 Task: Add a signature Danielle Scott containing Have a great vacation, Danielle Scott to email address softage.4@softage.net and add a label Security
Action: Mouse moved to (976, 75)
Screenshot: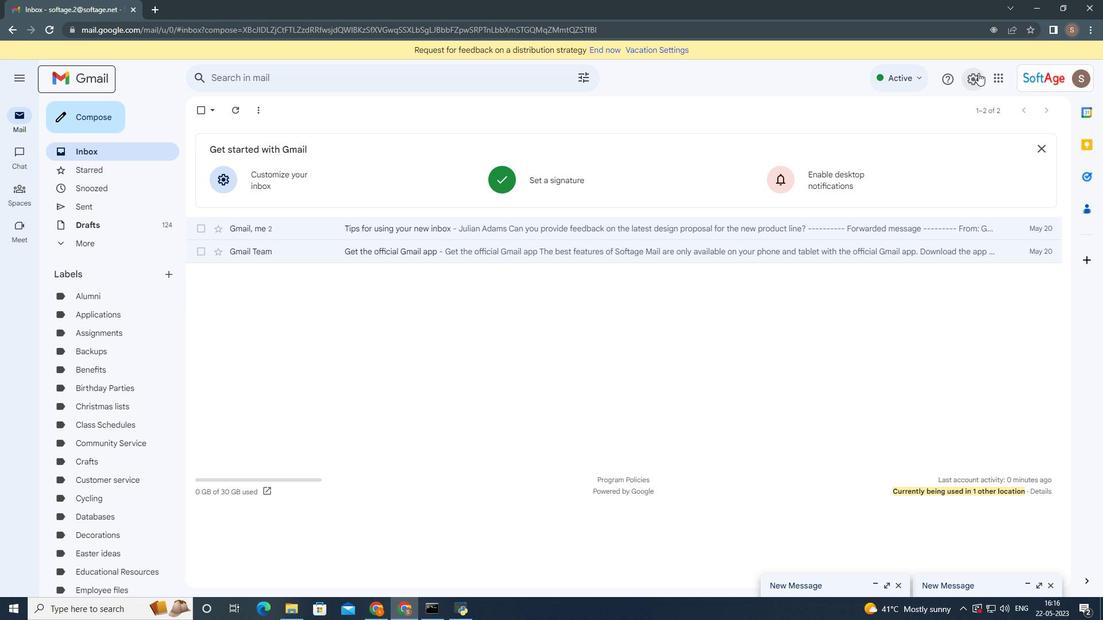 
Action: Mouse pressed left at (976, 75)
Screenshot: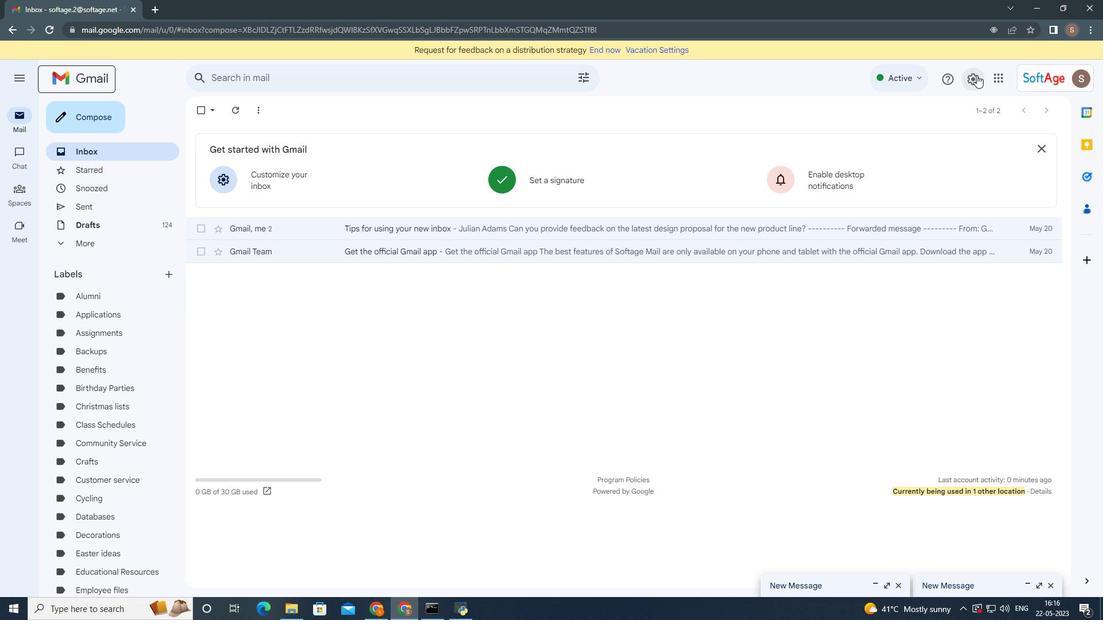 
Action: Mouse moved to (943, 133)
Screenshot: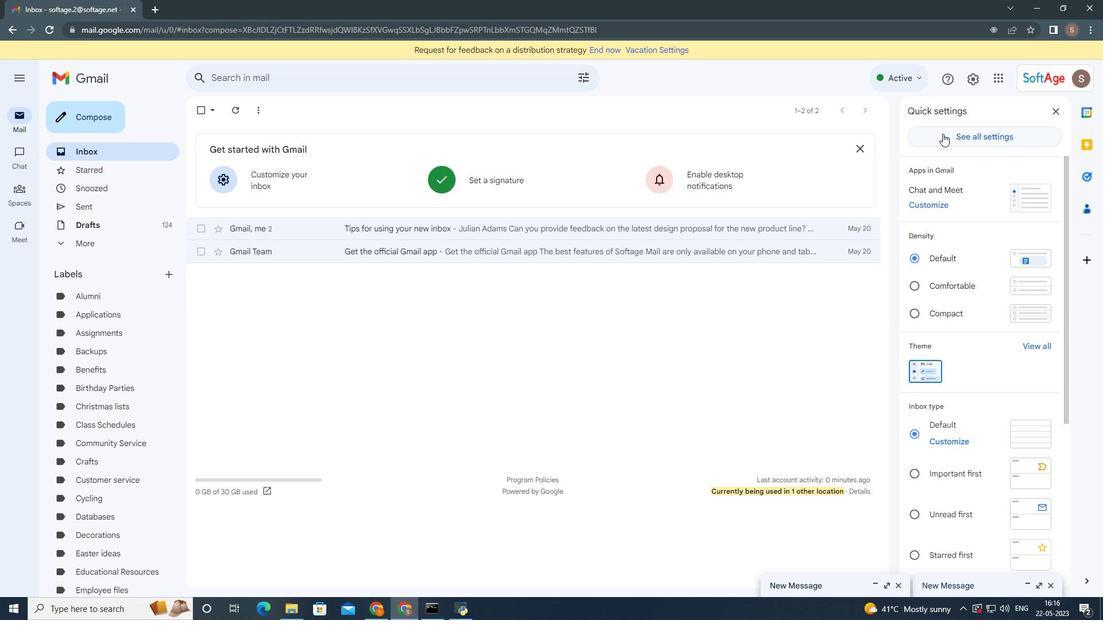 
Action: Mouse pressed left at (943, 133)
Screenshot: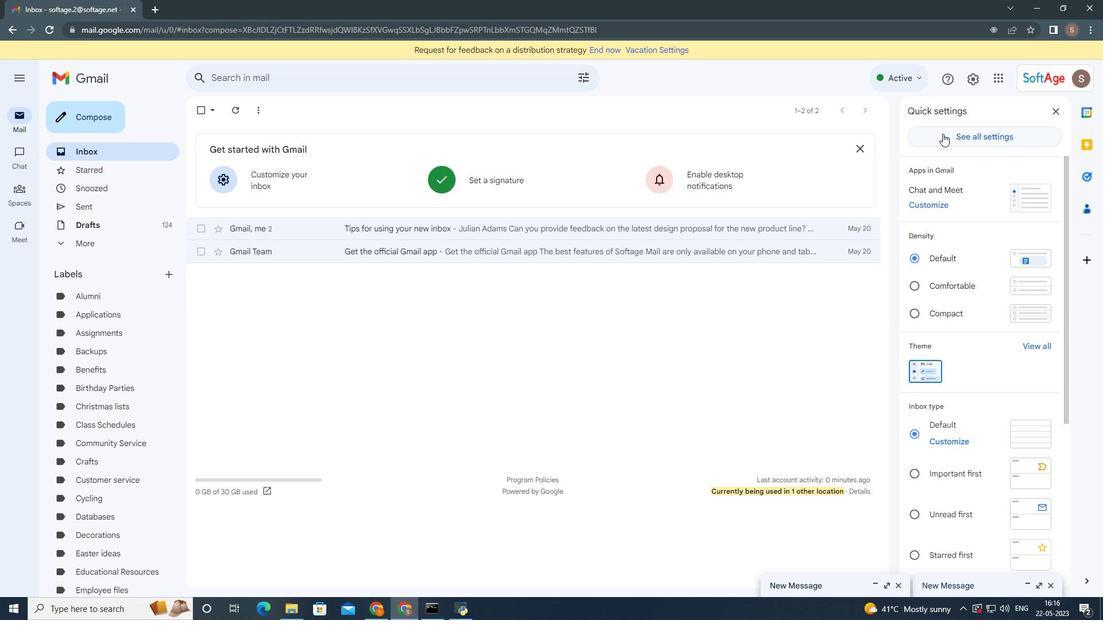 
Action: Mouse moved to (328, 272)
Screenshot: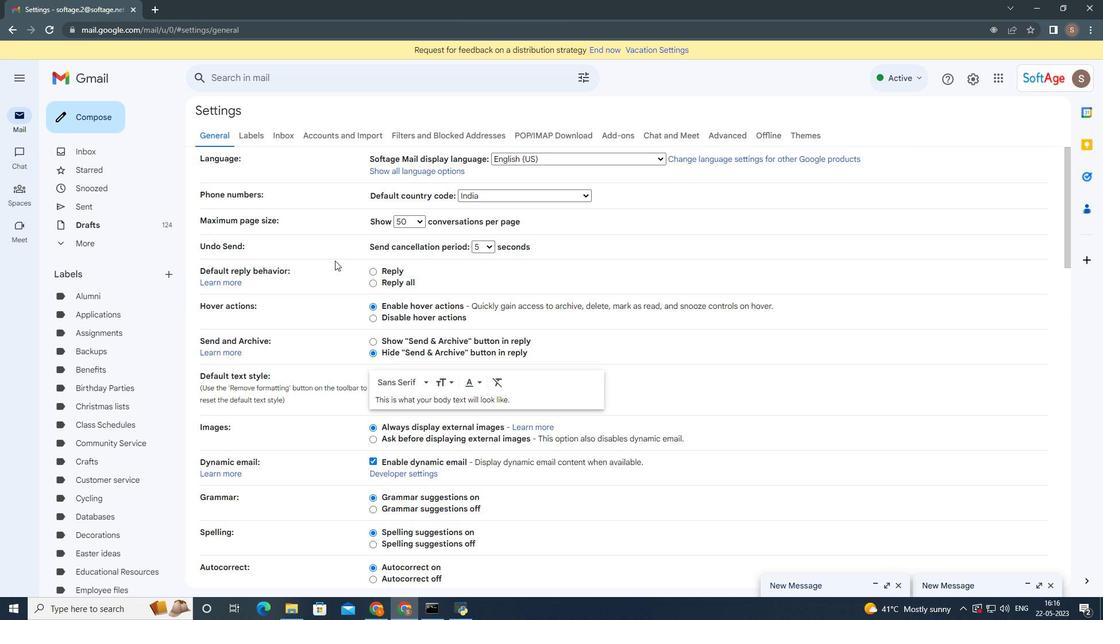 
Action: Mouse scrolled (328, 272) with delta (0, 0)
Screenshot: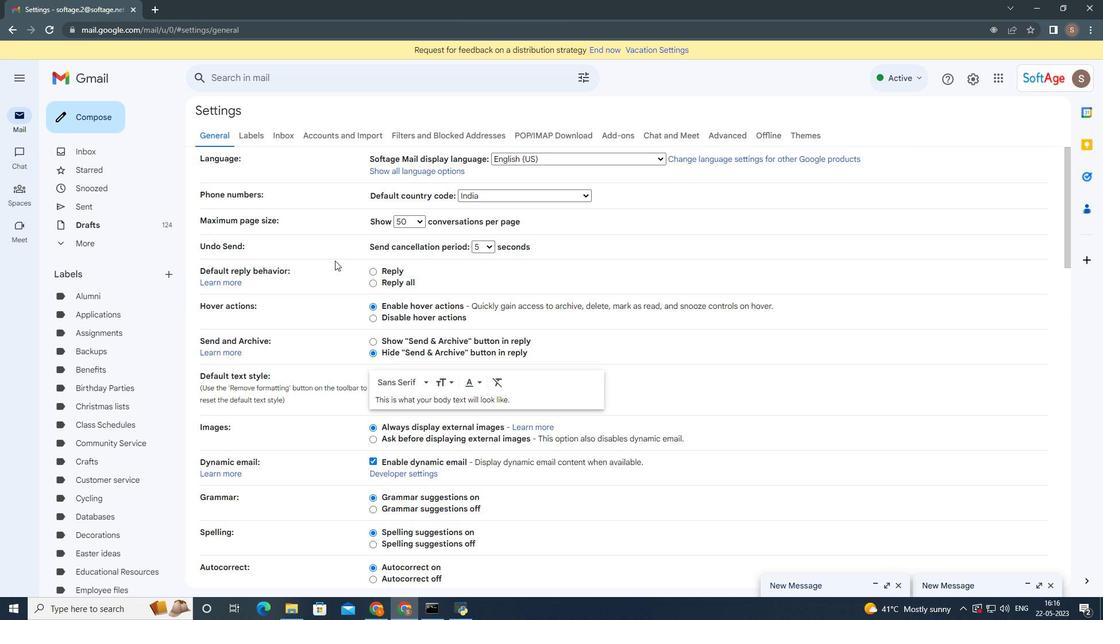 
Action: Mouse moved to (328, 277)
Screenshot: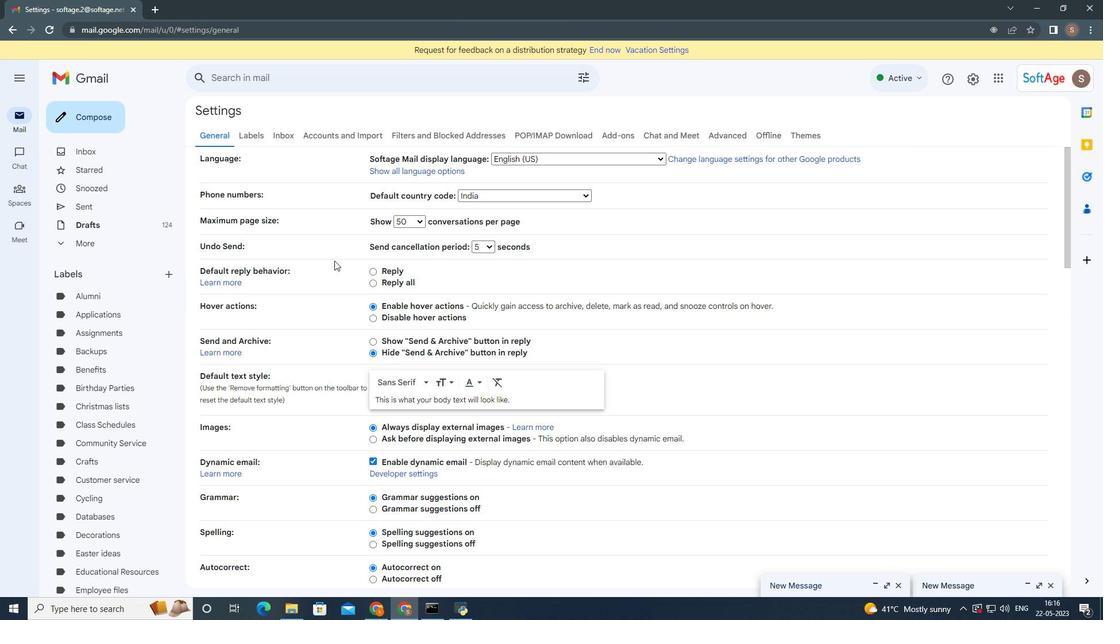 
Action: Mouse scrolled (328, 272) with delta (0, 0)
Screenshot: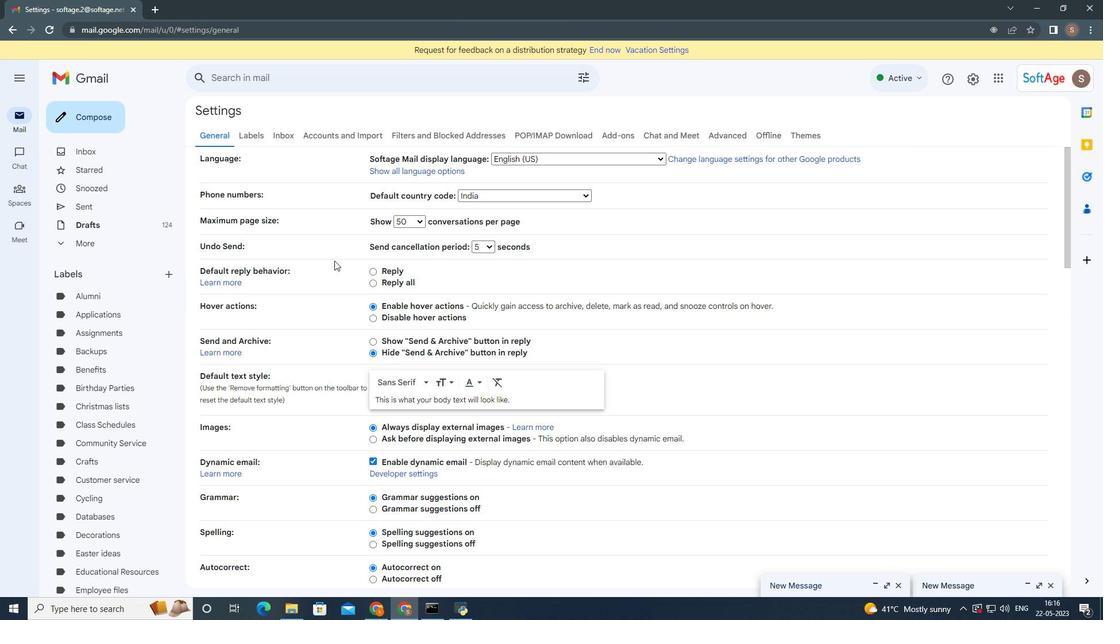 
Action: Mouse moved to (328, 278)
Screenshot: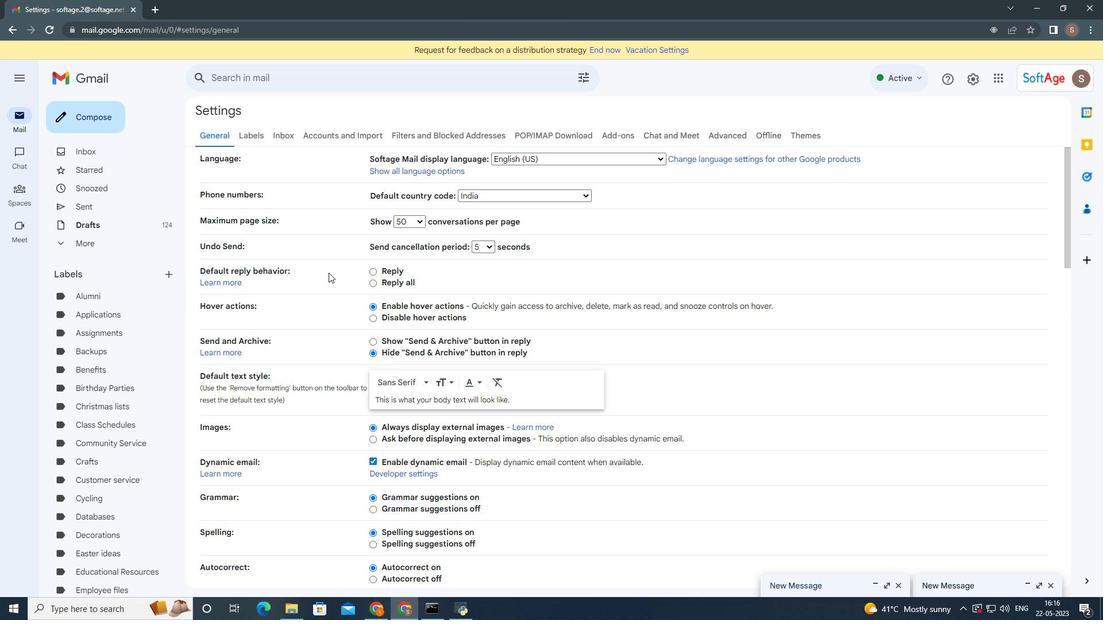
Action: Mouse scrolled (328, 277) with delta (0, 0)
Screenshot: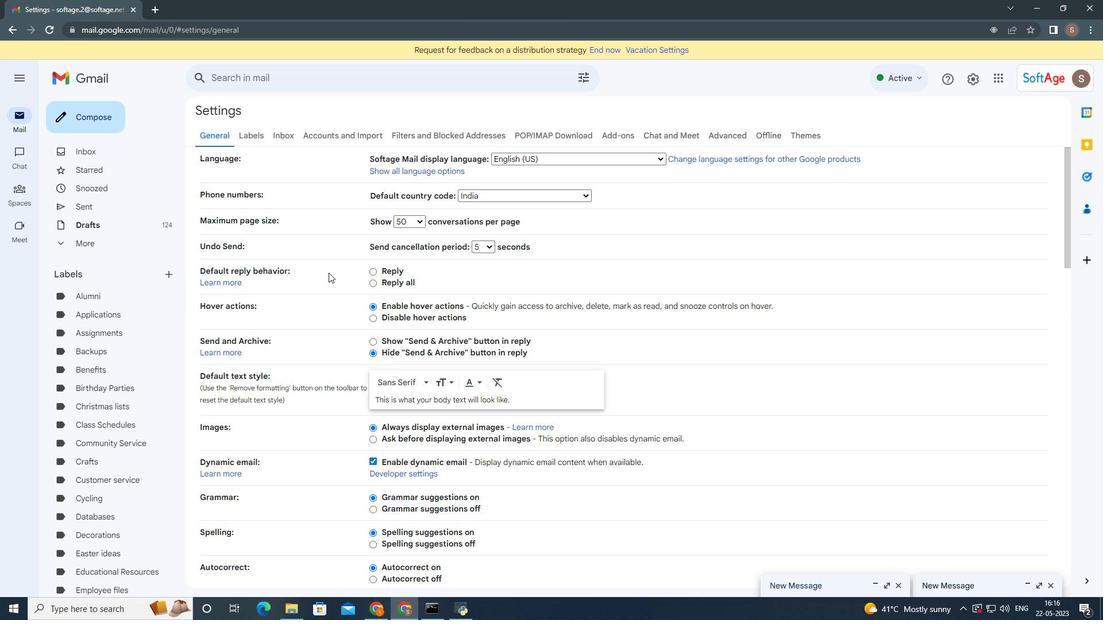 
Action: Mouse moved to (336, 289)
Screenshot: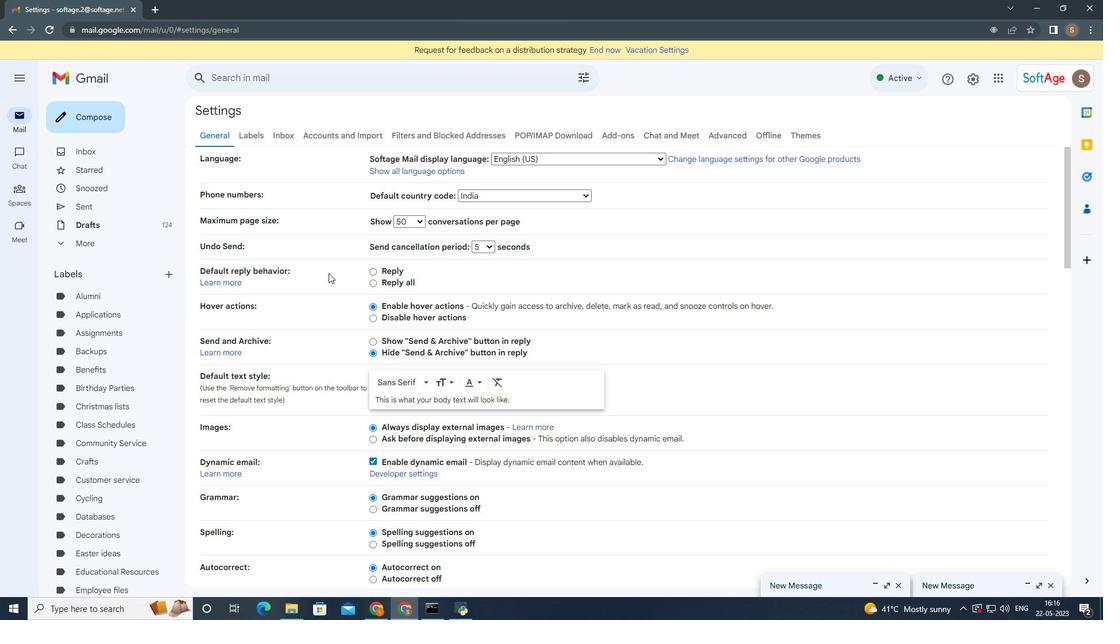 
Action: Mouse scrolled (335, 287) with delta (0, 0)
Screenshot: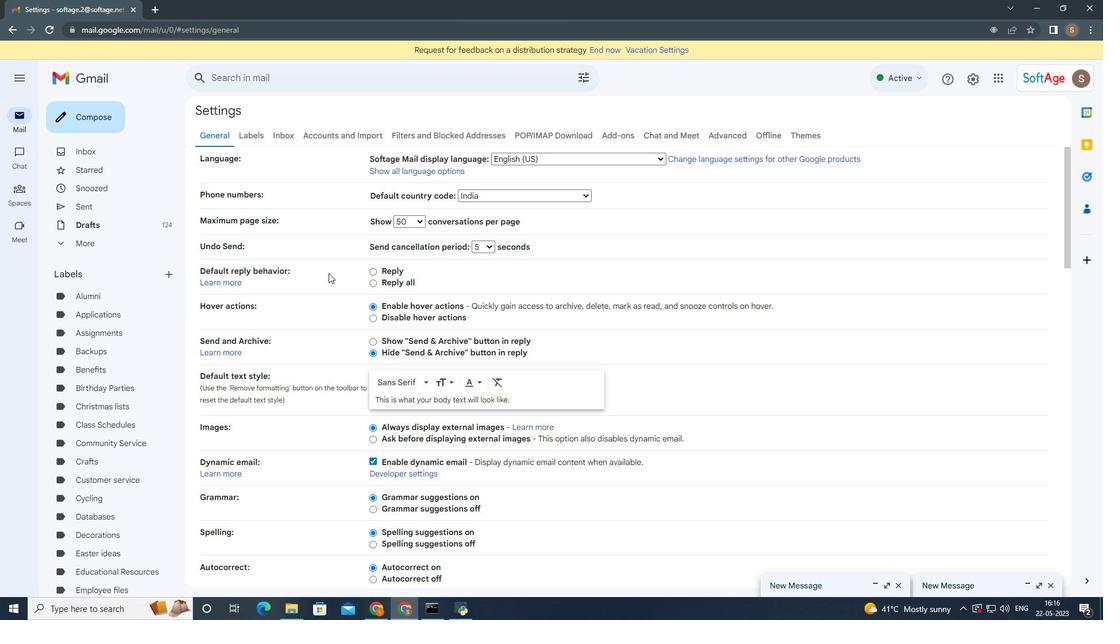 
Action: Mouse moved to (351, 308)
Screenshot: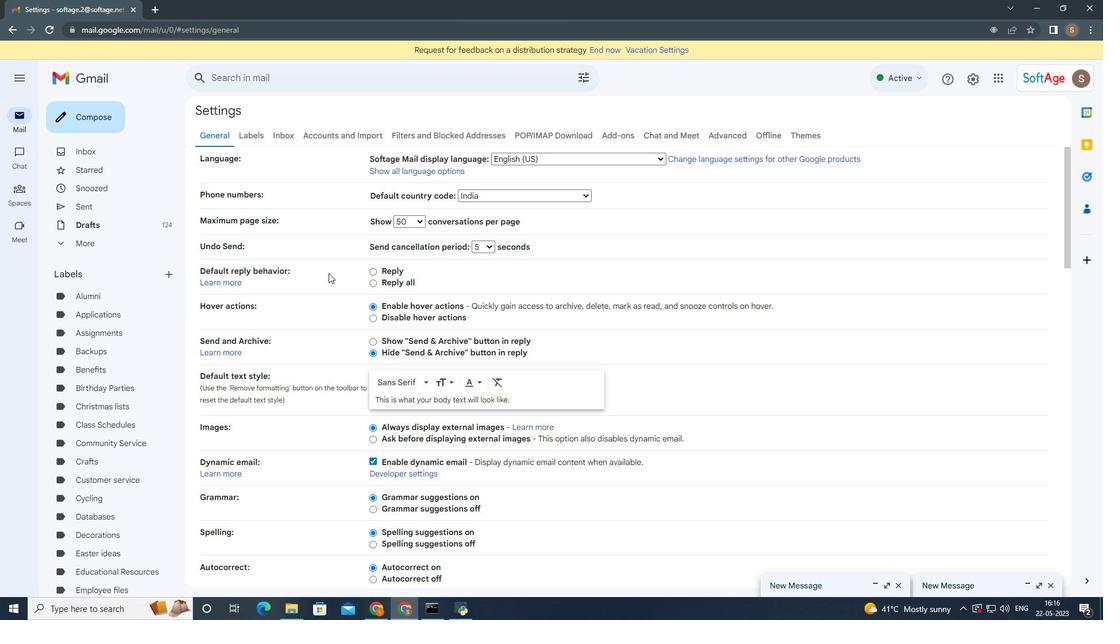 
Action: Mouse scrolled (351, 308) with delta (0, 0)
Screenshot: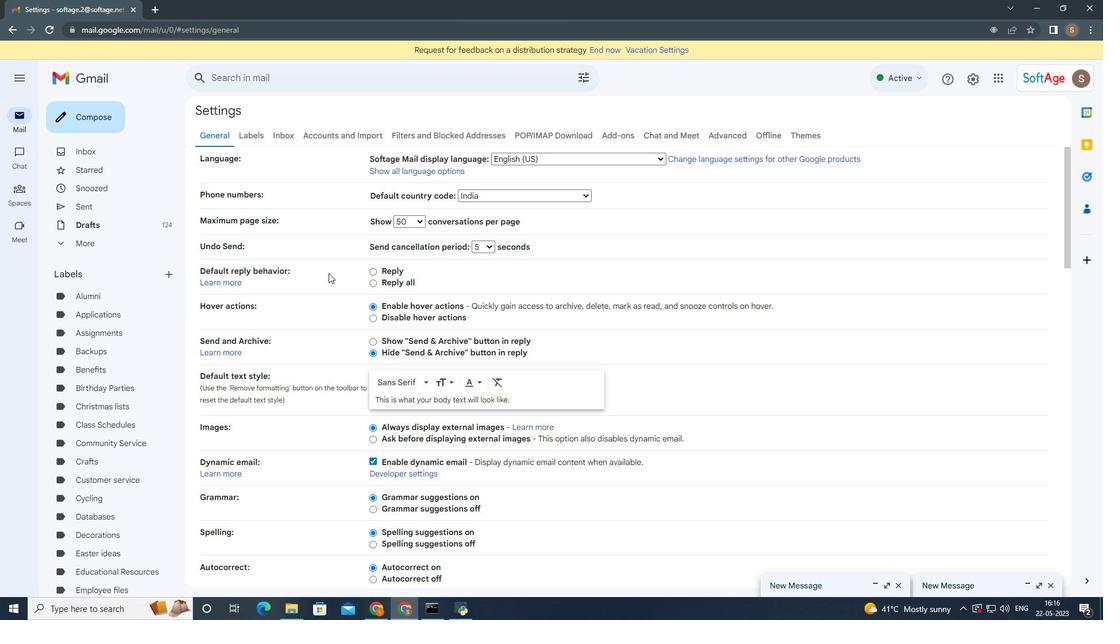 
Action: Mouse moved to (402, 386)
Screenshot: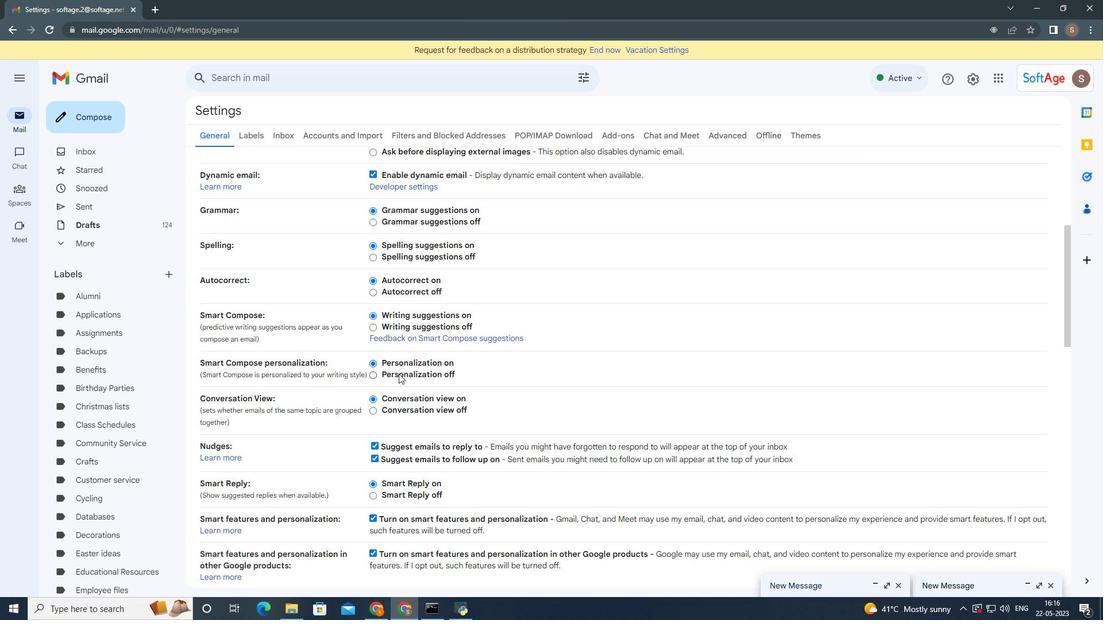 
Action: Mouse scrolled (402, 385) with delta (0, 0)
Screenshot: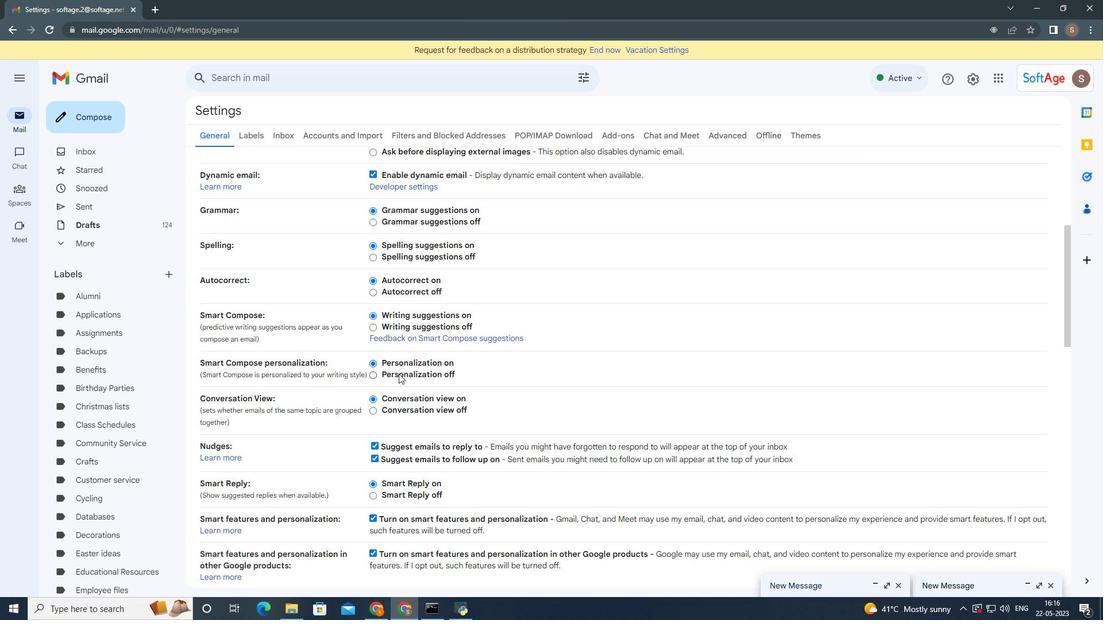 
Action: Mouse moved to (405, 391)
Screenshot: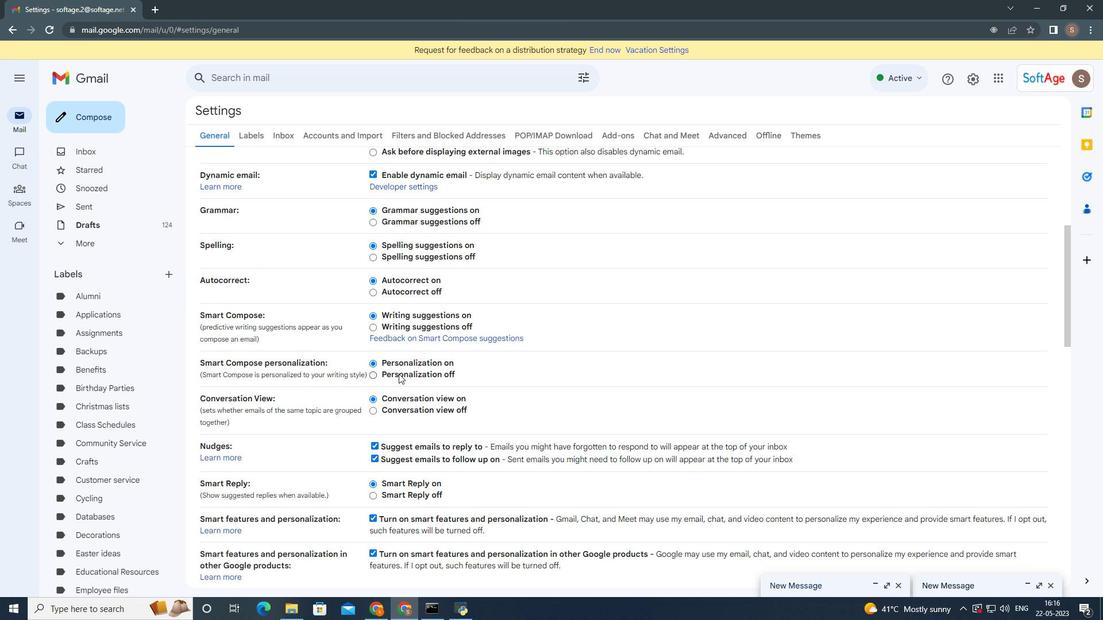 
Action: Mouse scrolled (405, 390) with delta (0, 0)
Screenshot: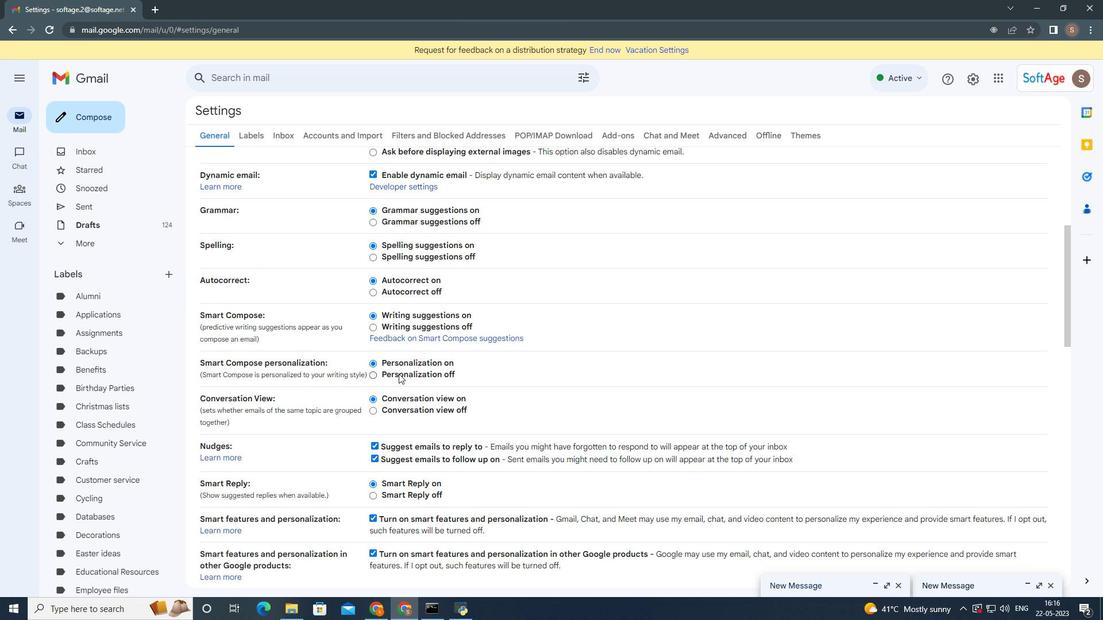 
Action: Mouse moved to (407, 393)
Screenshot: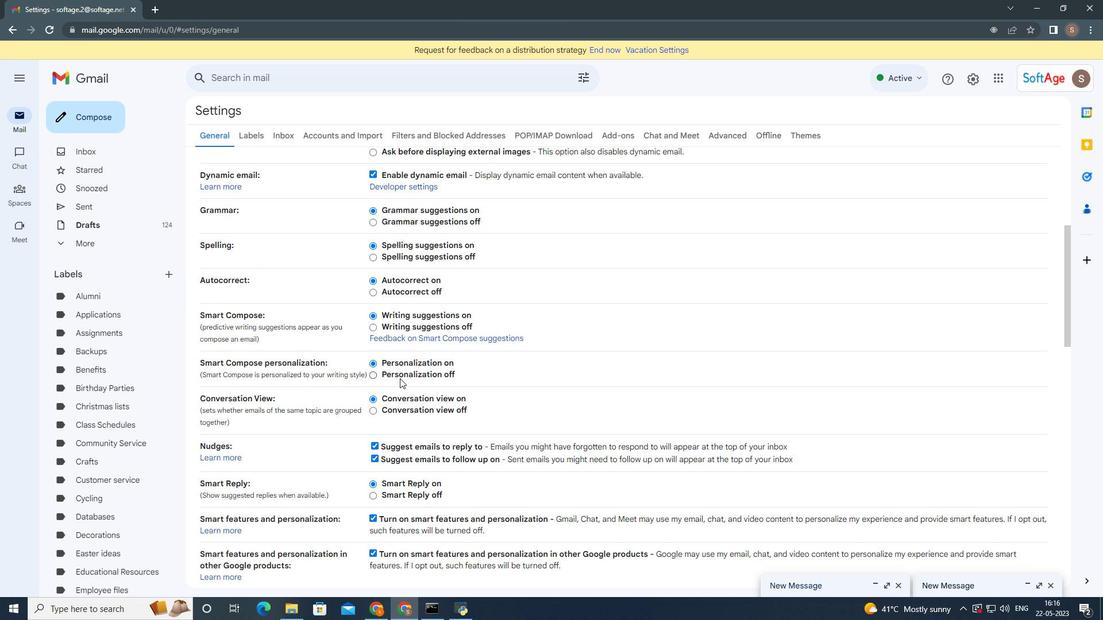 
Action: Mouse scrolled (407, 392) with delta (0, 0)
Screenshot: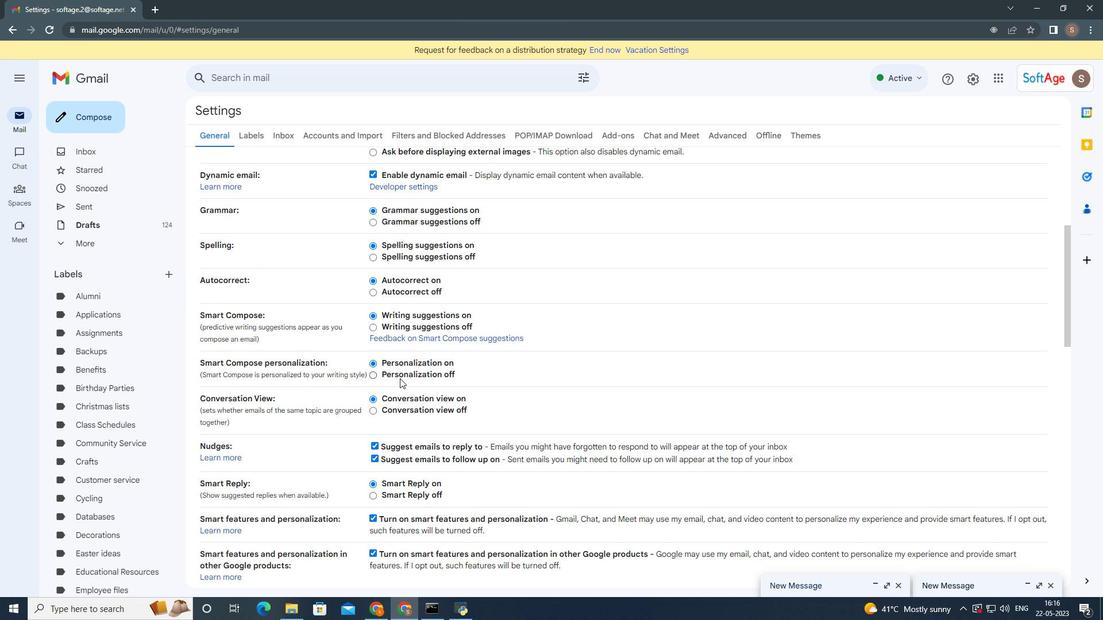
Action: Mouse moved to (413, 391)
Screenshot: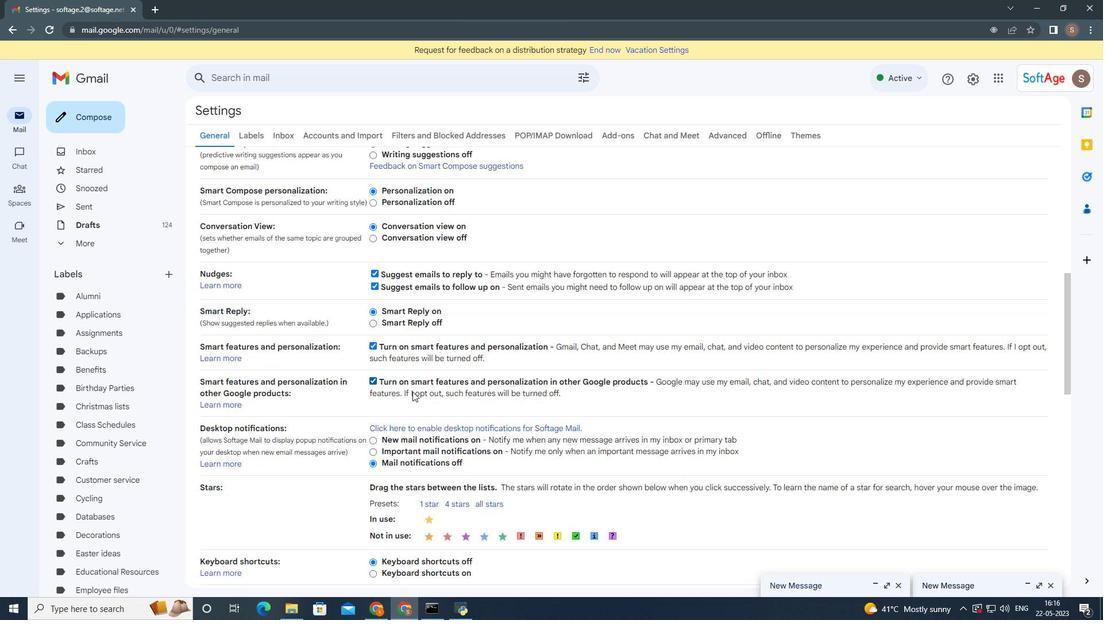 
Action: Mouse scrolled (413, 390) with delta (0, 0)
Screenshot: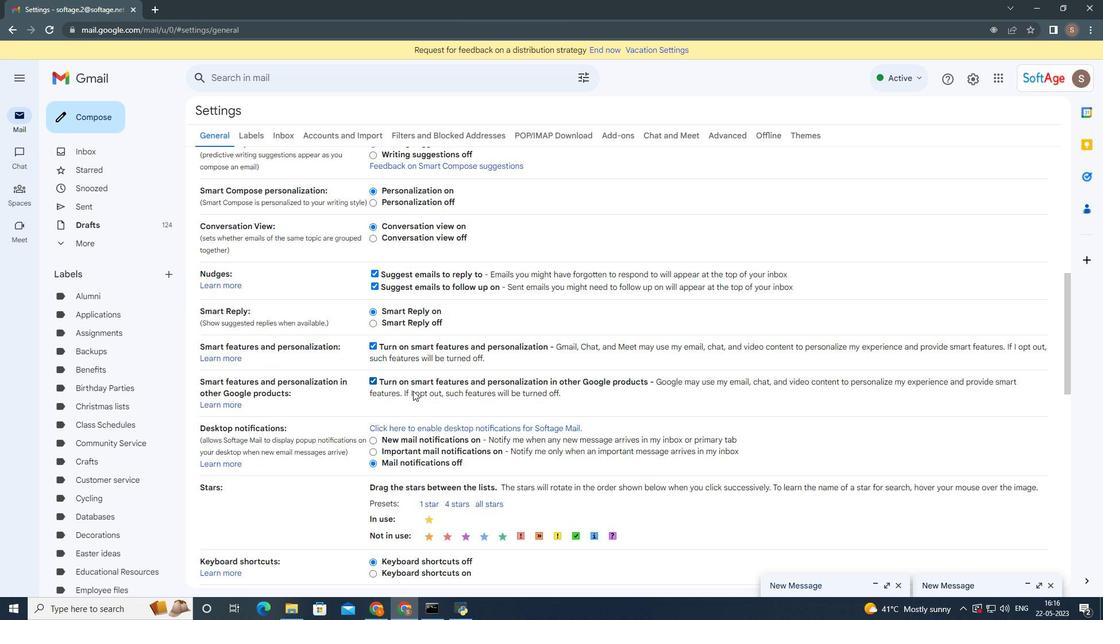 
Action: Mouse scrolled (413, 390) with delta (0, 0)
Screenshot: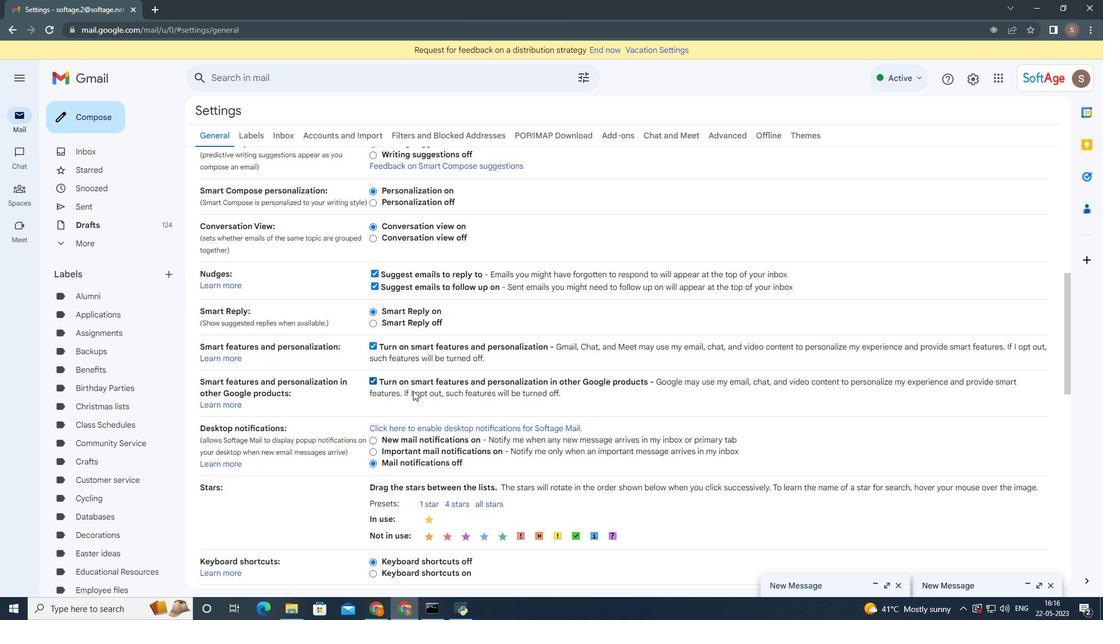 
Action: Mouse scrolled (413, 390) with delta (0, 0)
Screenshot: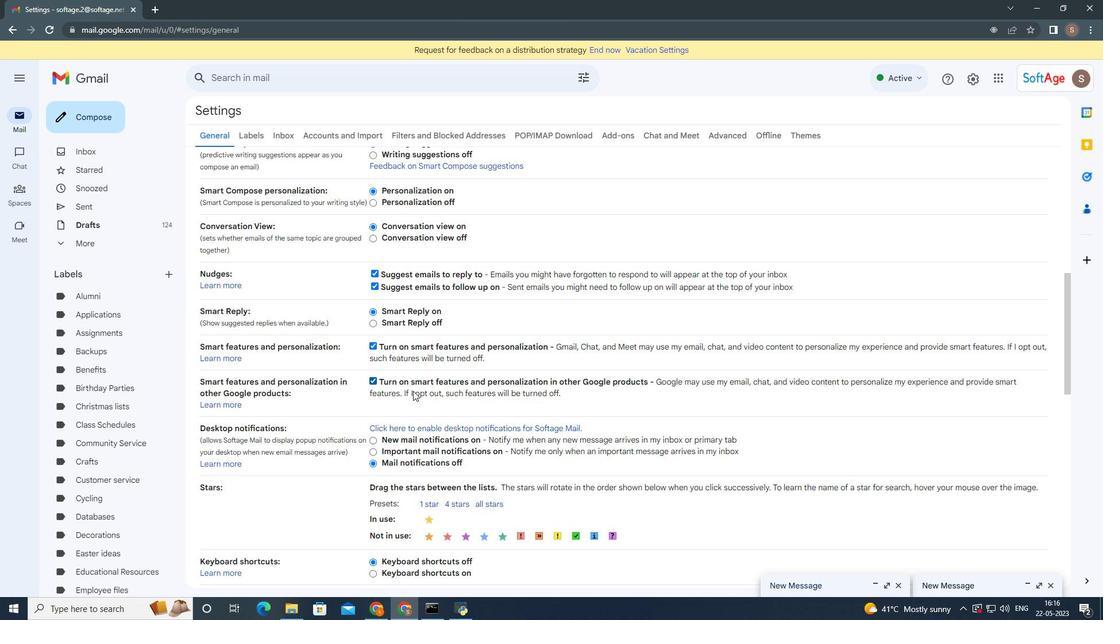 
Action: Mouse scrolled (413, 390) with delta (0, 0)
Screenshot: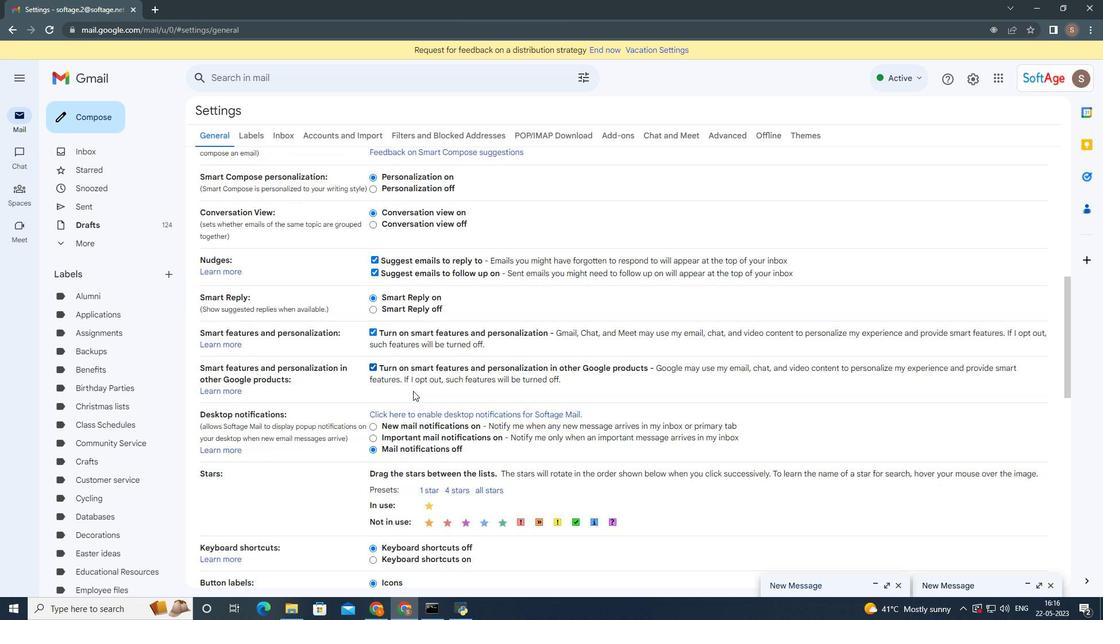 
Action: Mouse moved to (414, 407)
Screenshot: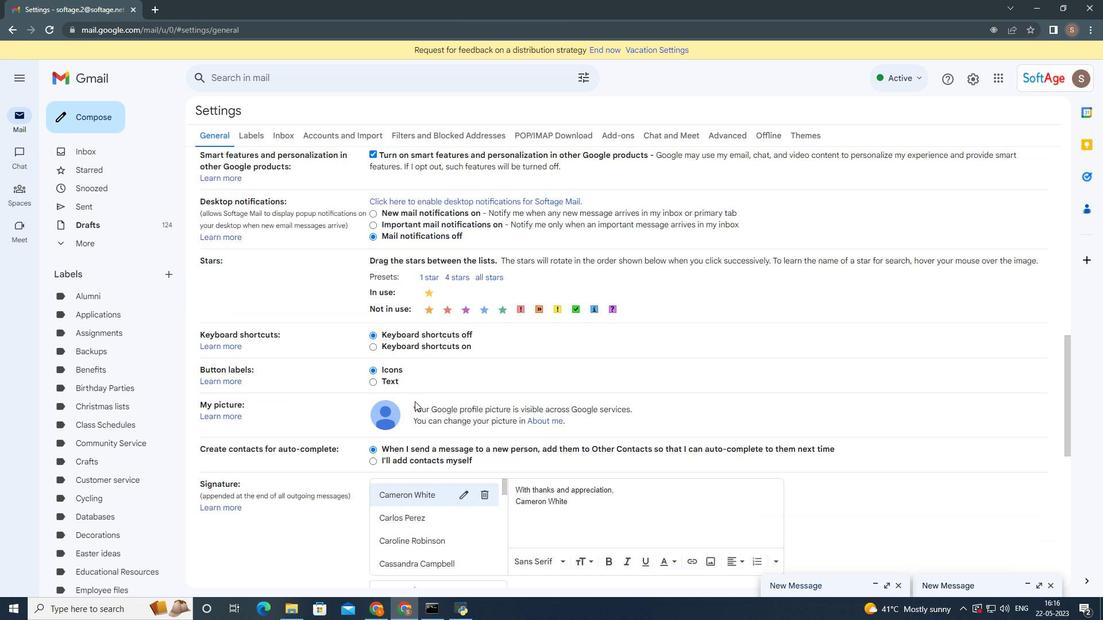 
Action: Mouse scrolled (414, 406) with delta (0, 0)
Screenshot: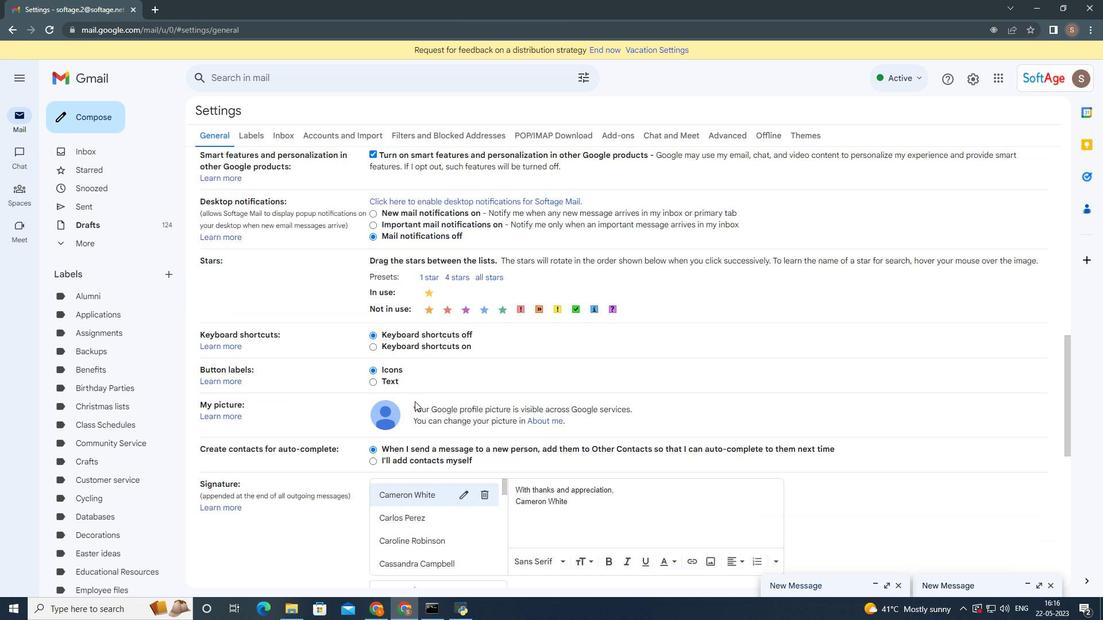 
Action: Mouse moved to (414, 408)
Screenshot: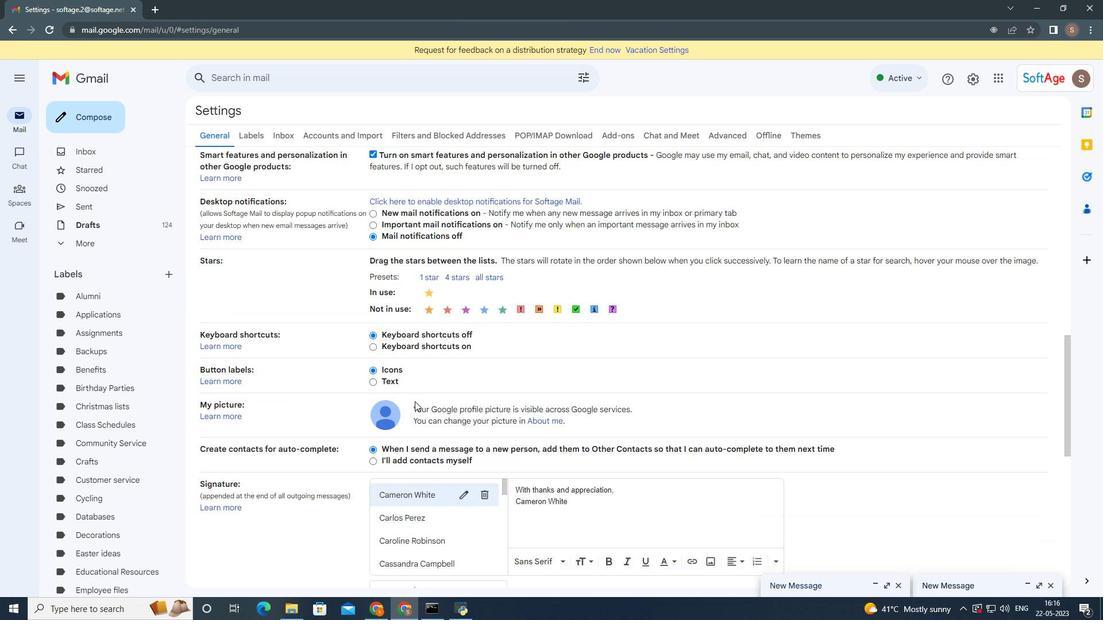 
Action: Mouse scrolled (414, 407) with delta (0, 0)
Screenshot: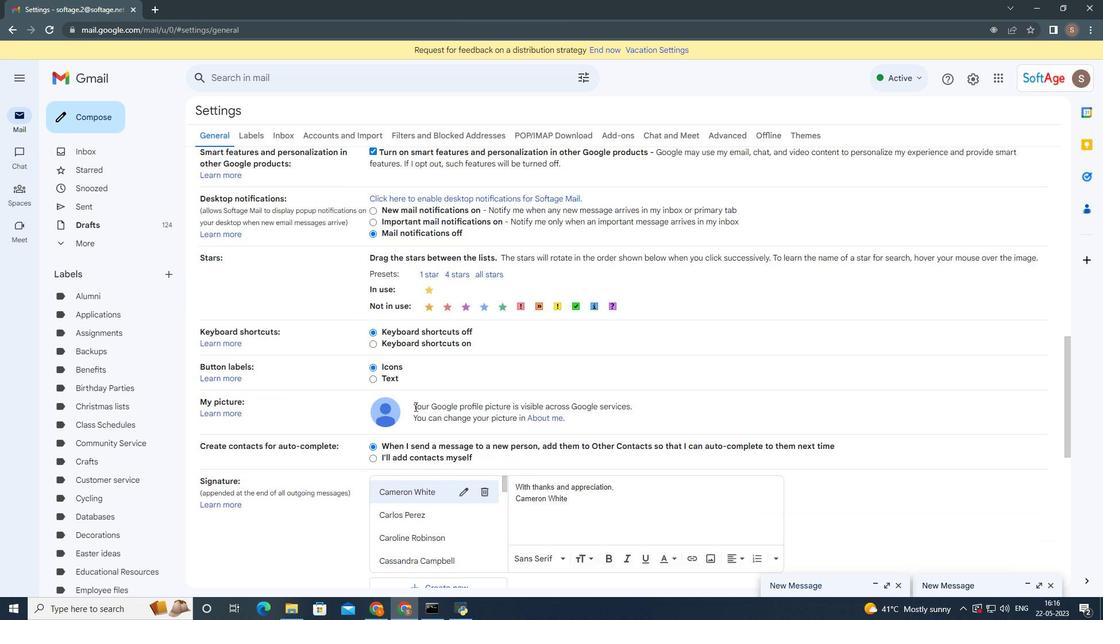 
Action: Mouse moved to (416, 413)
Screenshot: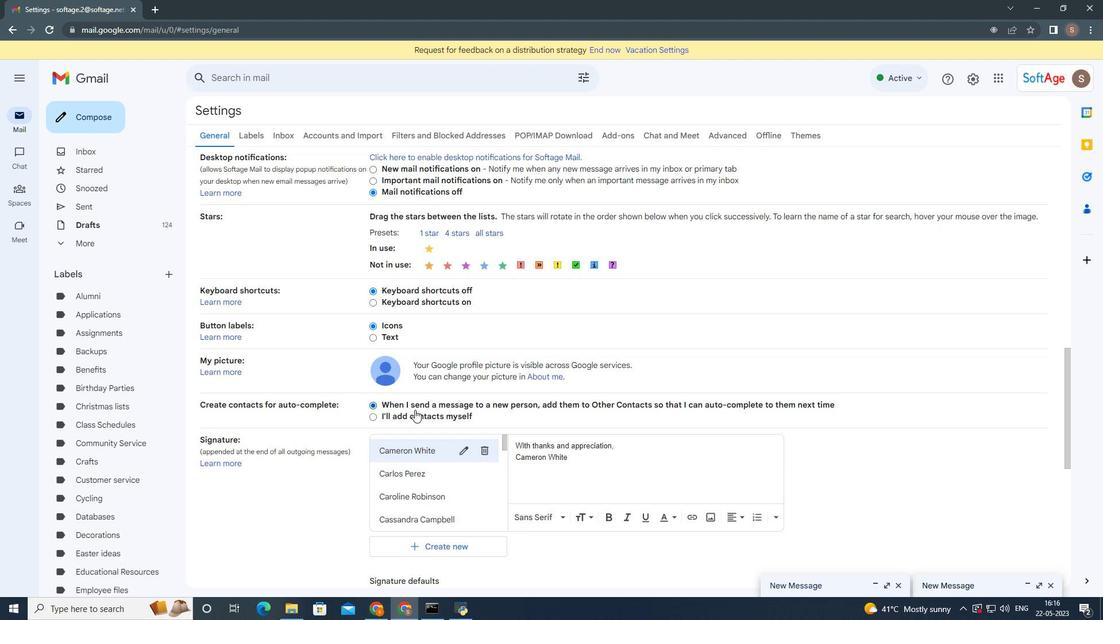 
Action: Mouse scrolled (416, 413) with delta (0, 0)
Screenshot: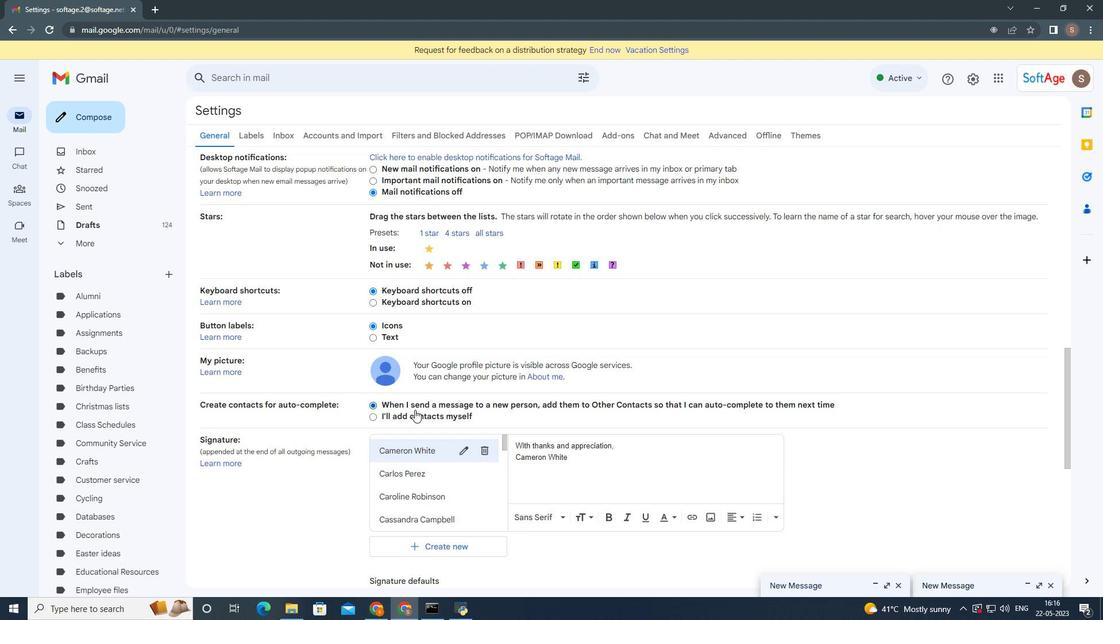 
Action: Mouse moved to (425, 412)
Screenshot: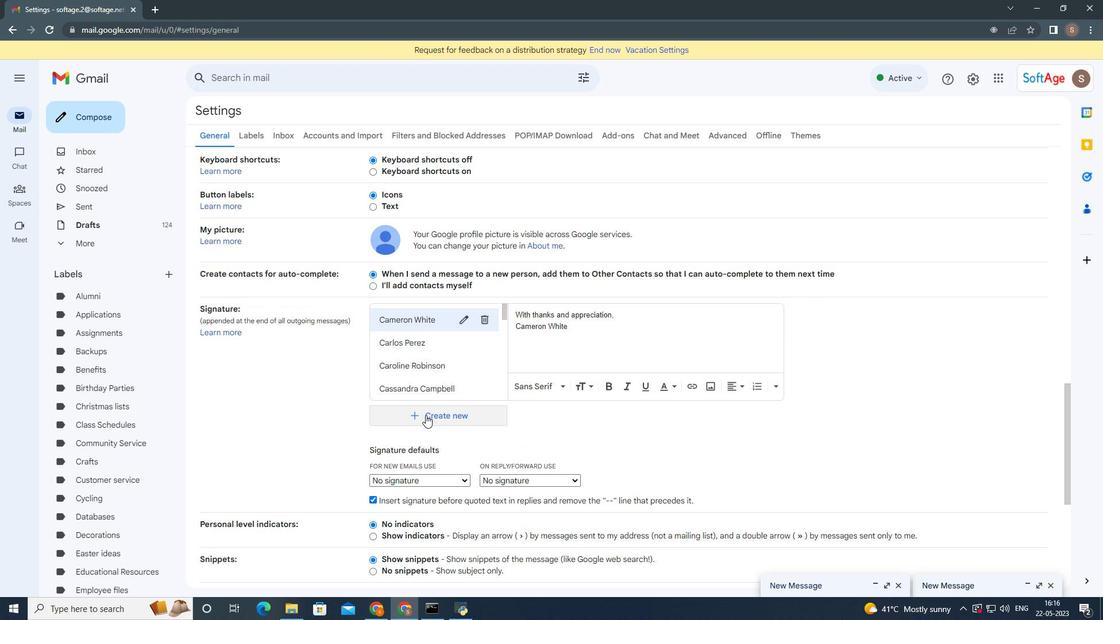 
Action: Mouse pressed left at (425, 412)
Screenshot: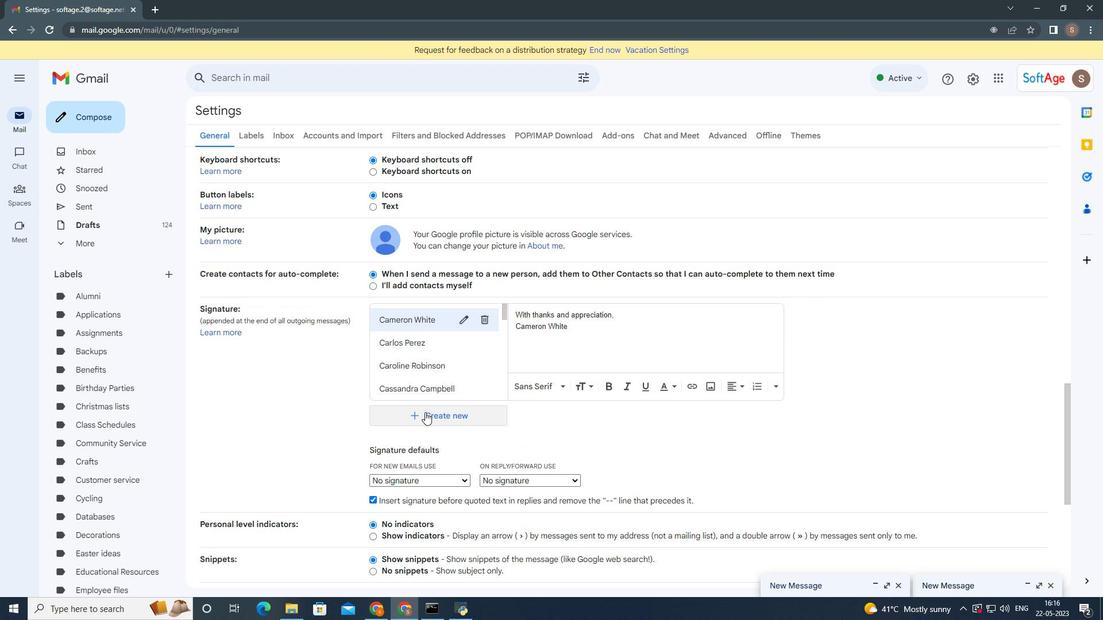 
Action: Mouse moved to (532, 321)
Screenshot: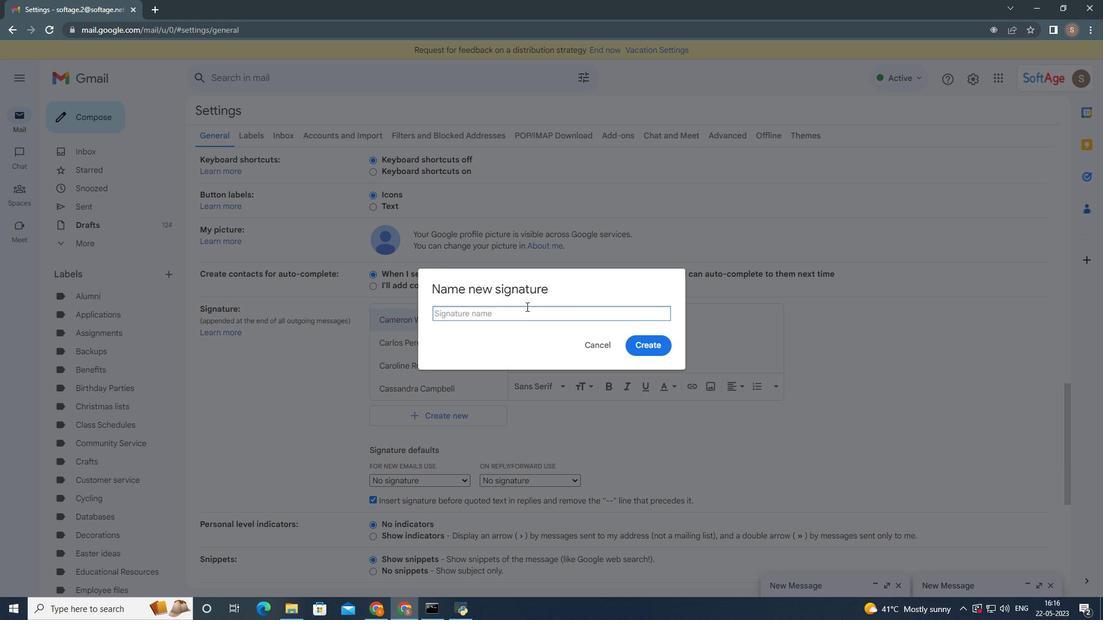 
Action: Key pressed <Key.shift>Danielle
Screenshot: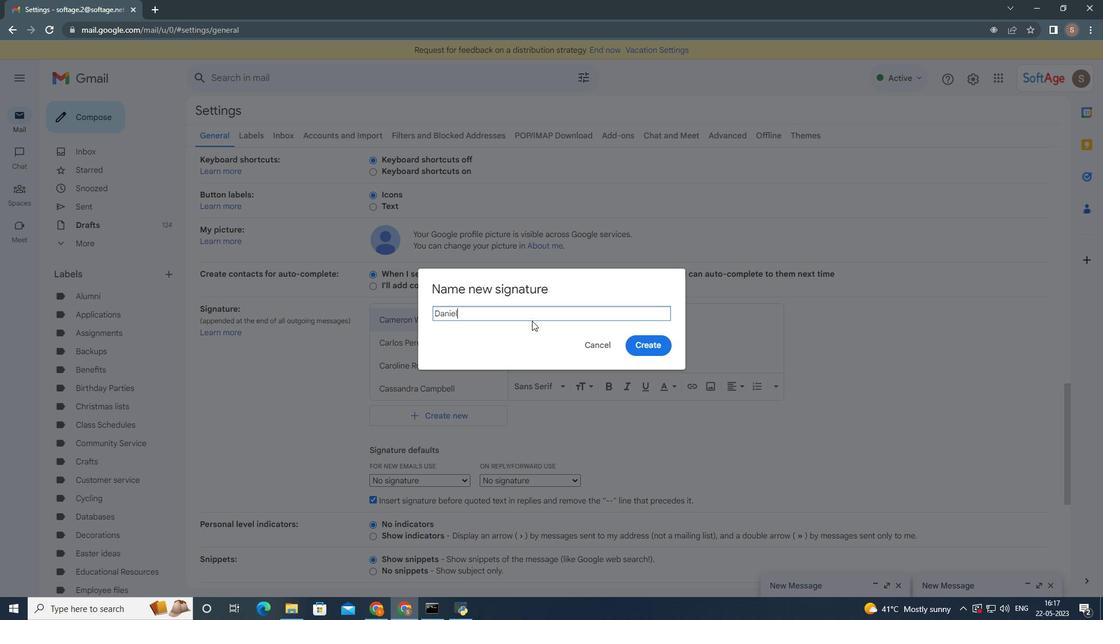 
Action: Mouse moved to (524, 321)
Screenshot: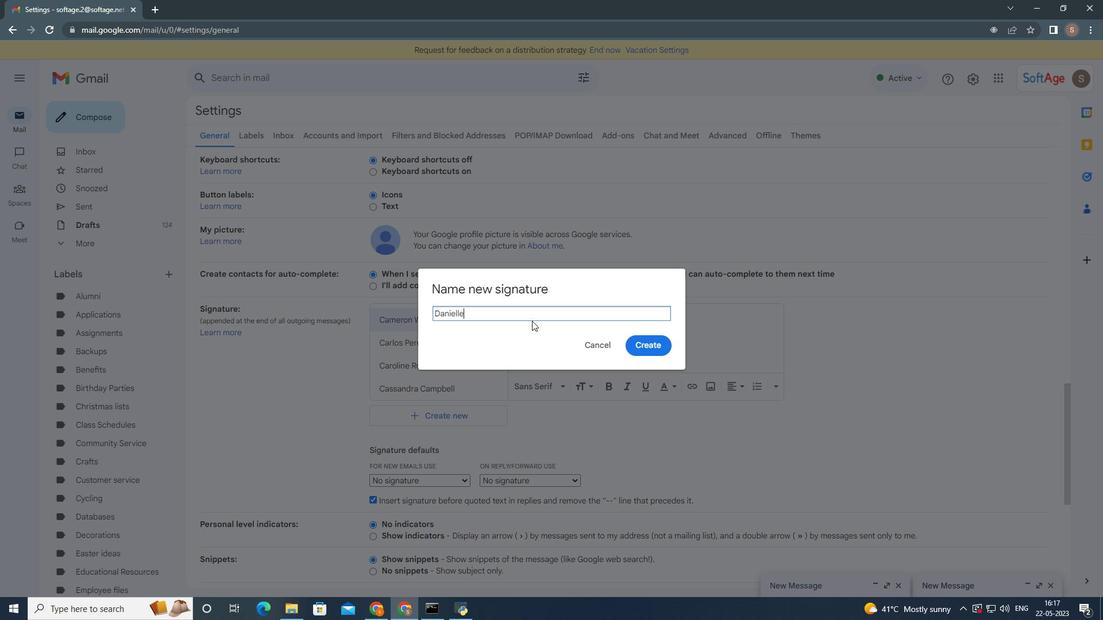 
Action: Key pressed <Key.space><Key.shift>Scott
Screenshot: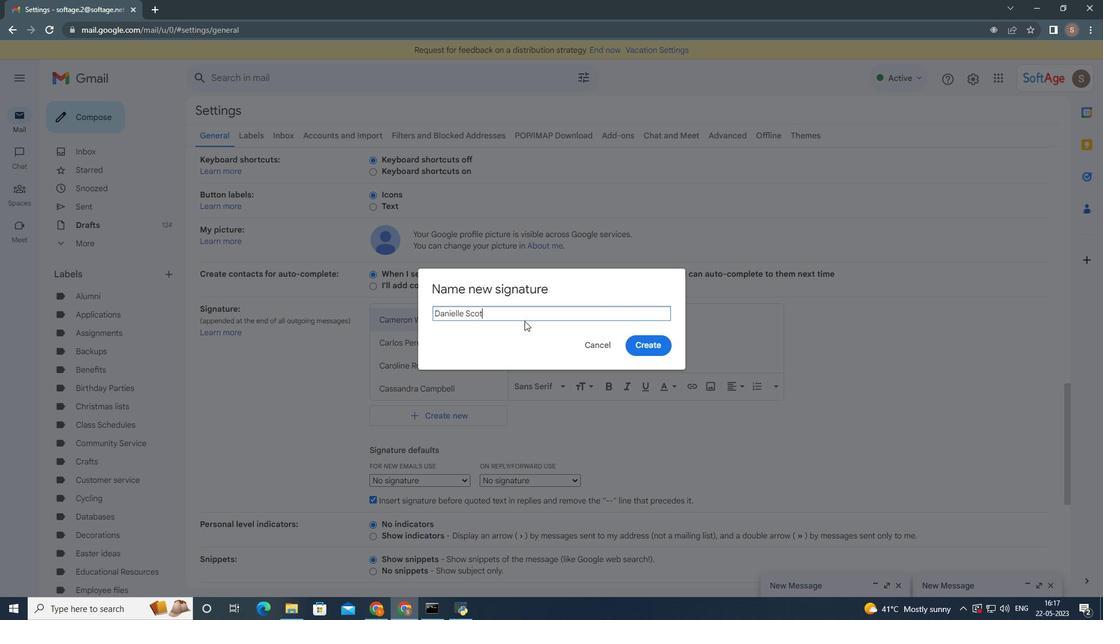 
Action: Mouse moved to (641, 350)
Screenshot: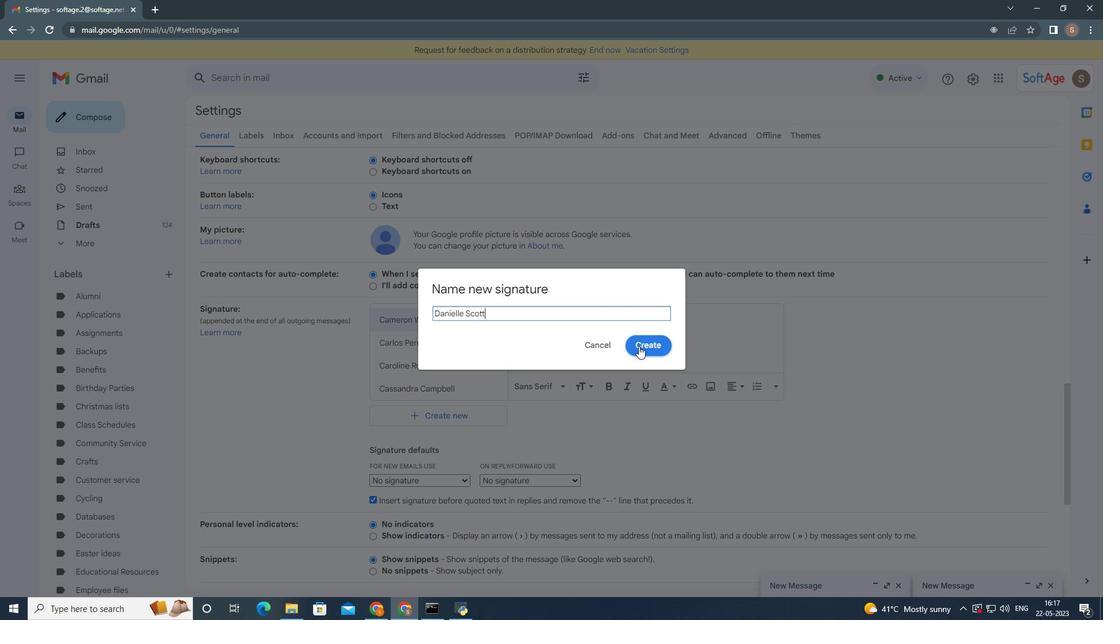 
Action: Mouse pressed left at (641, 350)
Screenshot: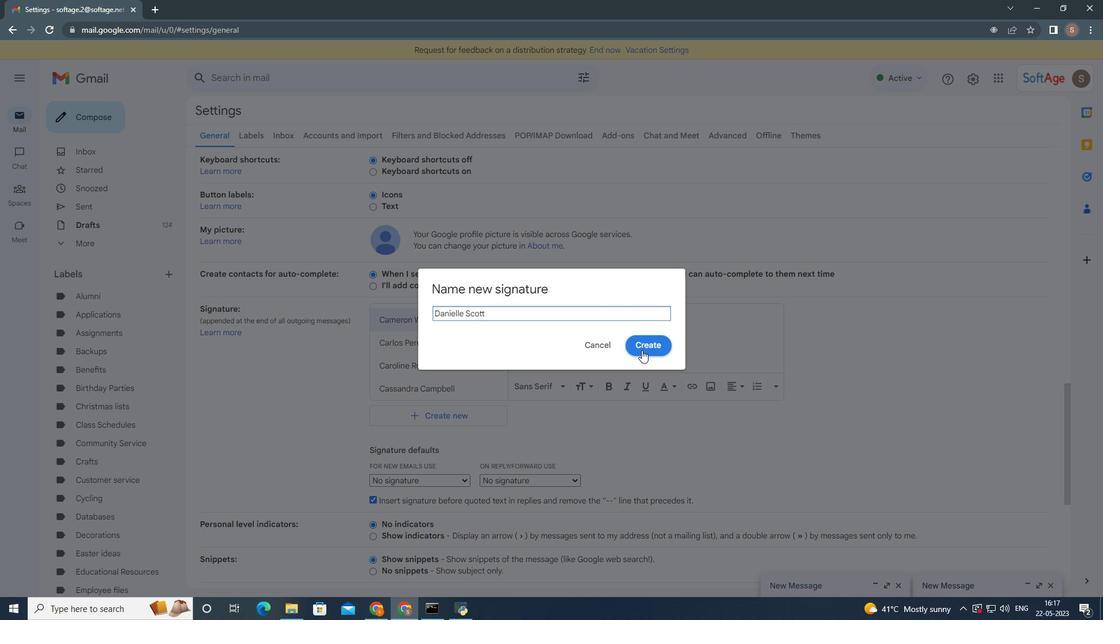 
Action: Mouse moved to (570, 343)
Screenshot: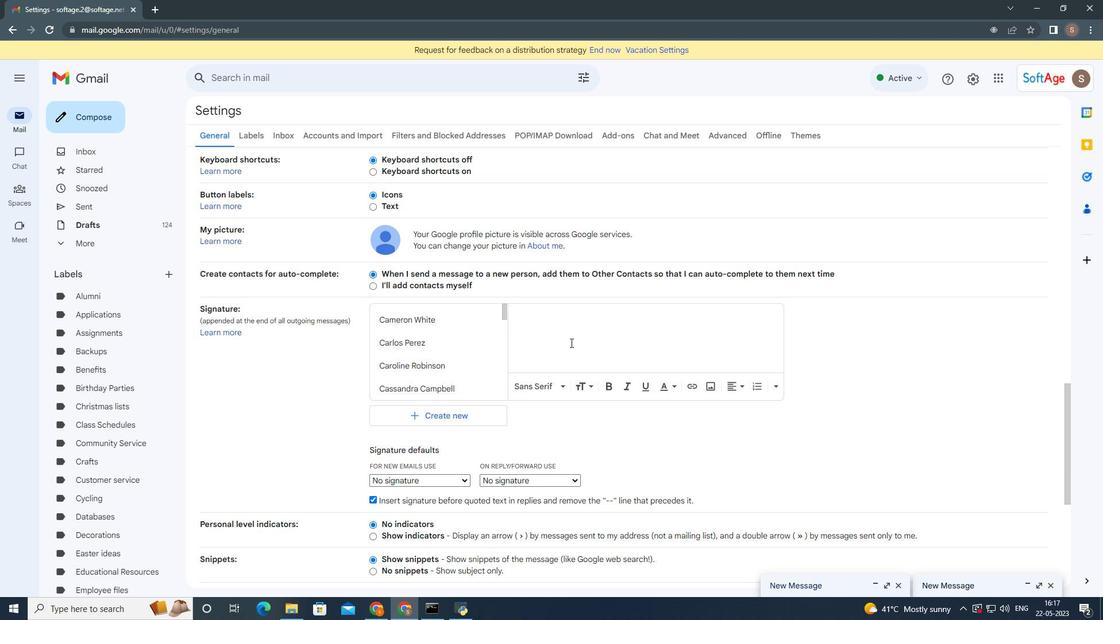 
Action: Key pressed <Key.shift>Have<Key.space>a<Key.space>graet<Key.backspace><Key.backspace><Key.backspace><Key.backspace><Key.backspace>great<Key.space>vacation,<Key.enter><Key.shift><Key.backspace>ELLE<Key.space><Key.shift>Scott
Screenshot: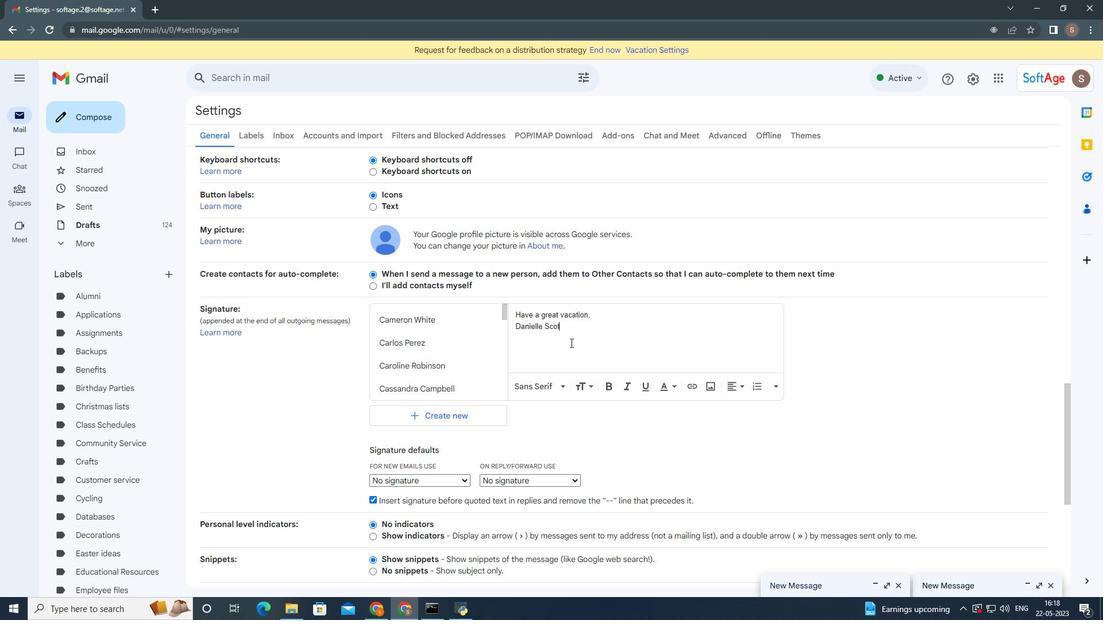 
Action: Mouse moved to (471, 351)
Screenshot: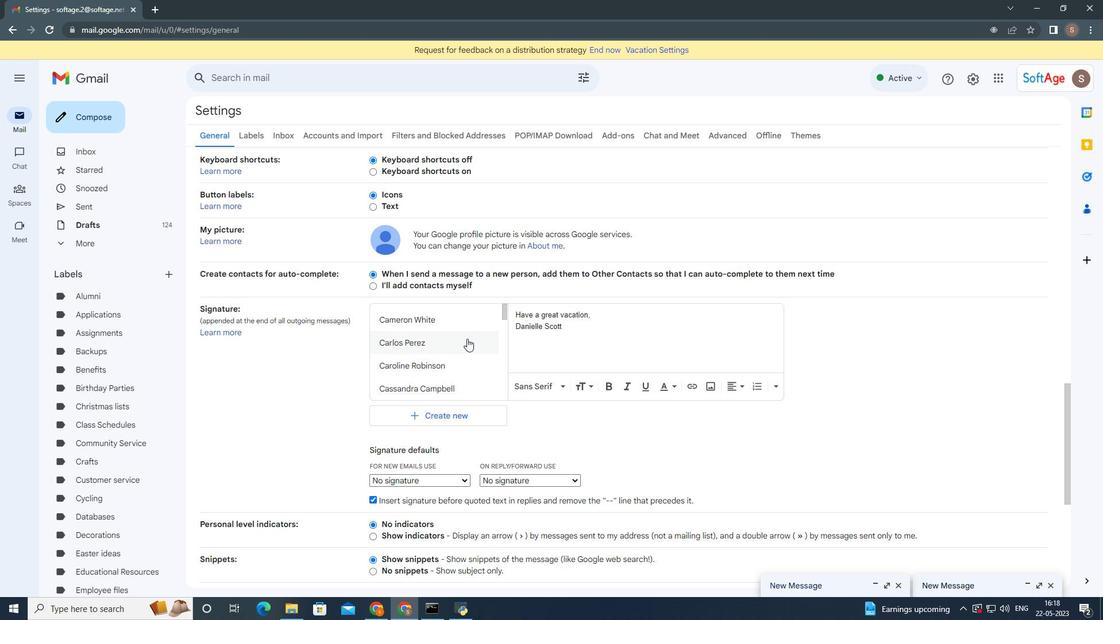 
Action: Mouse scrolled (469, 342) with delta (0, 0)
Screenshot: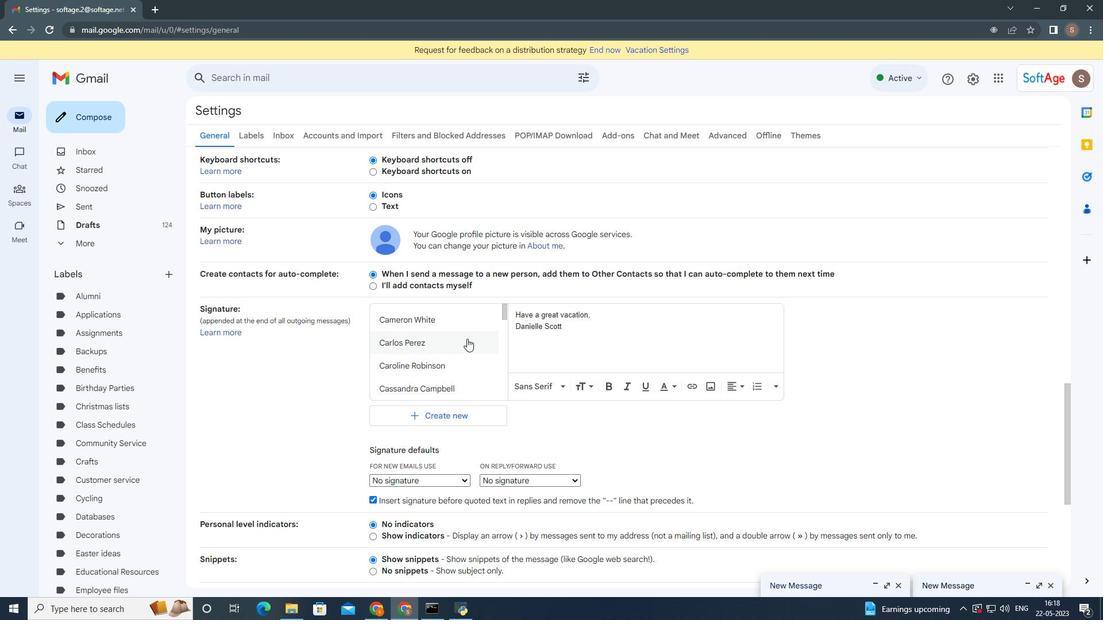 
Action: Mouse moved to (471, 352)
Screenshot: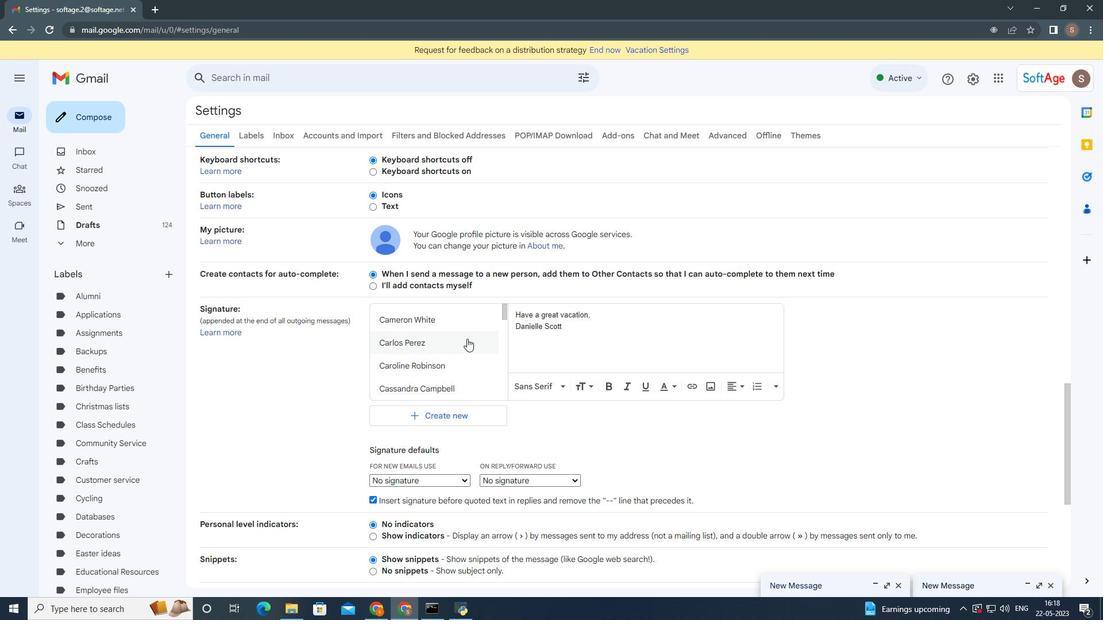 
Action: Mouse scrolled (471, 351) with delta (0, 0)
Screenshot: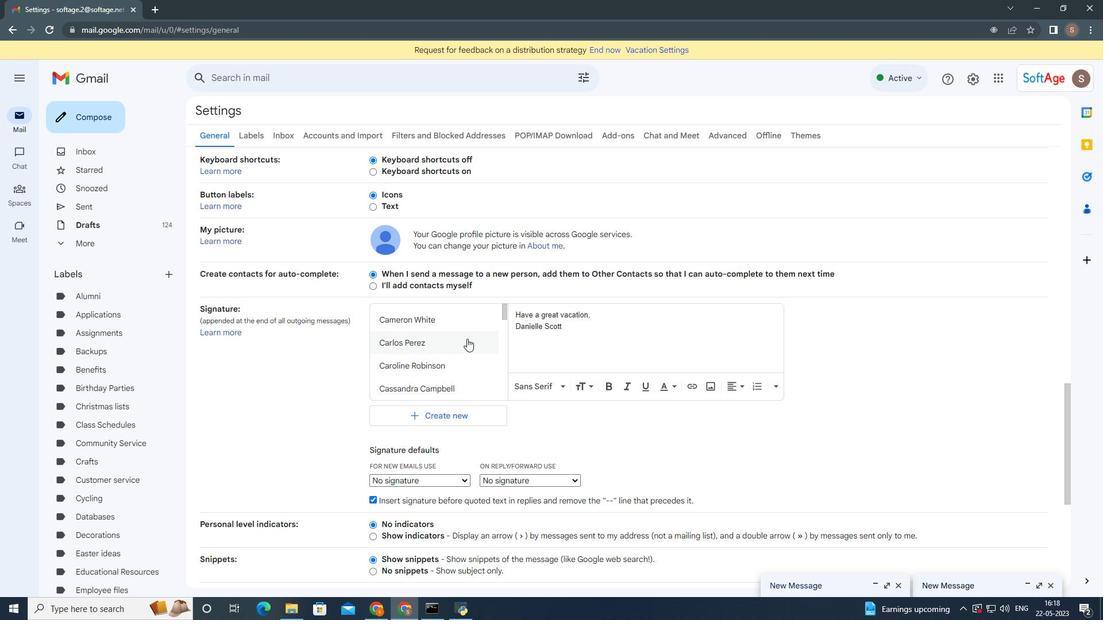 
Action: Mouse moved to (471, 354)
Screenshot: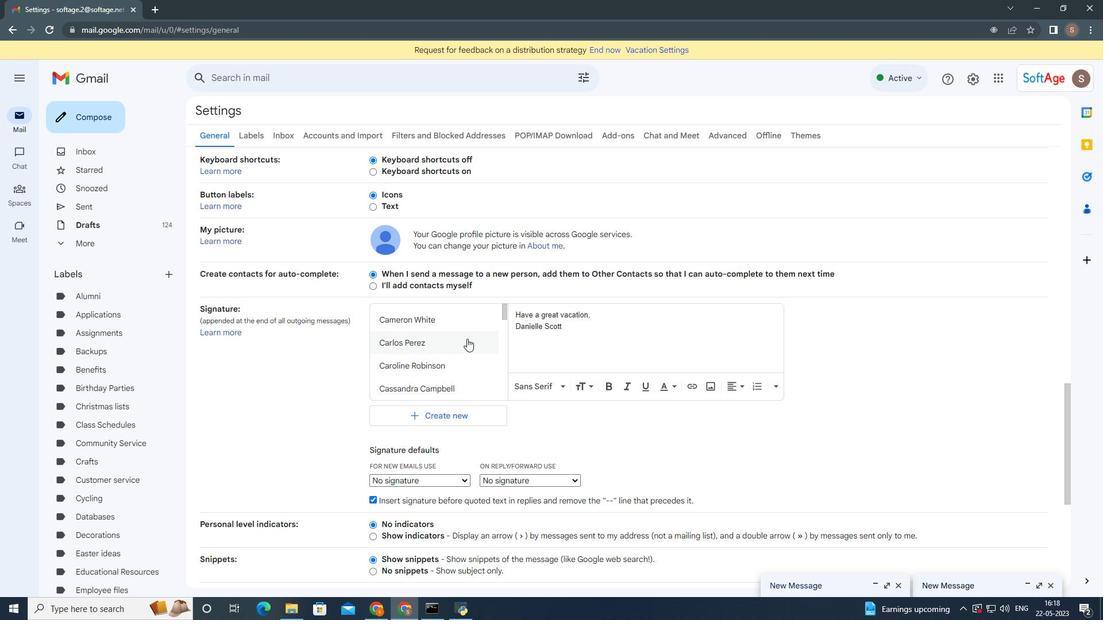 
Action: Mouse scrolled (471, 354) with delta (0, 0)
Screenshot: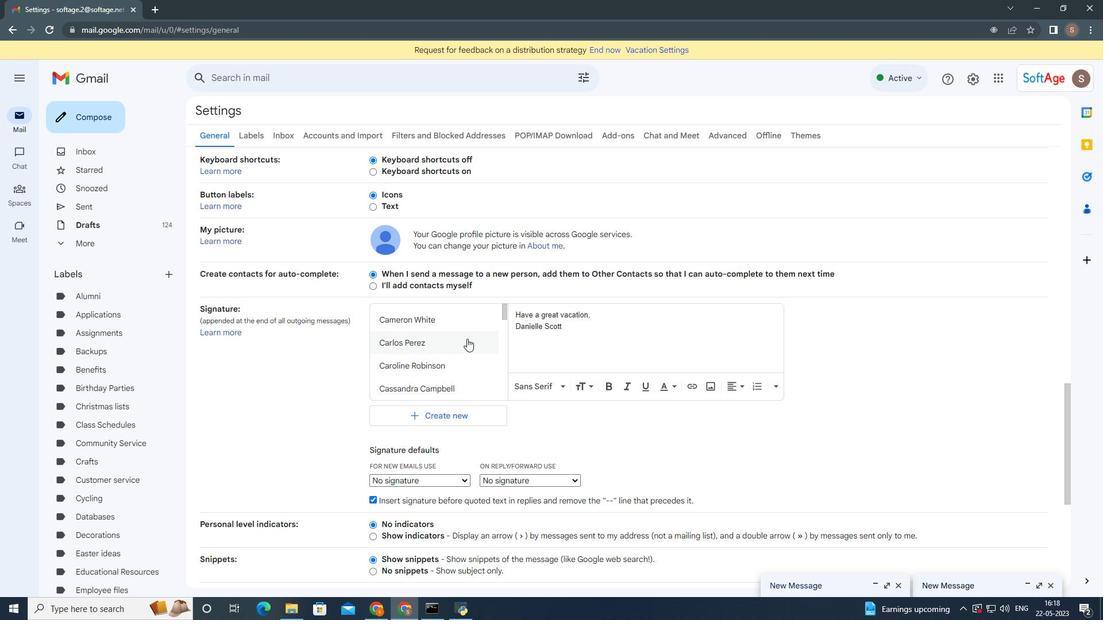 
Action: Mouse moved to (473, 358)
Screenshot: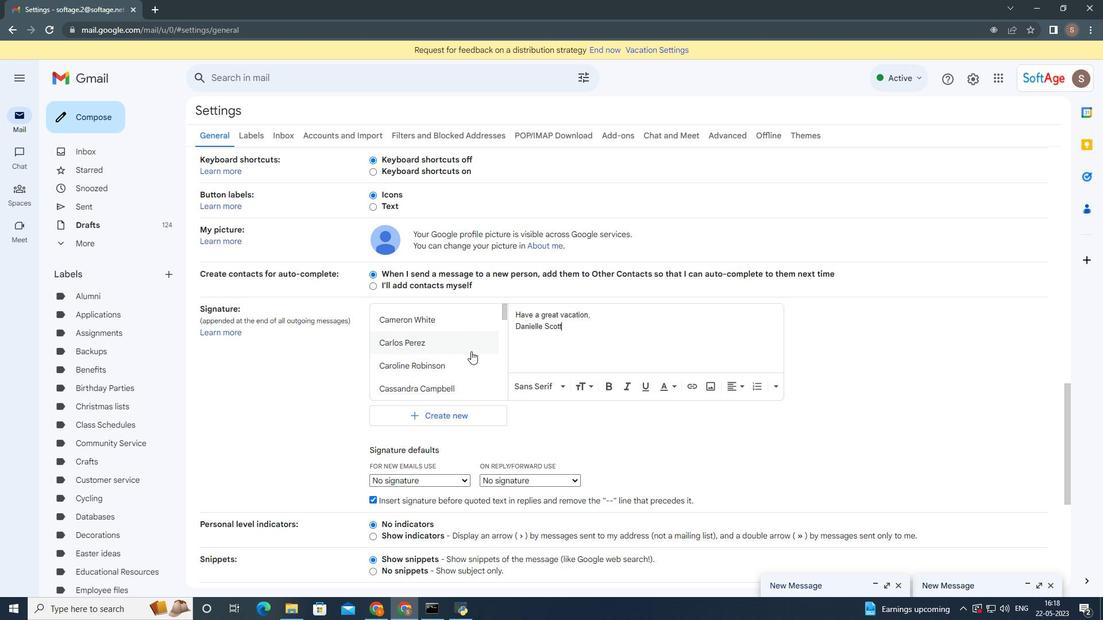 
Action: Mouse scrolled (473, 358) with delta (0, 0)
Screenshot: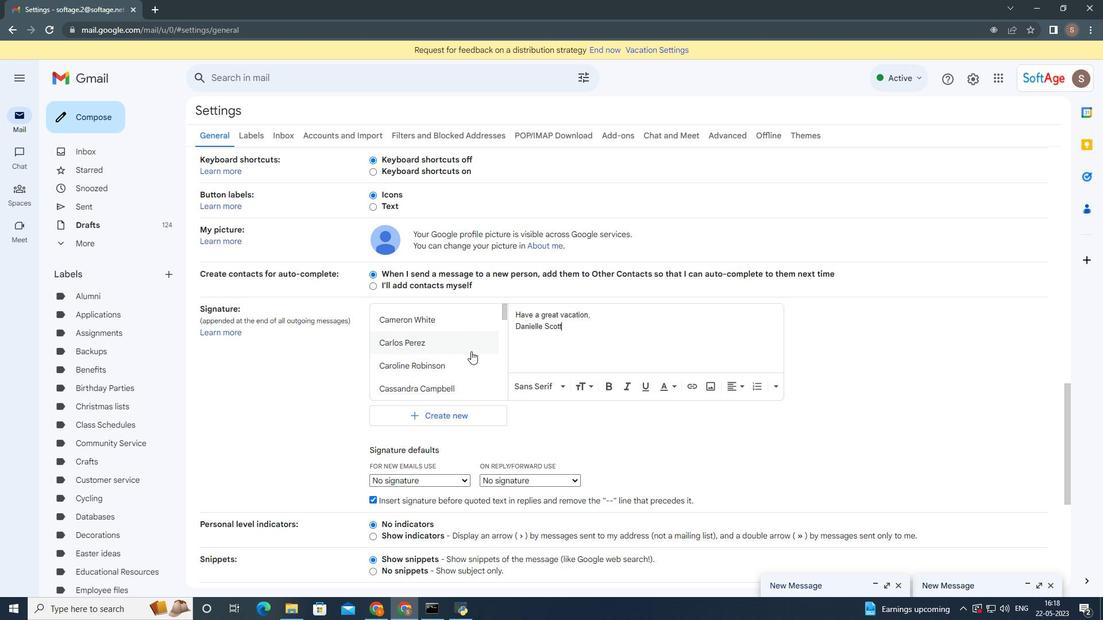 
Action: Mouse moved to (478, 369)
Screenshot: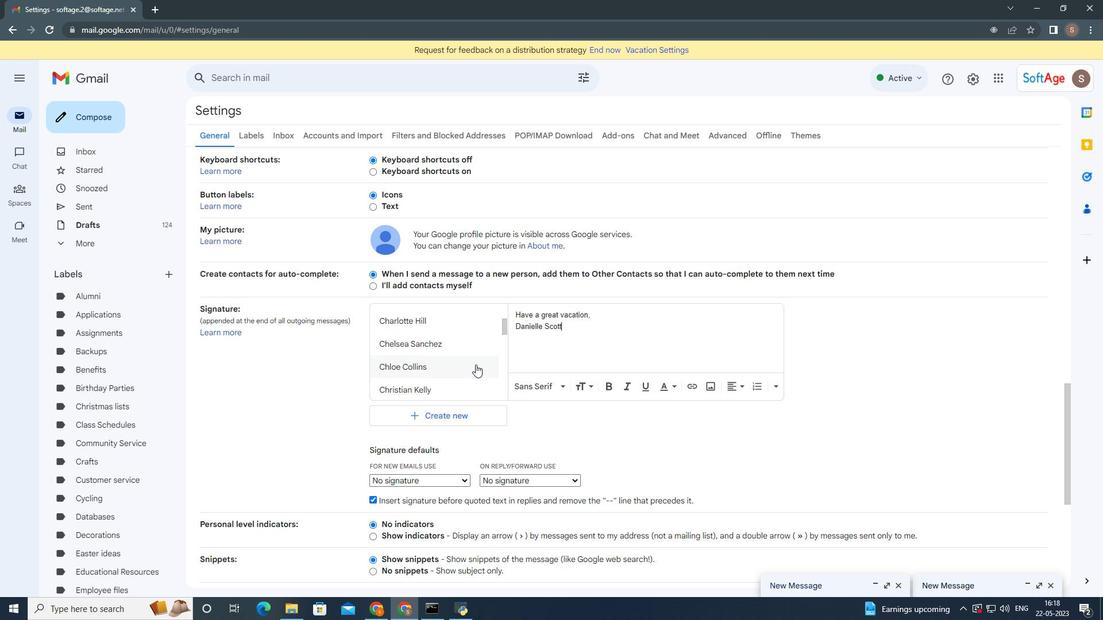 
Action: Mouse scrolled (478, 368) with delta (0, 0)
Screenshot: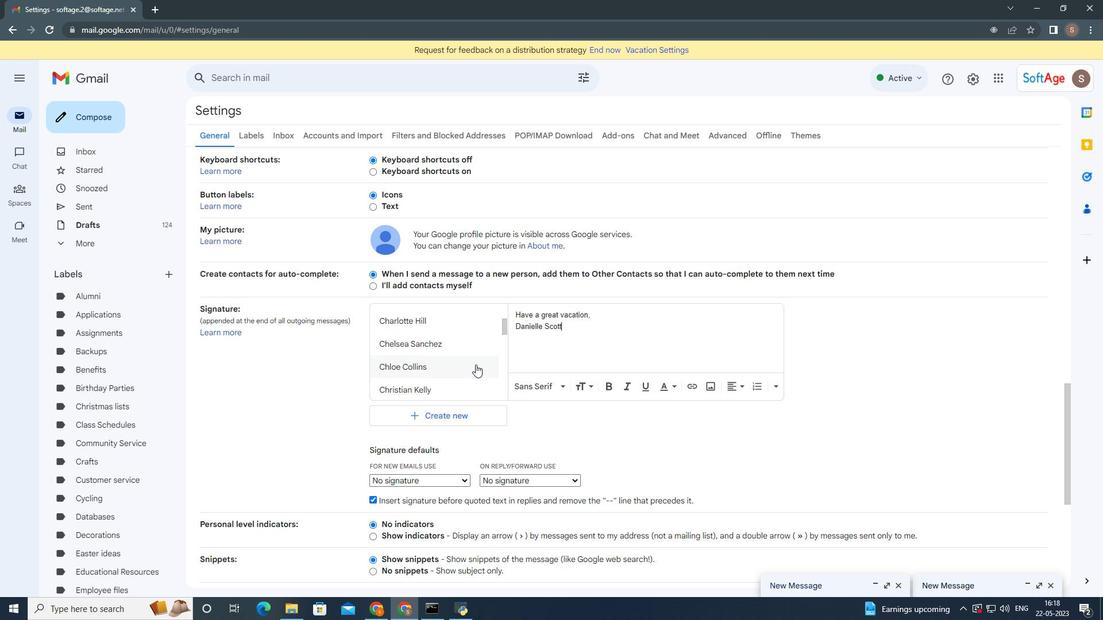 
Action: Mouse moved to (487, 385)
Screenshot: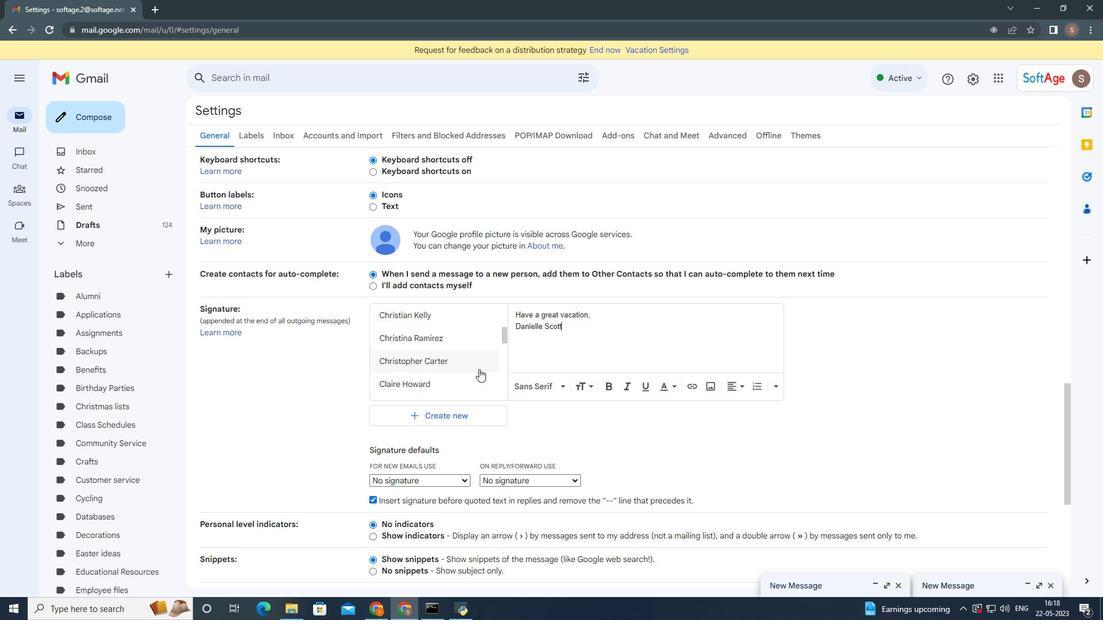 
Action: Mouse scrolled (487, 384) with delta (0, 0)
Screenshot: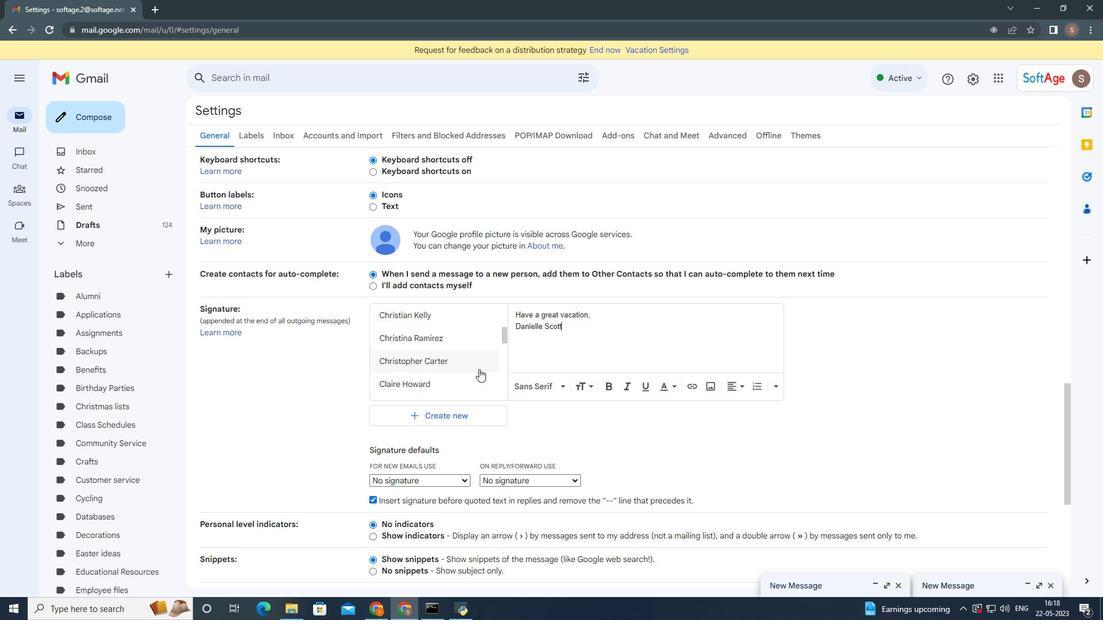 
Action: Mouse moved to (556, 408)
Screenshot: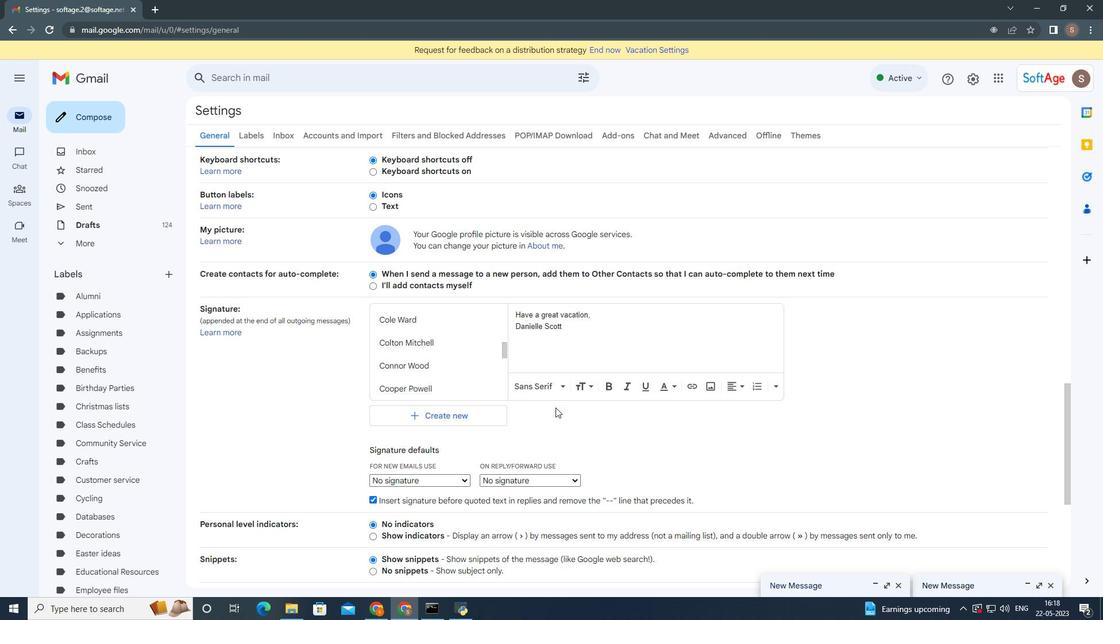 
Action: Mouse scrolled (556, 408) with delta (0, 0)
Screenshot: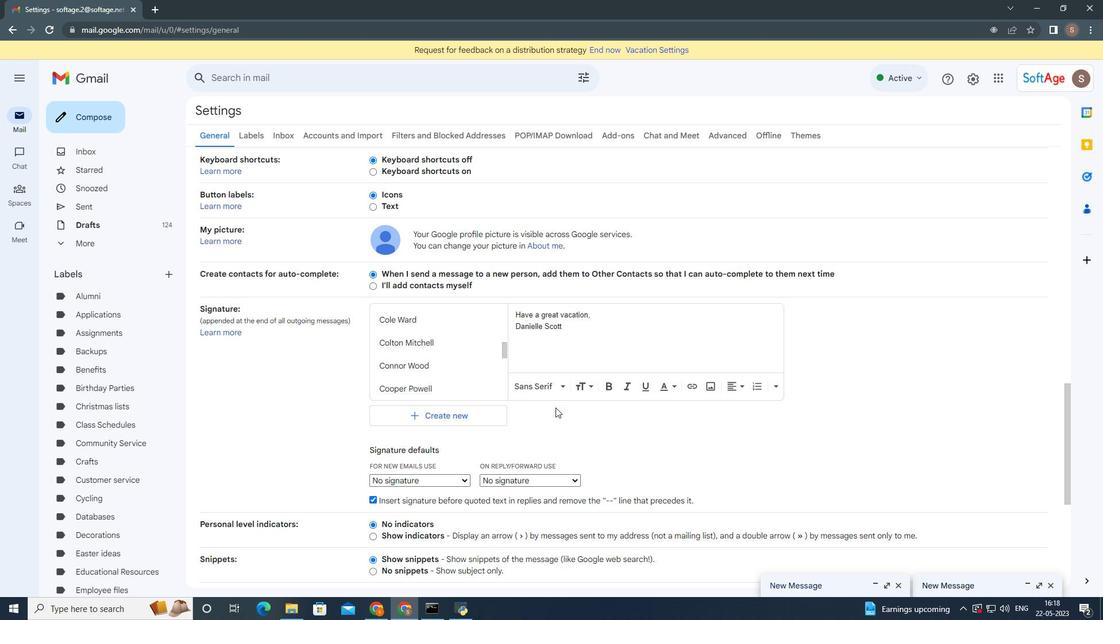 
Action: Mouse scrolled (556, 408) with delta (0, 0)
Screenshot: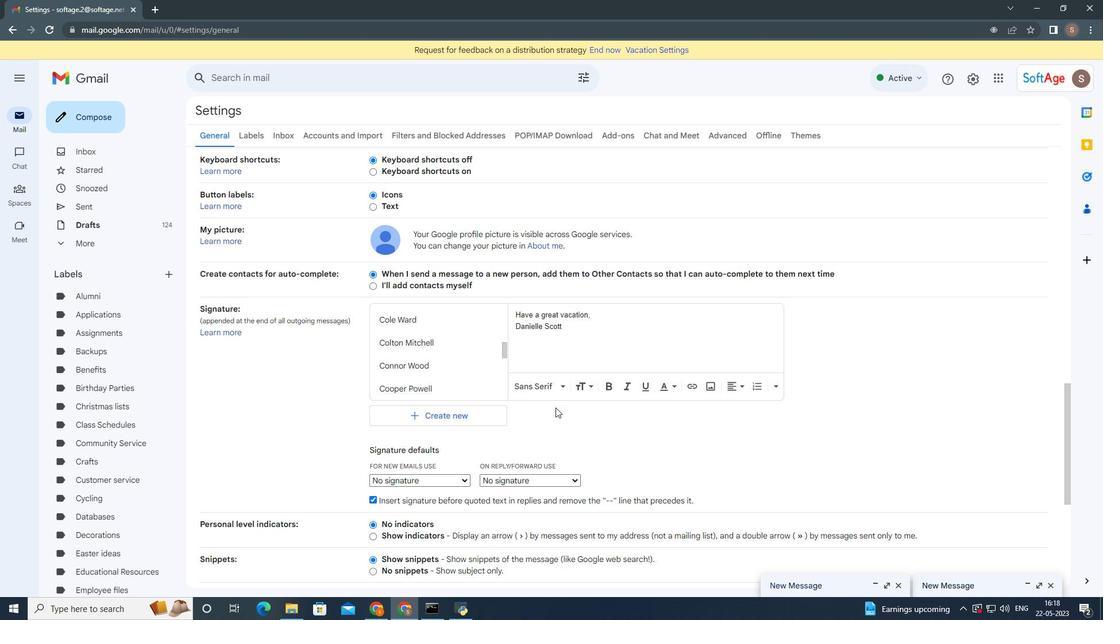
Action: Mouse scrolled (556, 408) with delta (0, 0)
Screenshot: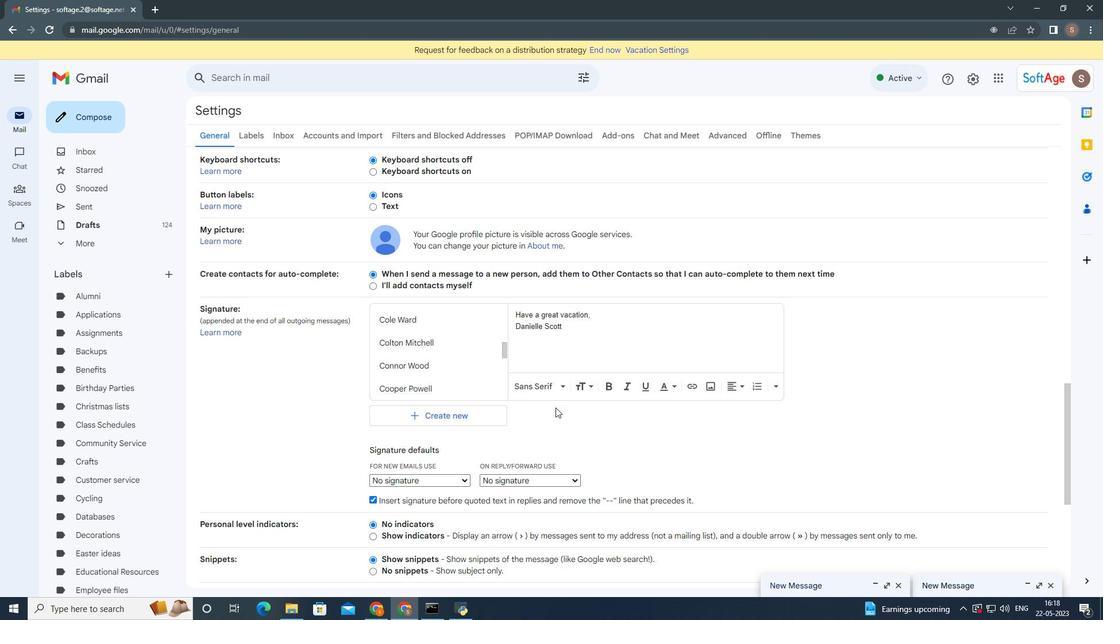 
Action: Mouse scrolled (556, 408) with delta (0, 0)
Screenshot: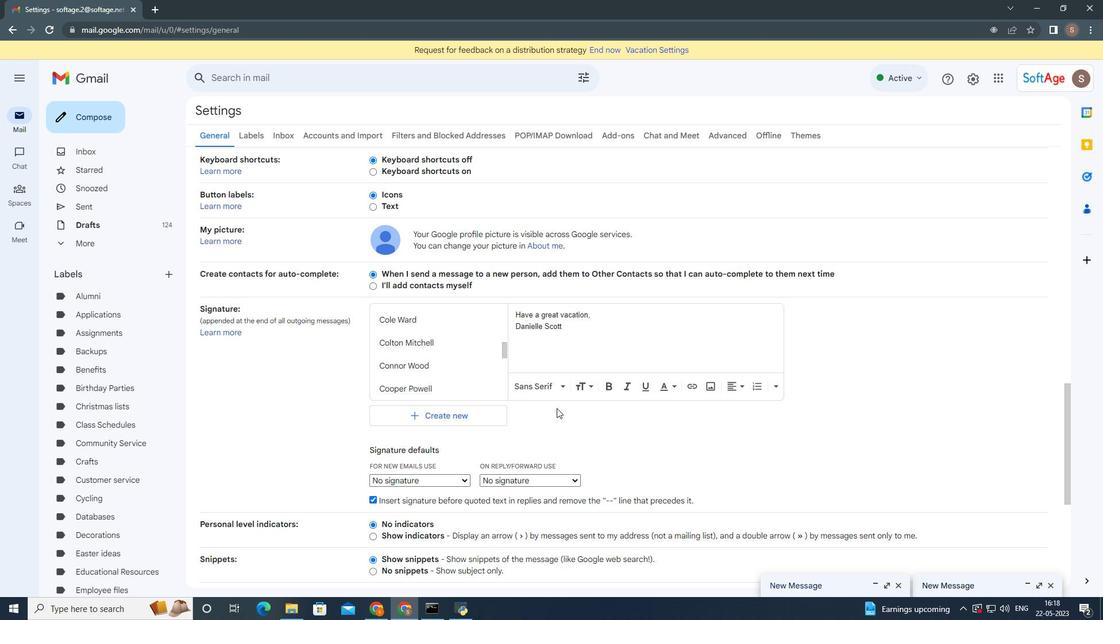 
Action: Mouse moved to (547, 423)
Screenshot: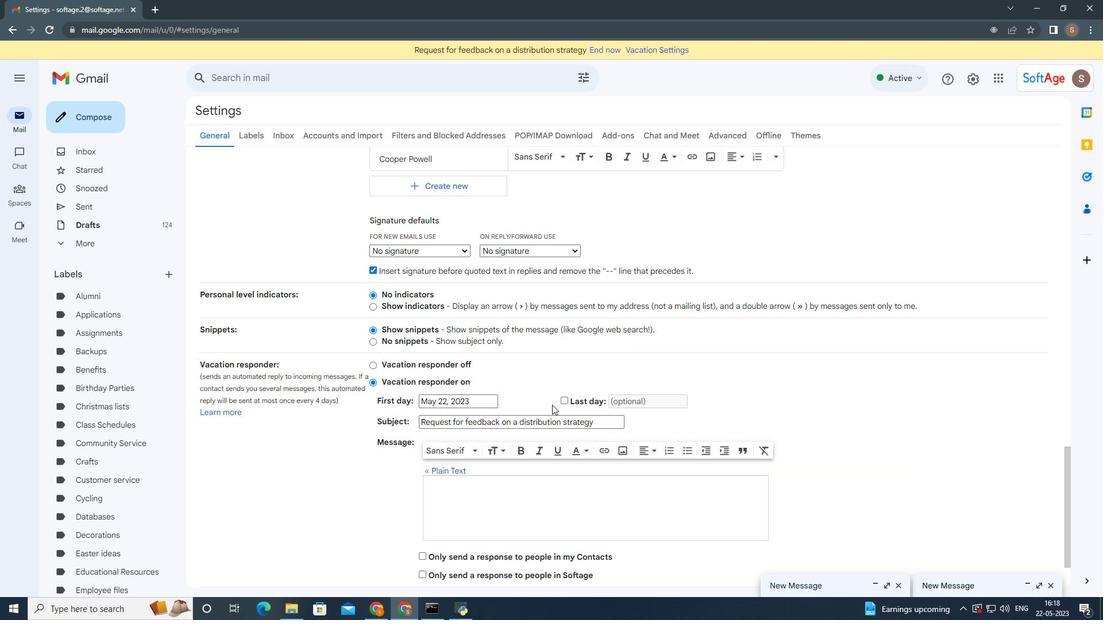 
Action: Mouse scrolled (551, 404) with delta (0, 0)
Screenshot: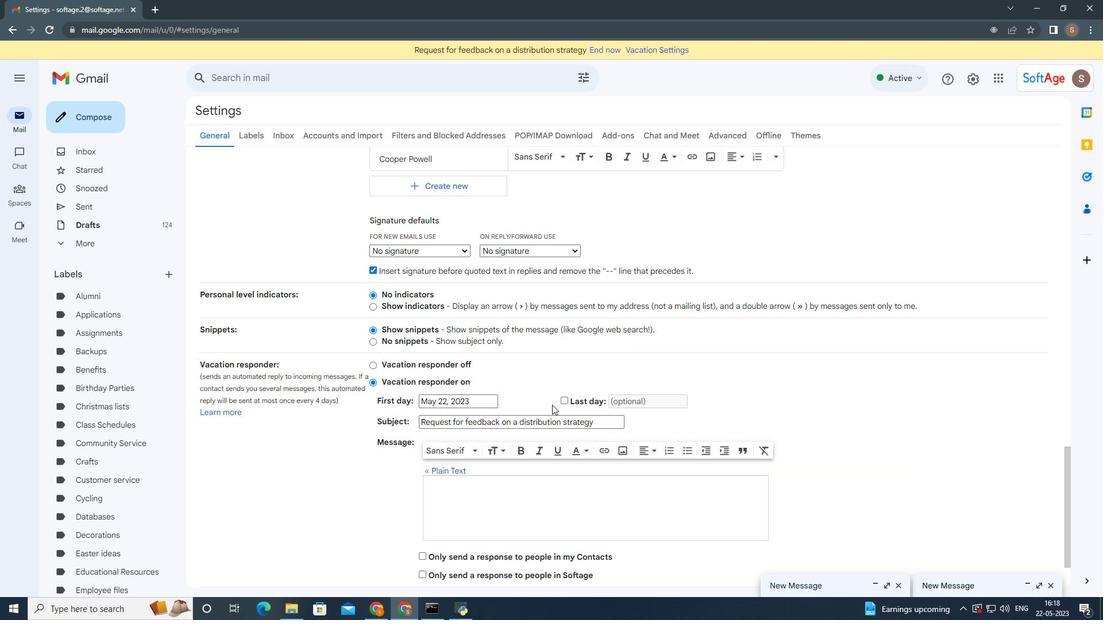 
Action: Mouse moved to (547, 427)
Screenshot: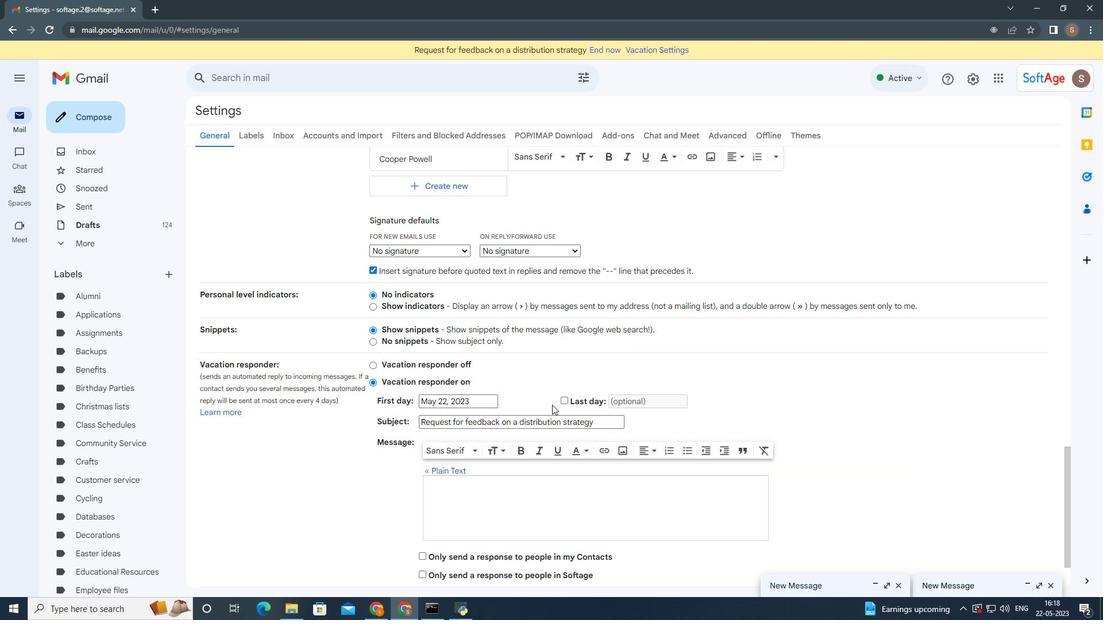 
Action: Mouse scrolled (551, 405) with delta (0, 0)
Screenshot: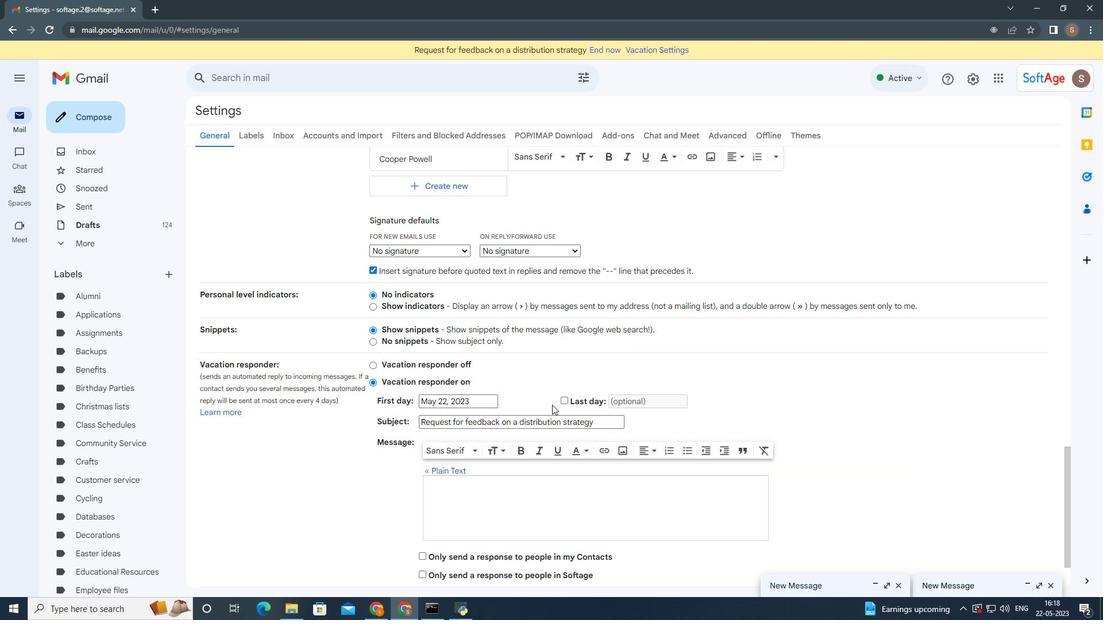 
Action: Mouse moved to (546, 431)
Screenshot: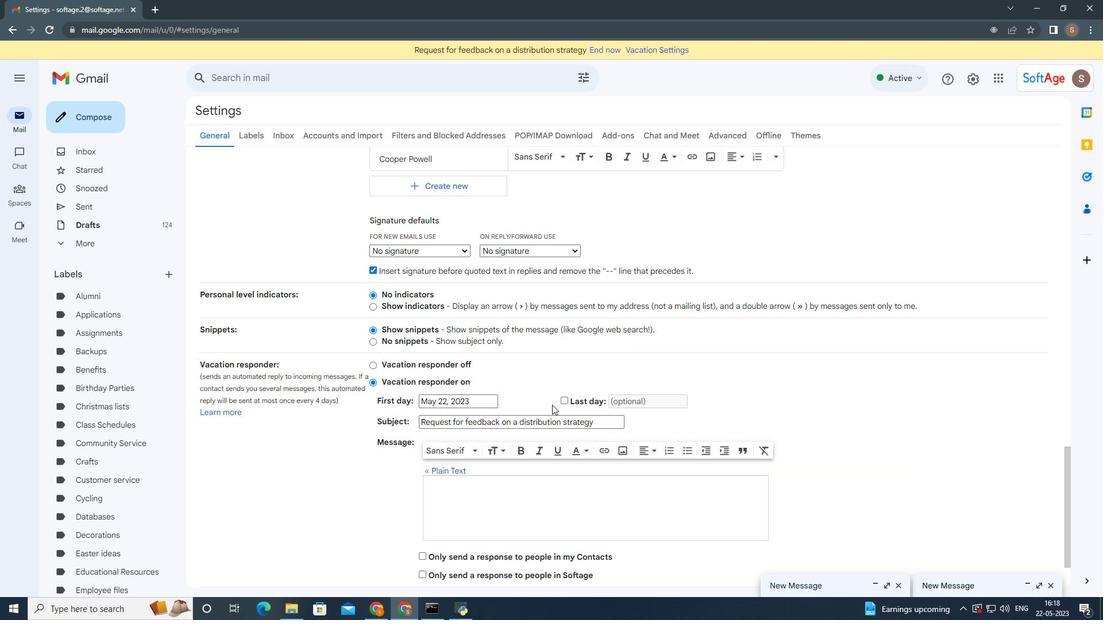
Action: Mouse scrolled (550, 409) with delta (0, 0)
Screenshot: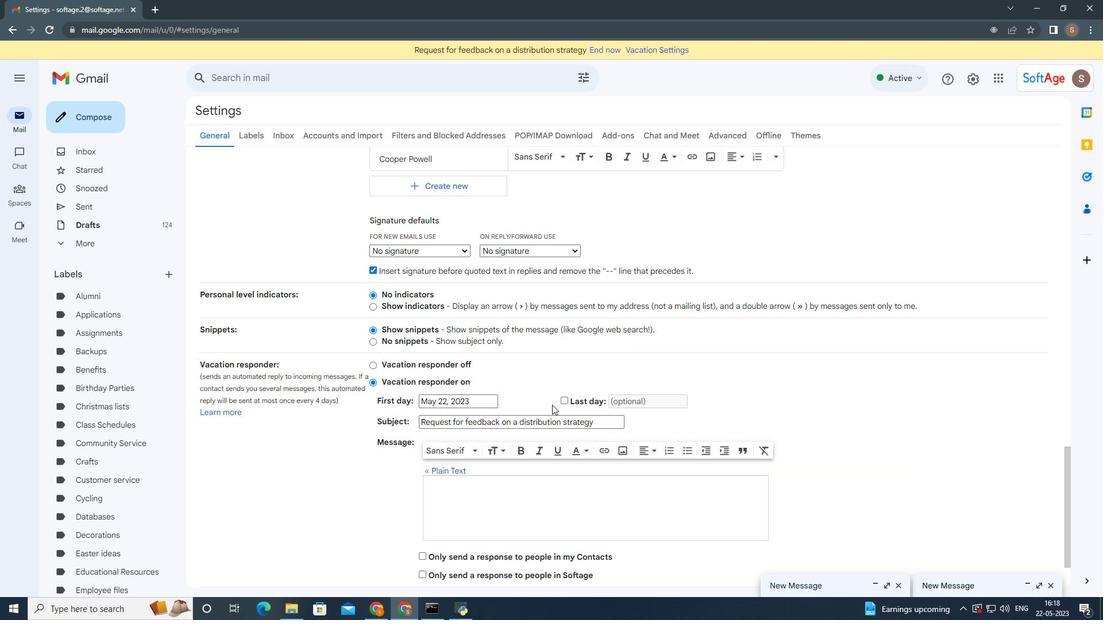 
Action: Mouse moved to (547, 462)
Screenshot: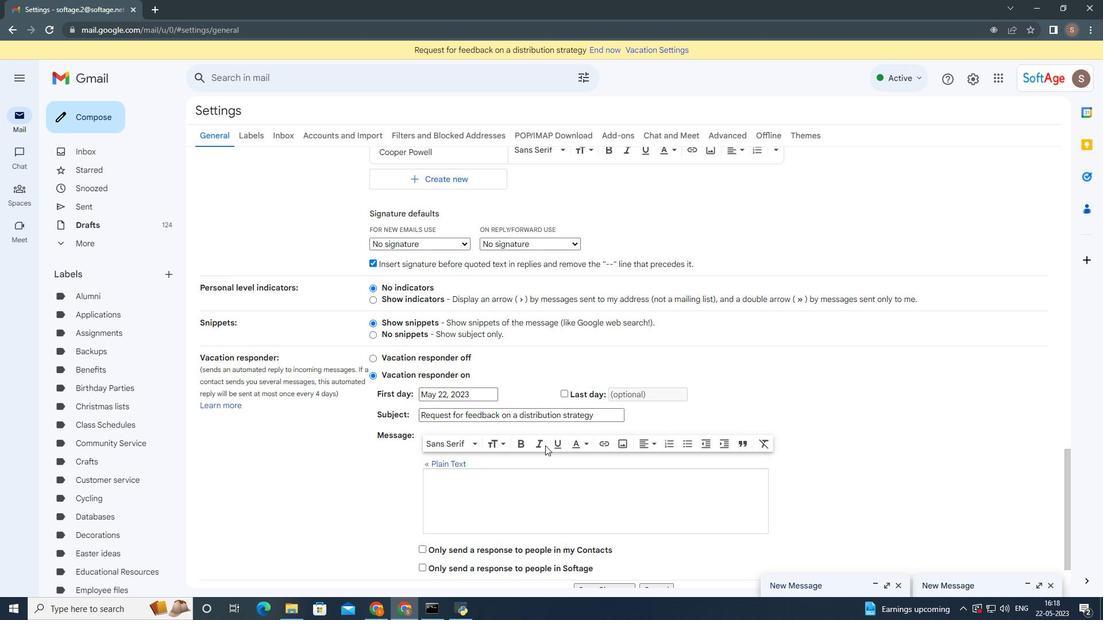 
Action: Mouse scrolled (547, 461) with delta (0, 0)
Screenshot: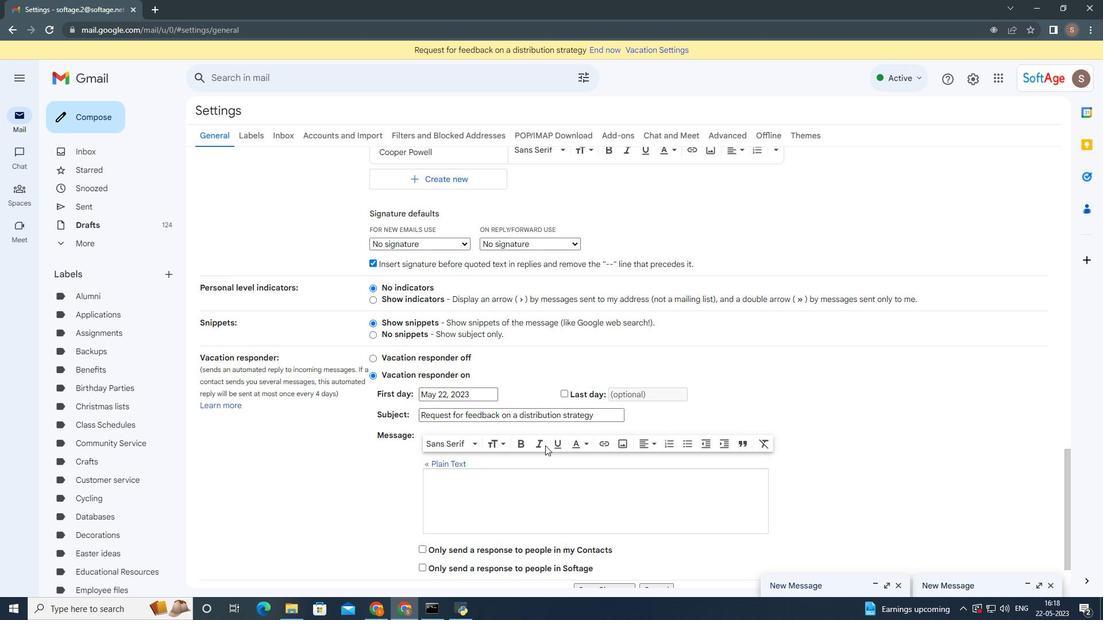 
Action: Mouse scrolled (547, 461) with delta (0, 0)
Screenshot: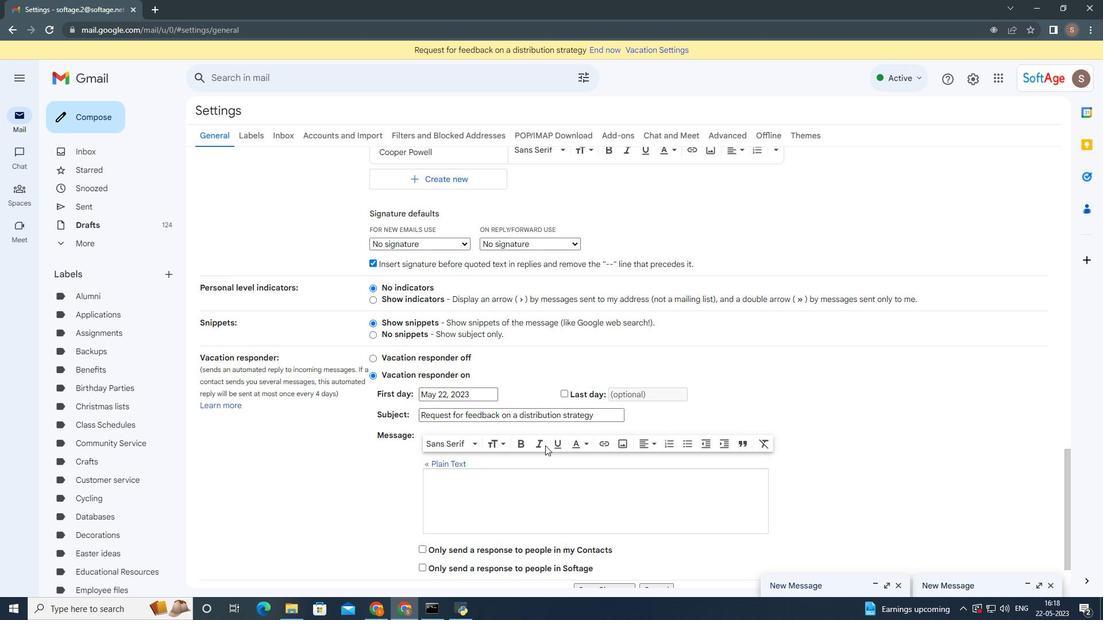 
Action: Mouse scrolled (547, 461) with delta (0, 0)
Screenshot: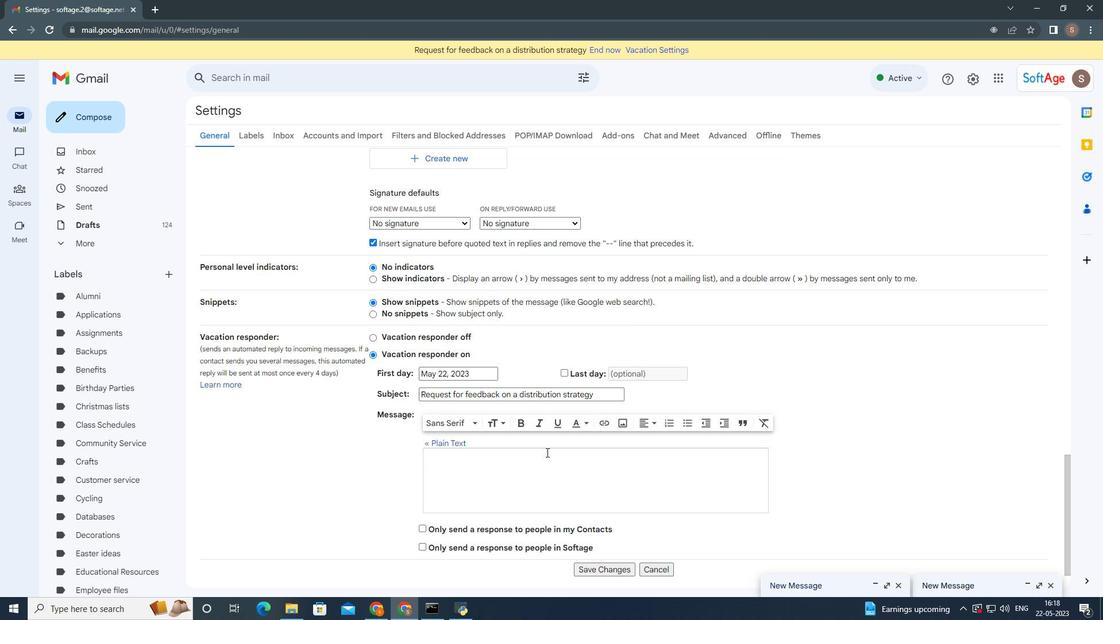 
Action: Mouse moved to (548, 462)
Screenshot: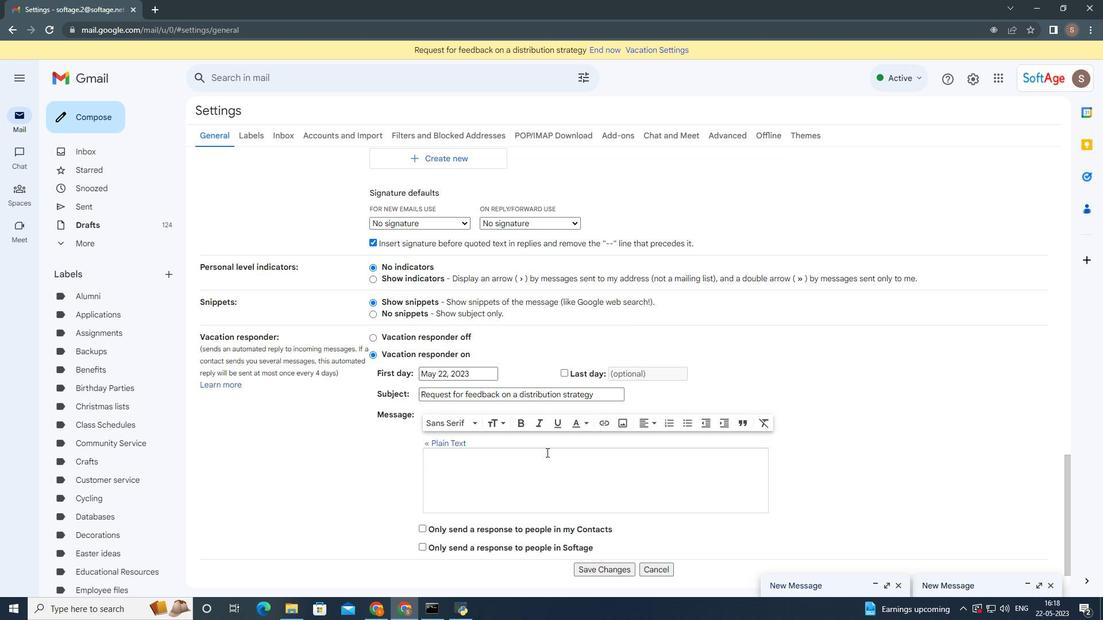 
Action: Mouse scrolled (548, 461) with delta (0, 0)
Screenshot: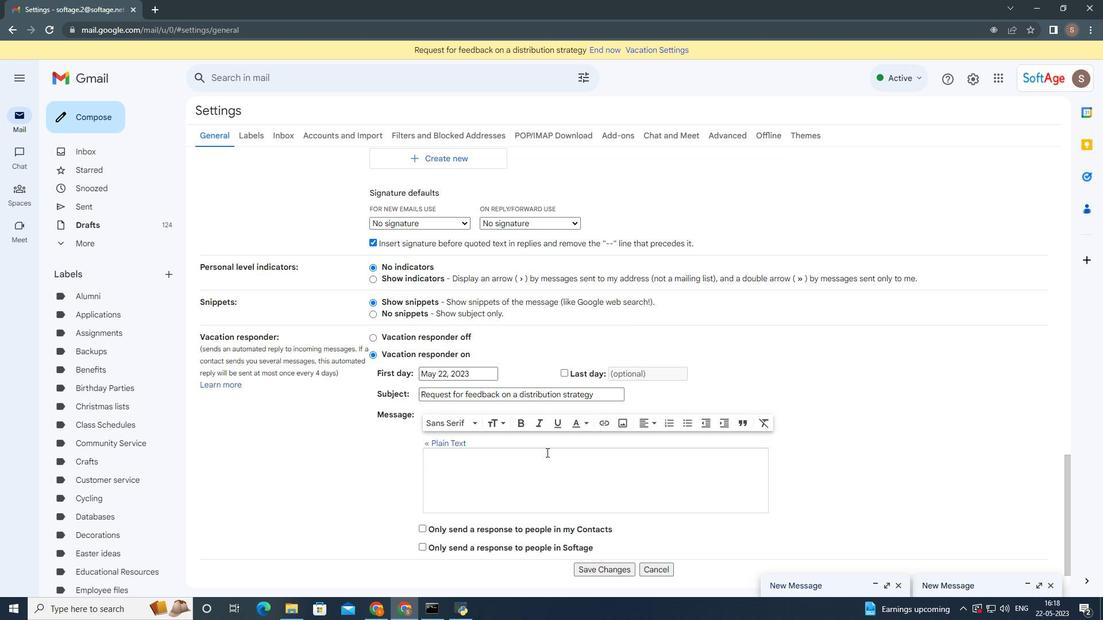 
Action: Mouse scrolled (548, 461) with delta (0, 0)
Screenshot: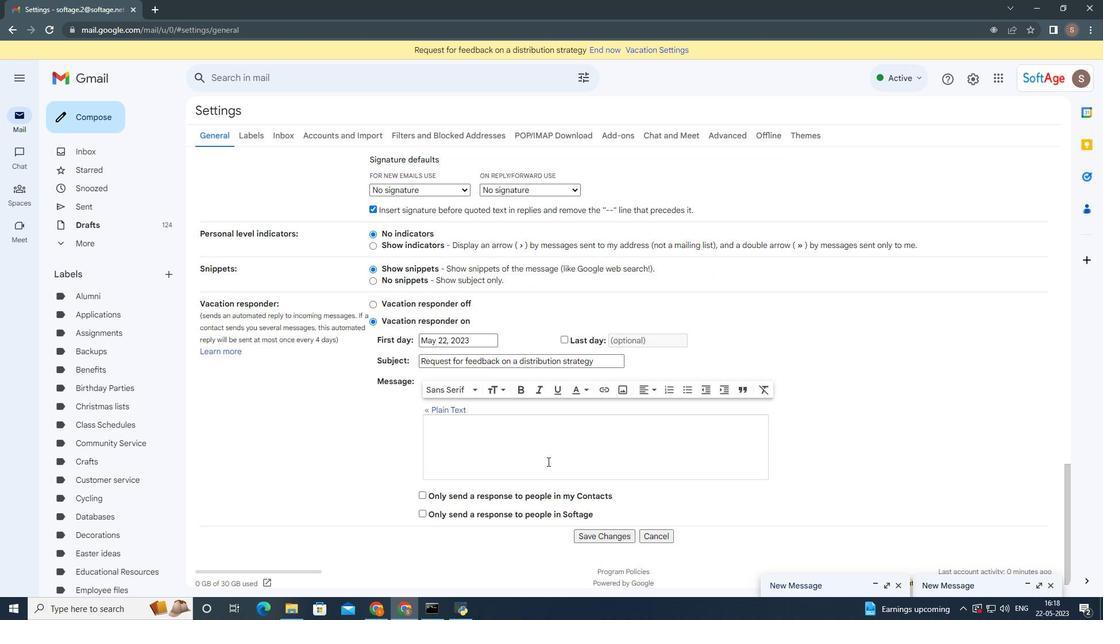 
Action: Mouse moved to (614, 532)
Screenshot: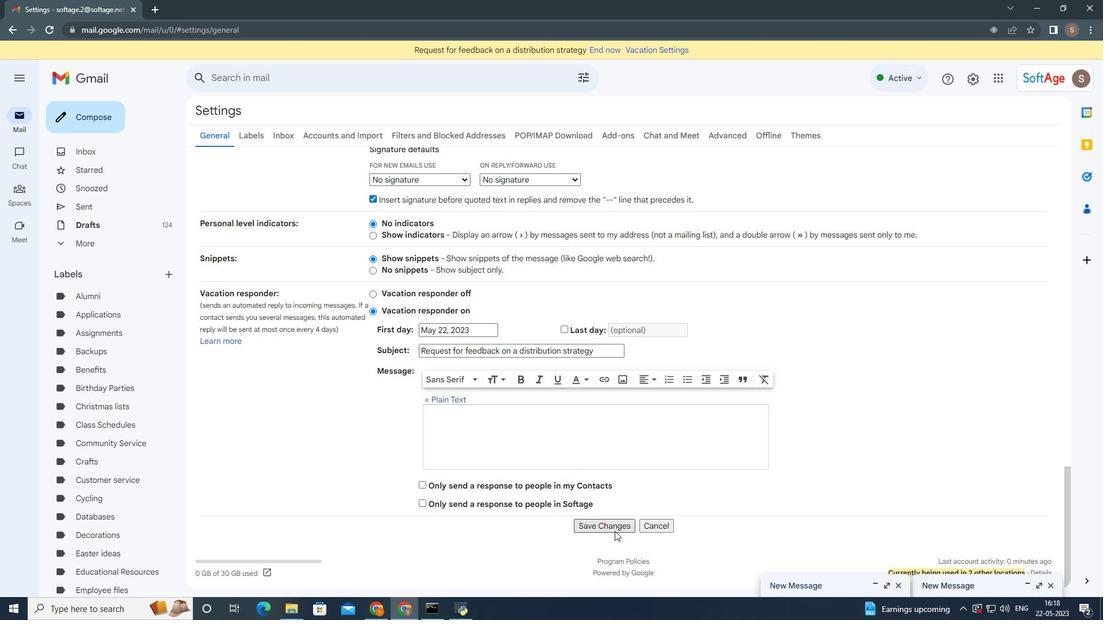 
Action: Mouse pressed left at (614, 532)
Screenshot: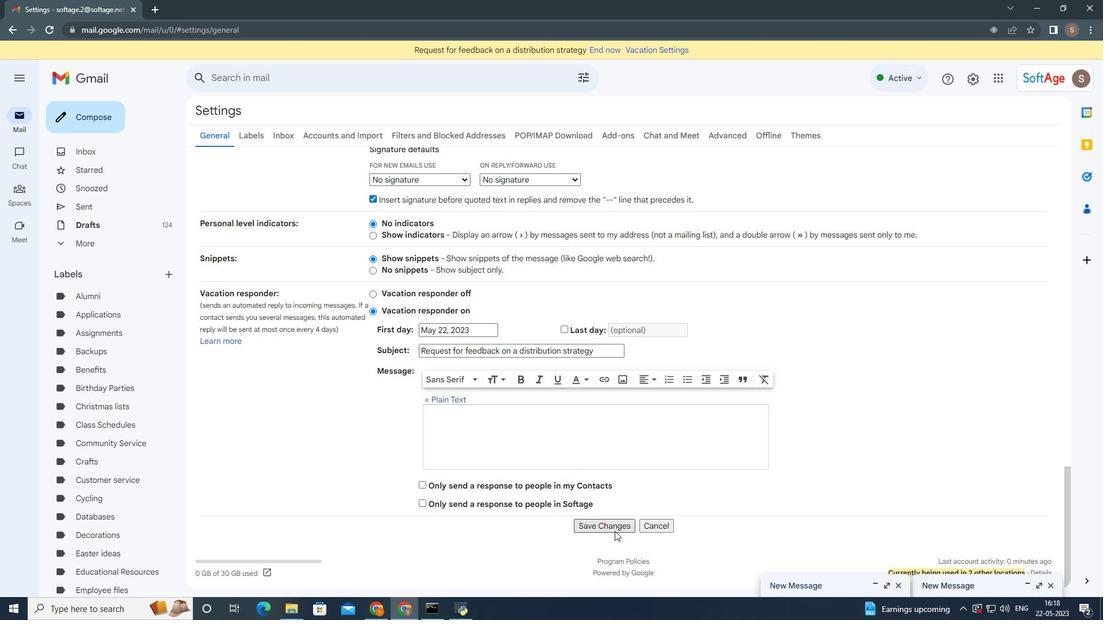 
Action: Mouse moved to (691, 348)
Screenshot: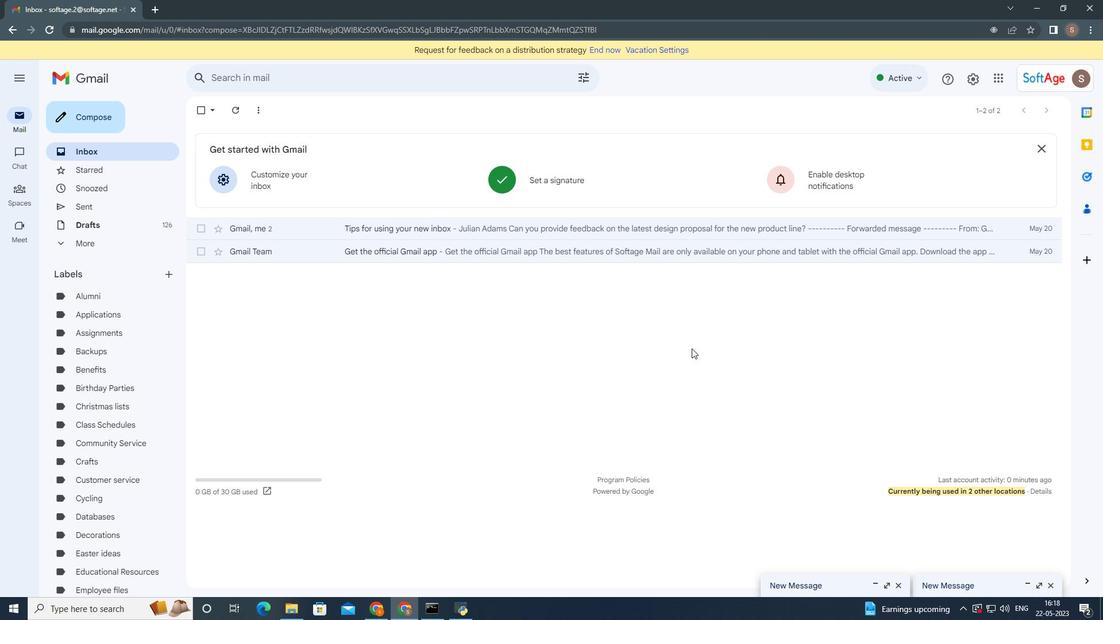 
Action: Mouse scrolled (691, 348) with delta (0, 0)
Screenshot: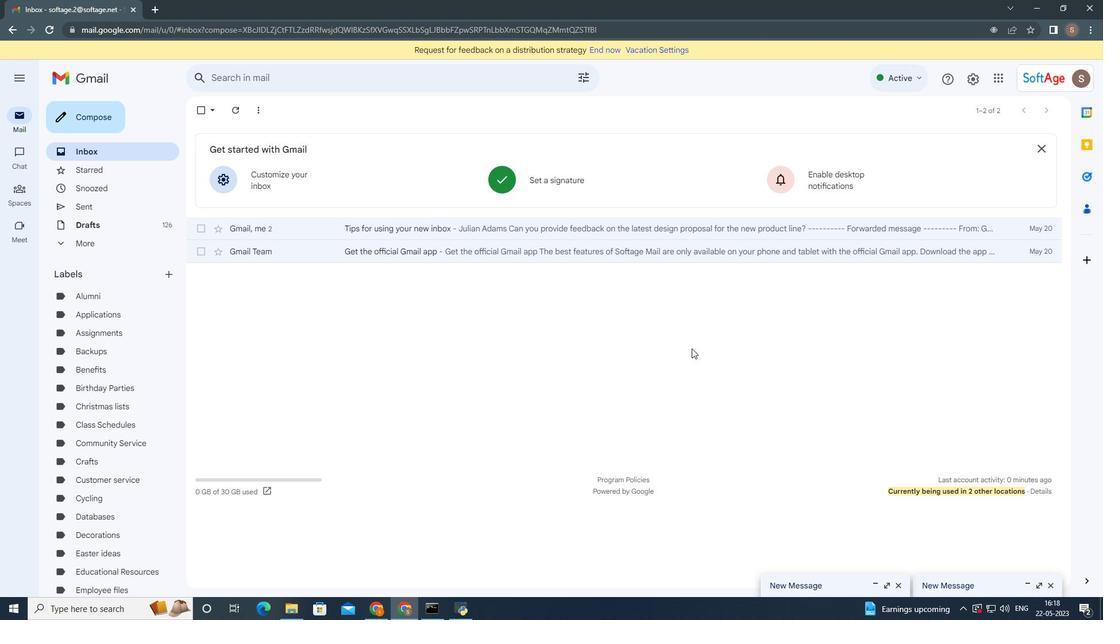 
Action: Mouse moved to (691, 349)
Screenshot: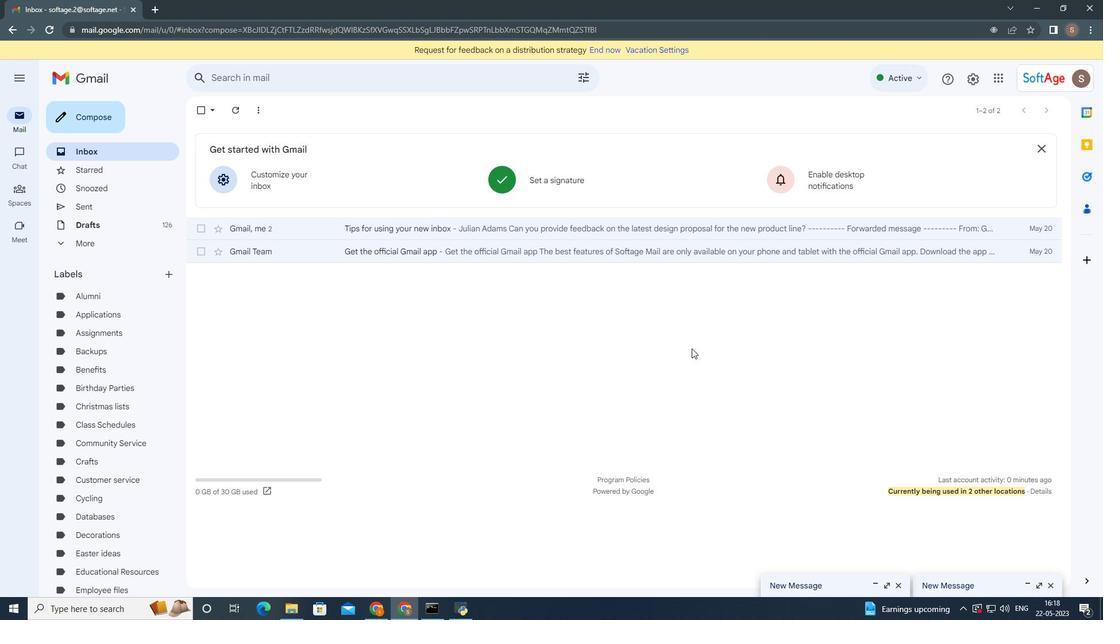 
Action: Mouse scrolled (691, 348) with delta (0, 0)
Screenshot: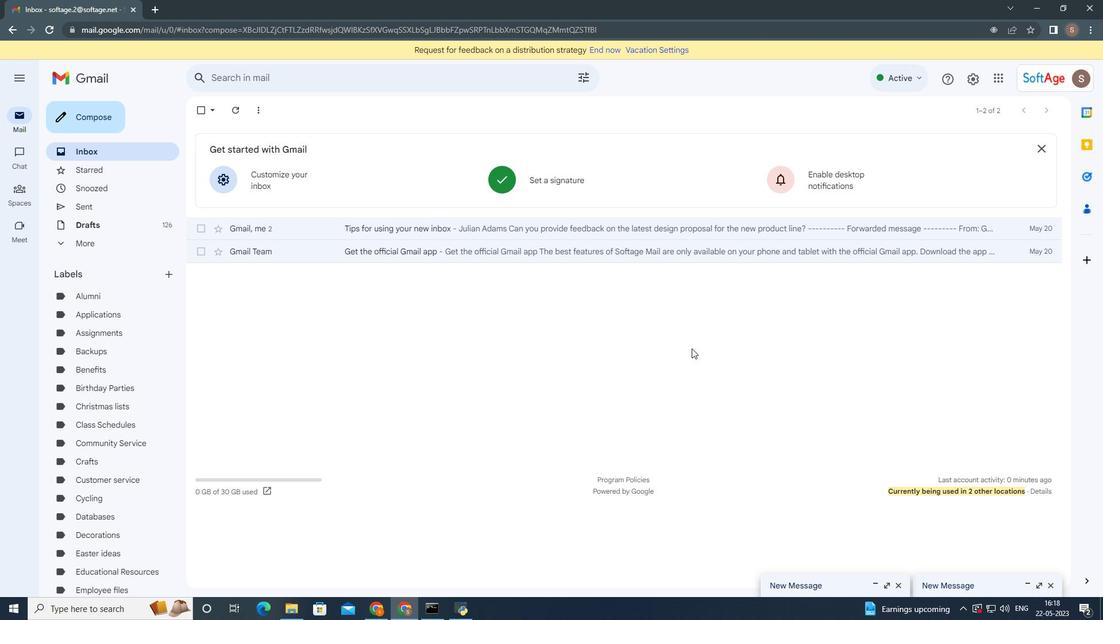 
Action: Mouse moved to (691, 349)
Screenshot: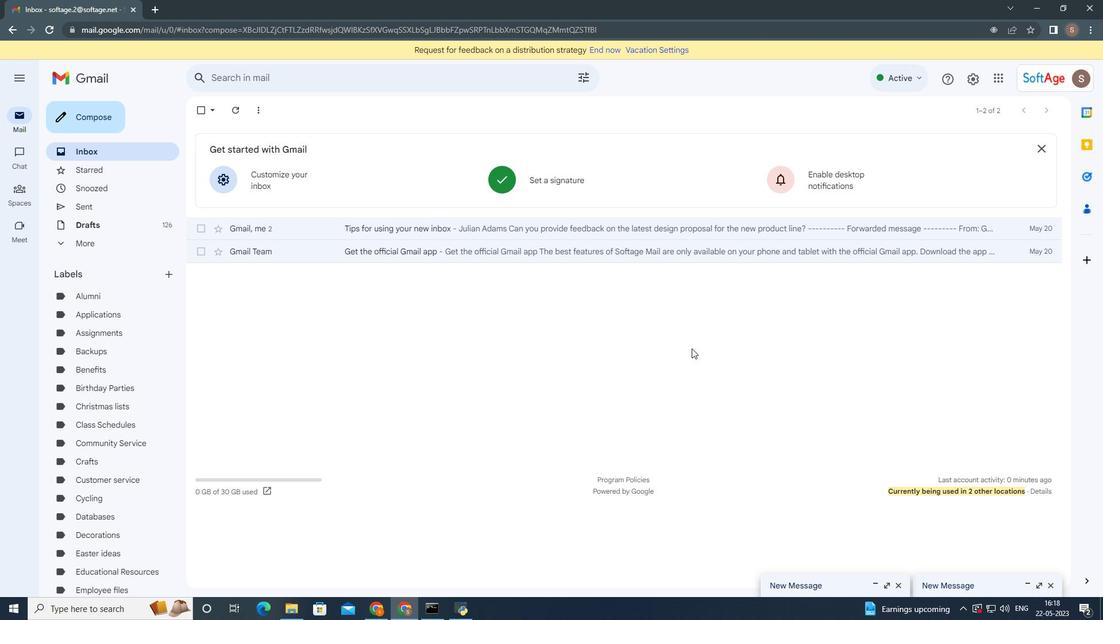 
Action: Mouse scrolled (691, 348) with delta (0, 0)
Screenshot: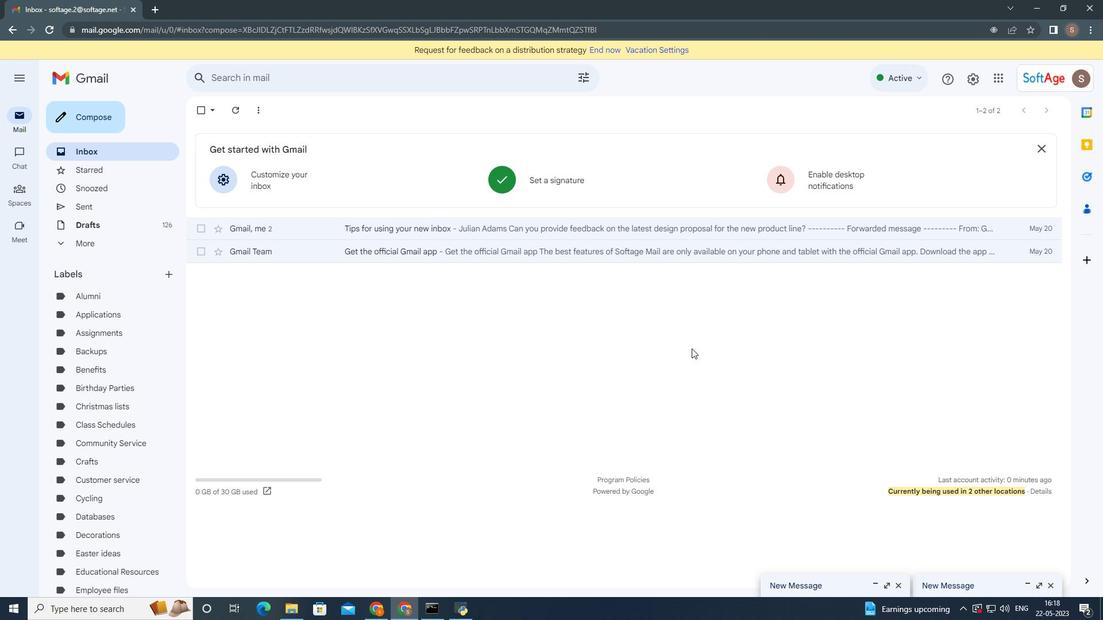 
Action: Mouse moved to (692, 351)
Screenshot: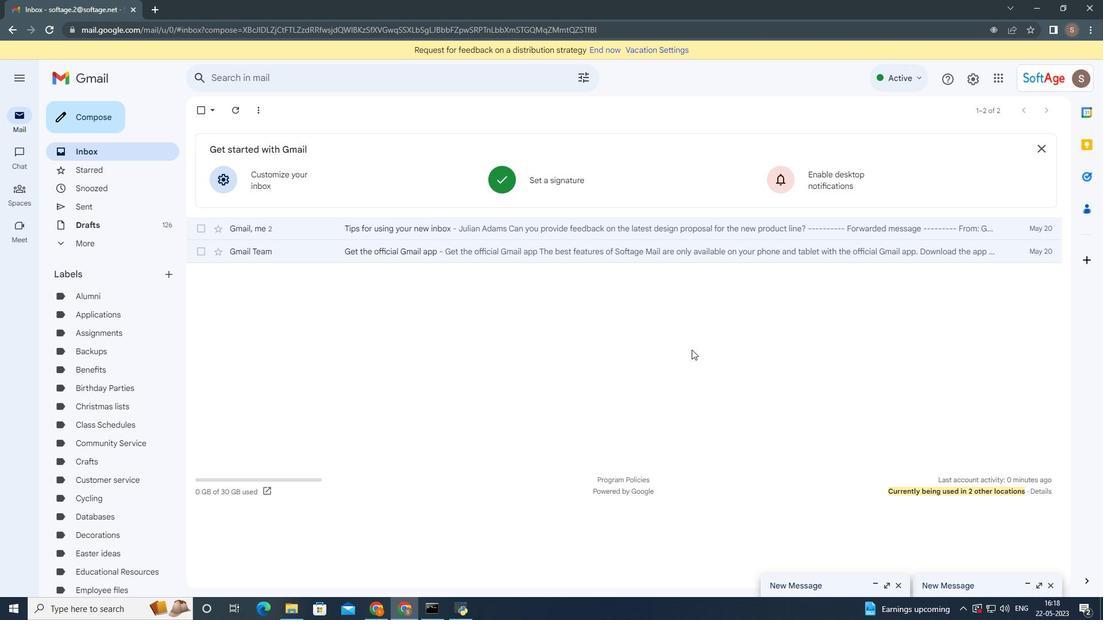 
Action: Mouse scrolled (691, 350) with delta (0, 0)
Screenshot: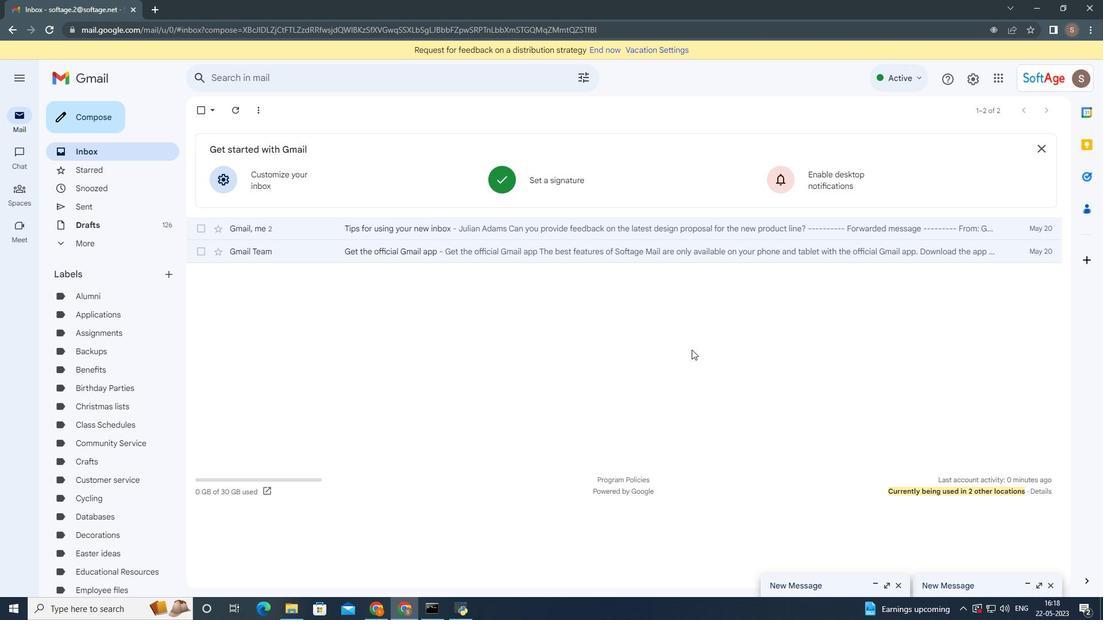 
Action: Mouse moved to (102, 120)
Screenshot: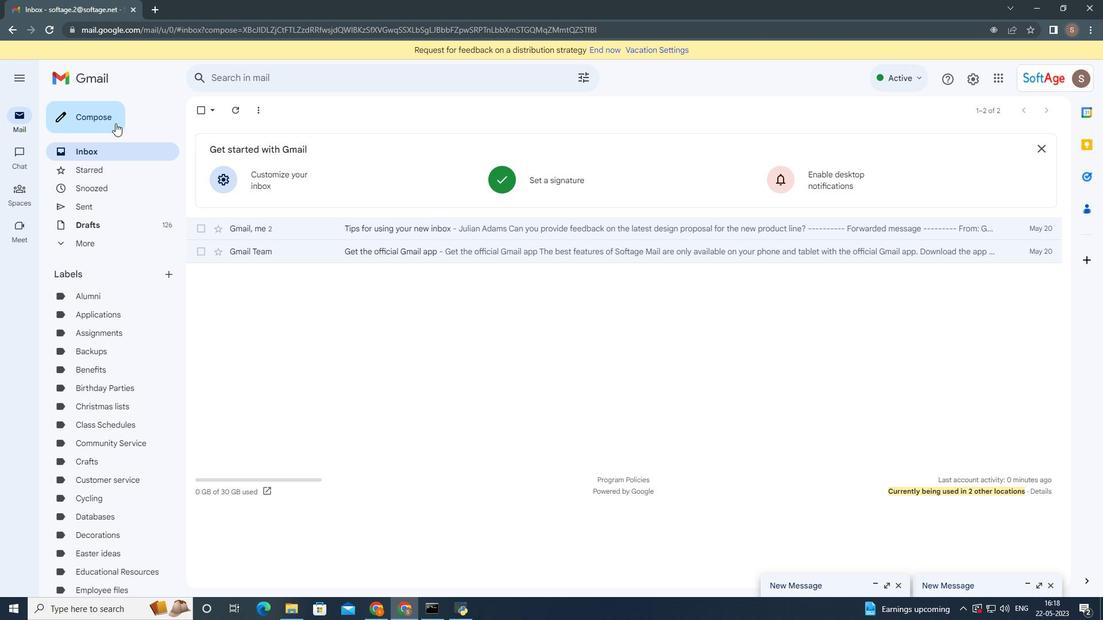 
Action: Mouse pressed left at (102, 120)
Screenshot: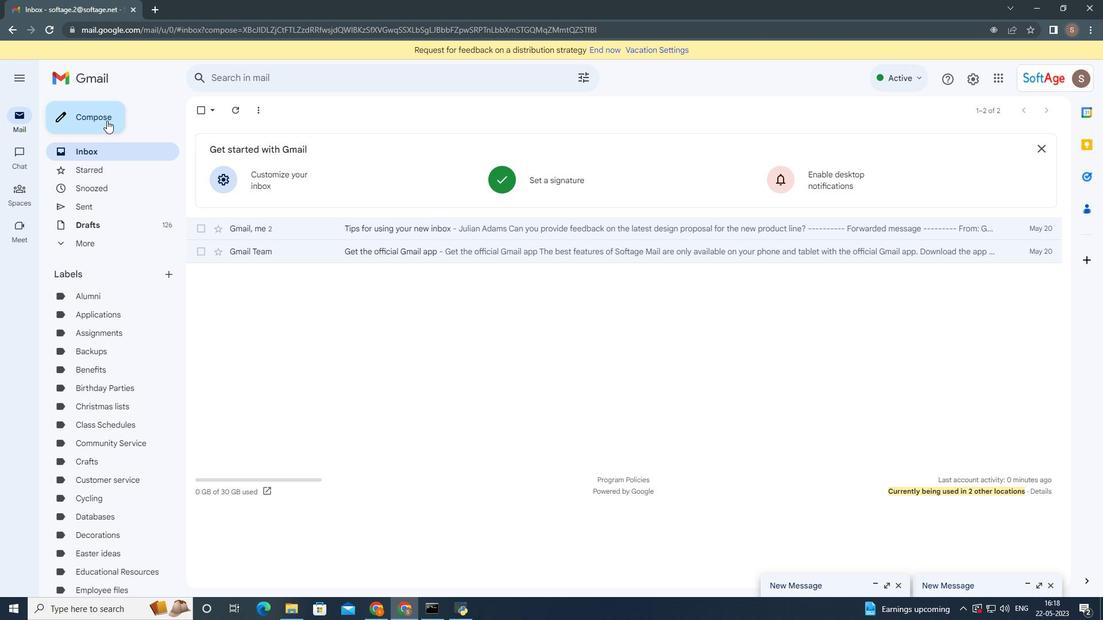 
Action: Mouse moved to (518, 285)
Screenshot: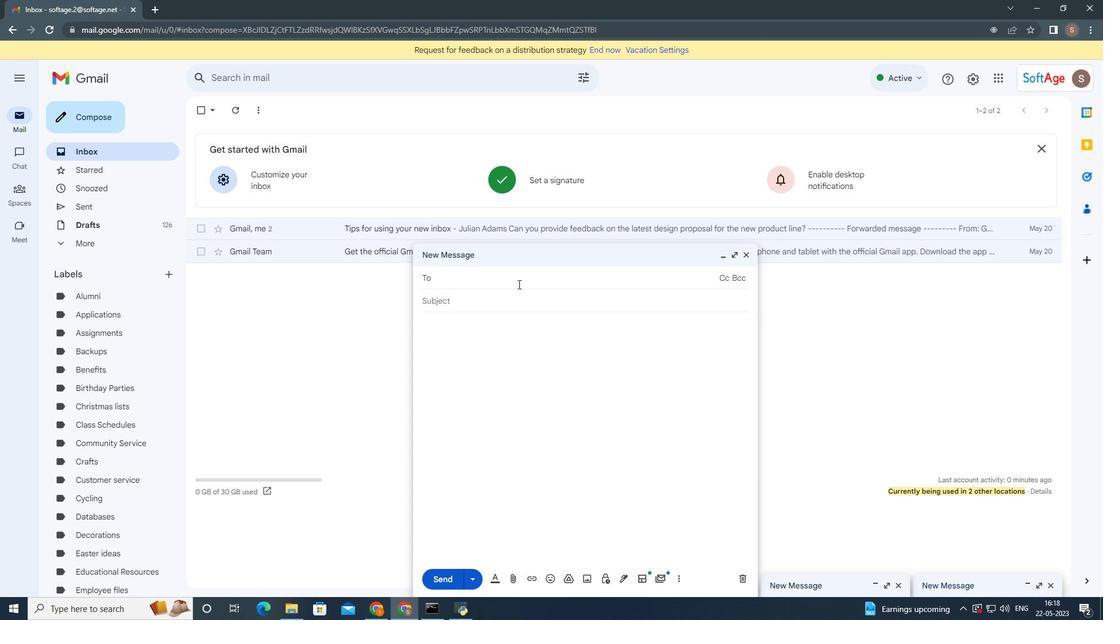 
Action: Key pressed sofy<Key.backspace>tage.4
Screenshot: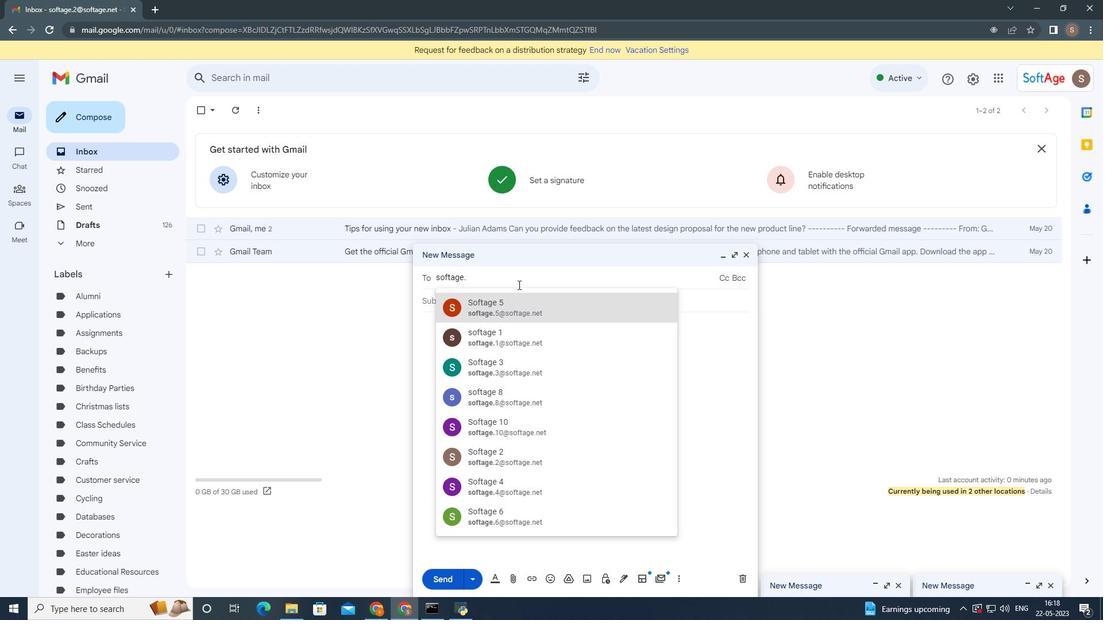 
Action: Mouse moved to (503, 304)
Screenshot: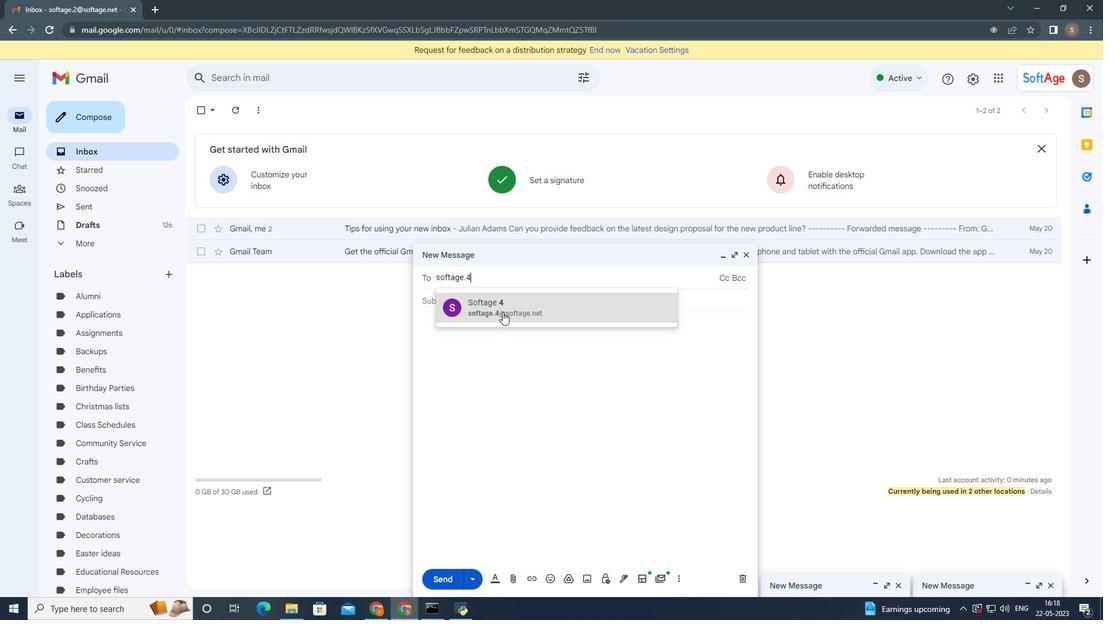 
Action: Mouse pressed left at (503, 304)
Screenshot: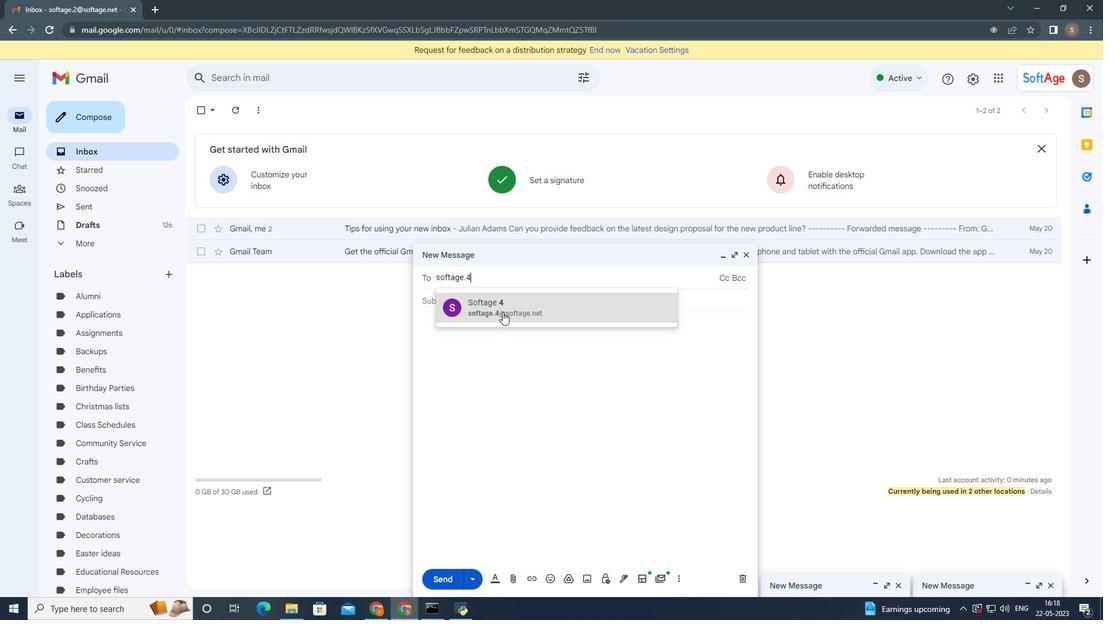
Action: Mouse moved to (622, 579)
Screenshot: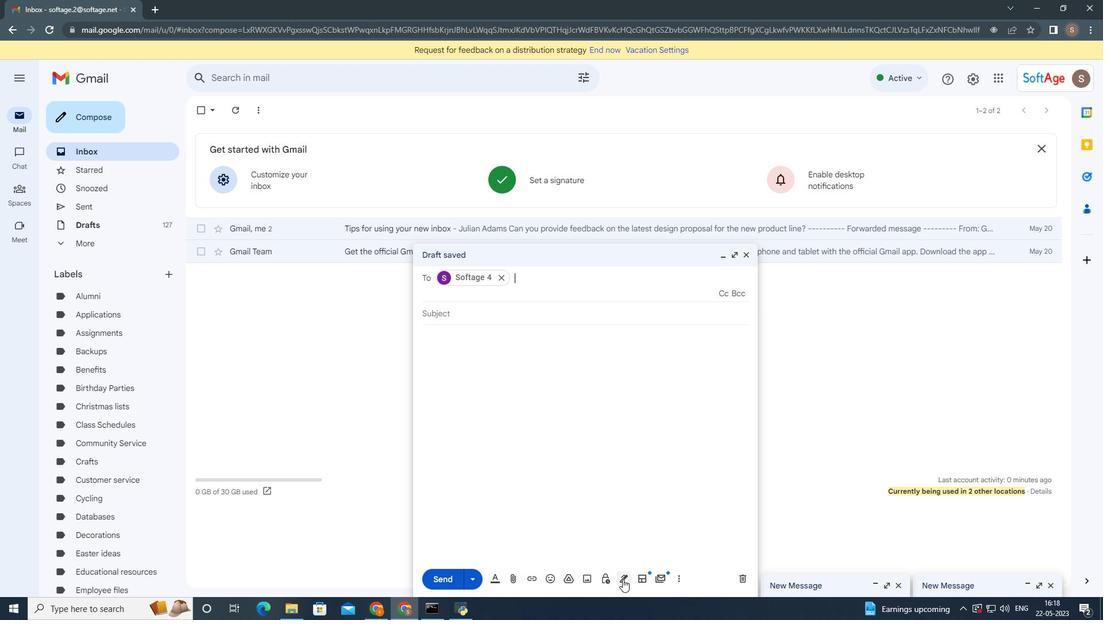 
Action: Mouse pressed left at (622, 579)
Screenshot: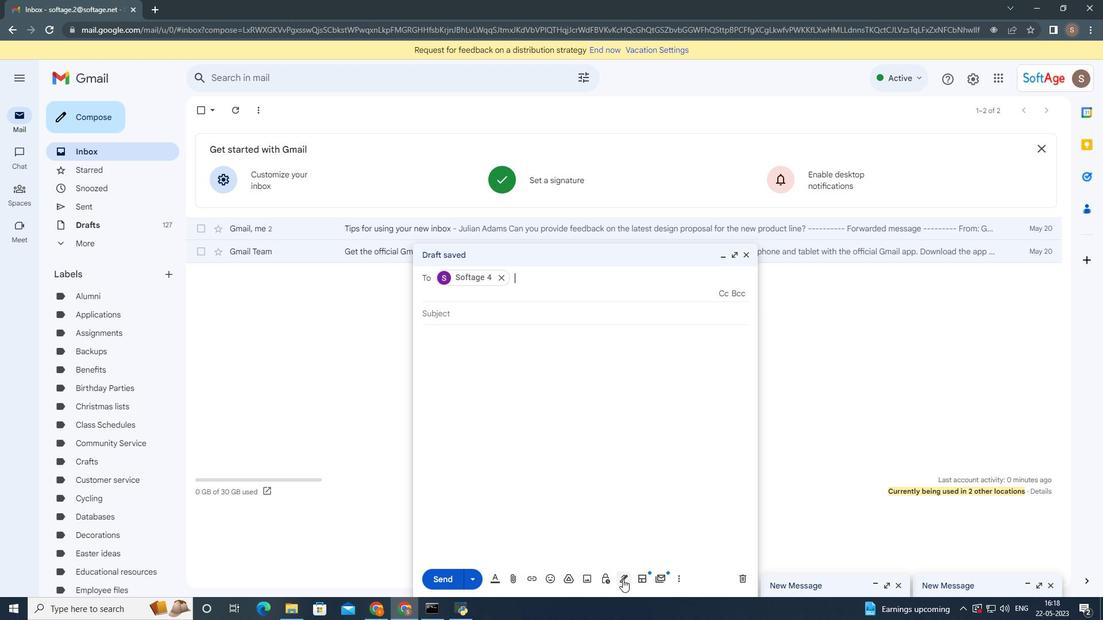 
Action: Mouse moved to (678, 447)
Screenshot: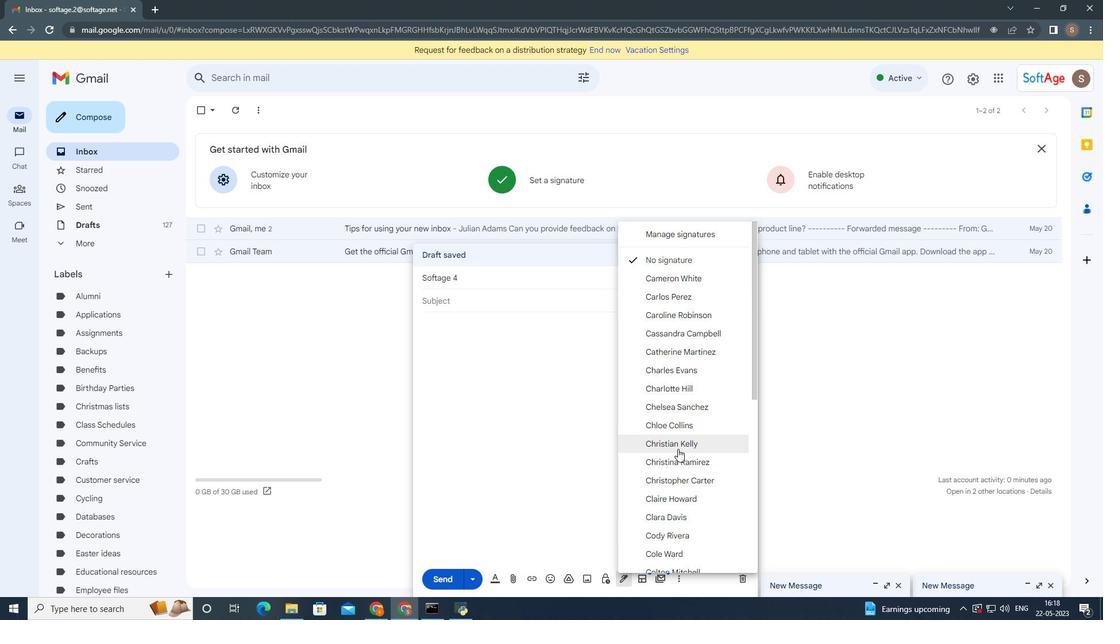 
Action: Mouse scrolled (678, 446) with delta (0, 0)
Screenshot: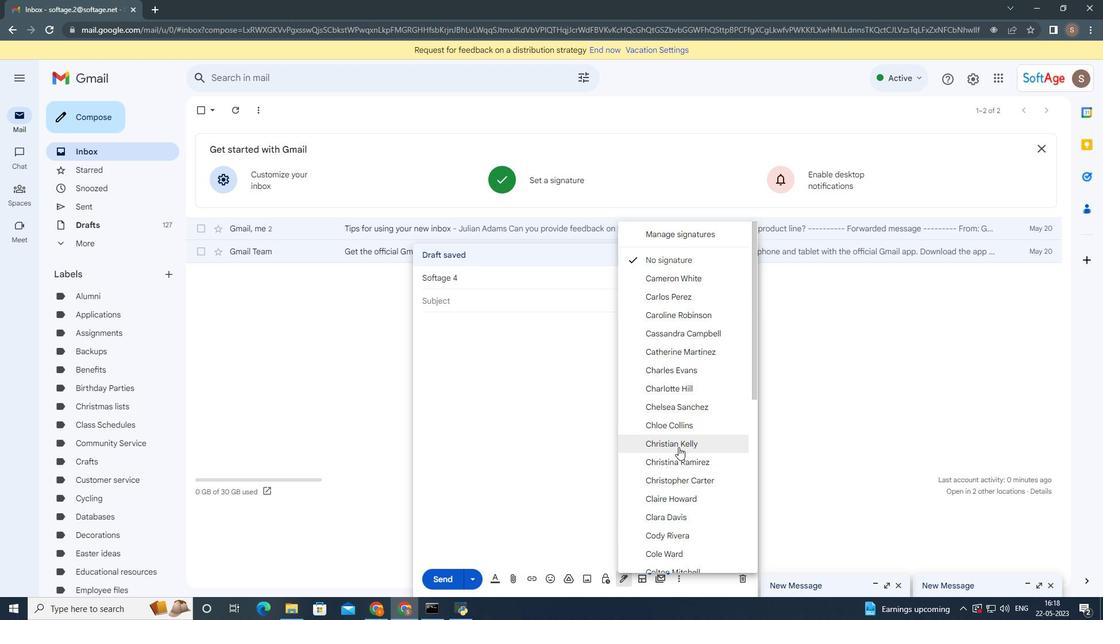 
Action: Mouse scrolled (678, 446) with delta (0, 0)
Screenshot: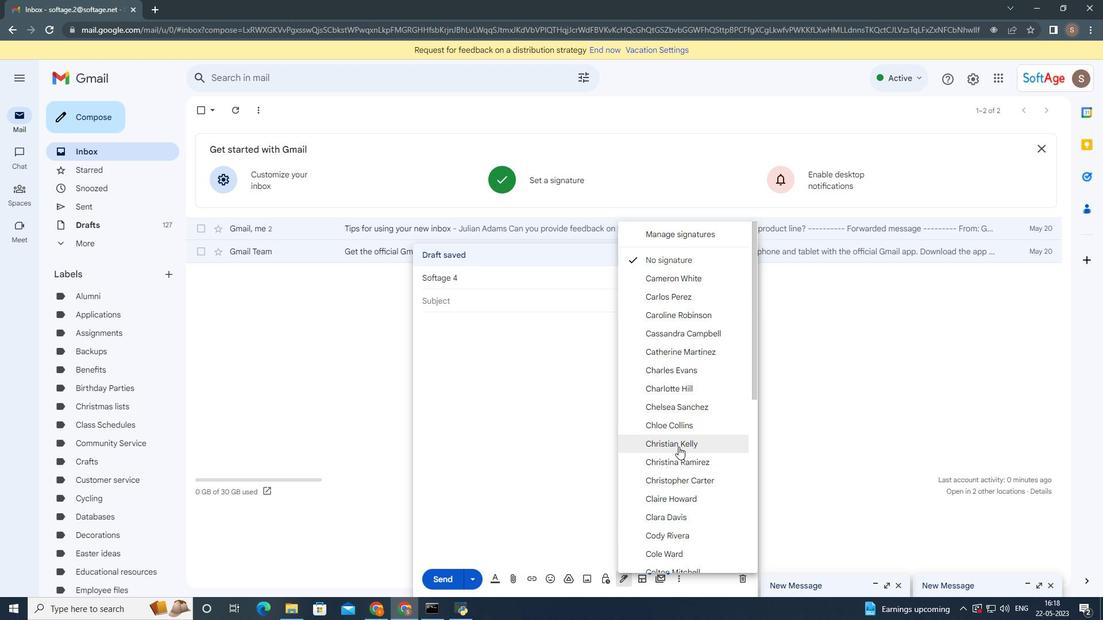 
Action: Mouse scrolled (678, 446) with delta (0, 0)
Screenshot: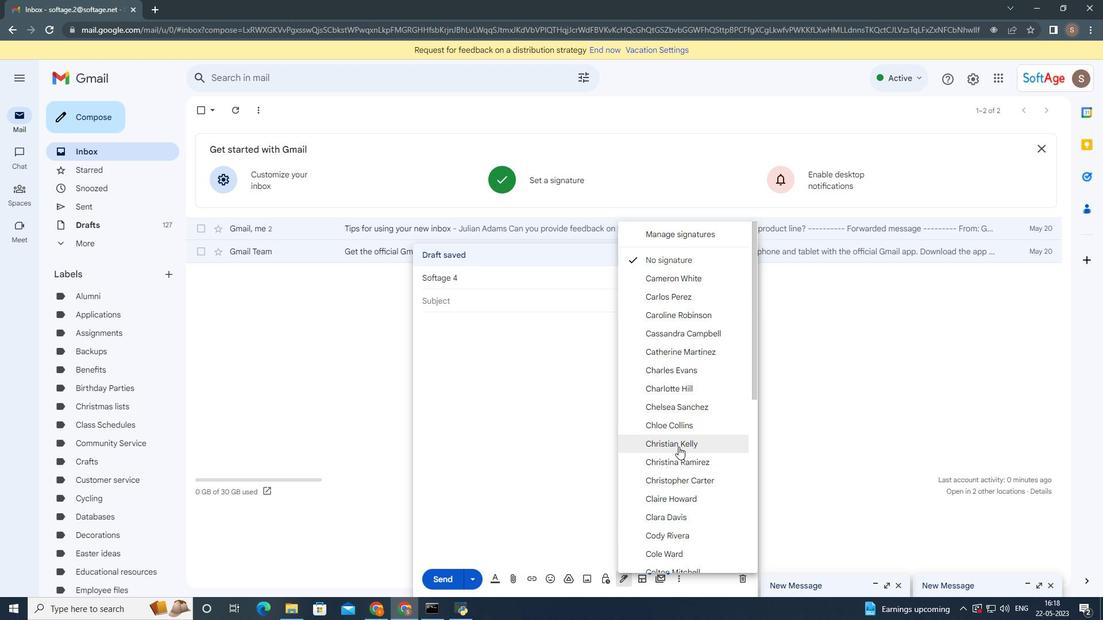 
Action: Mouse scrolled (678, 446) with delta (0, 0)
Screenshot: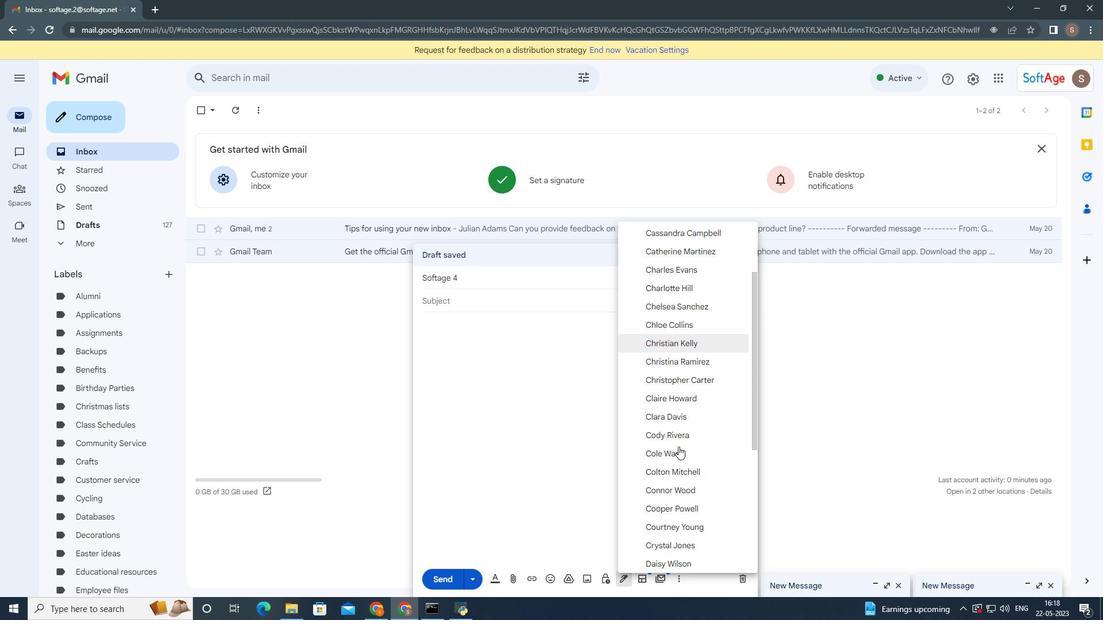 
Action: Mouse moved to (672, 528)
Screenshot: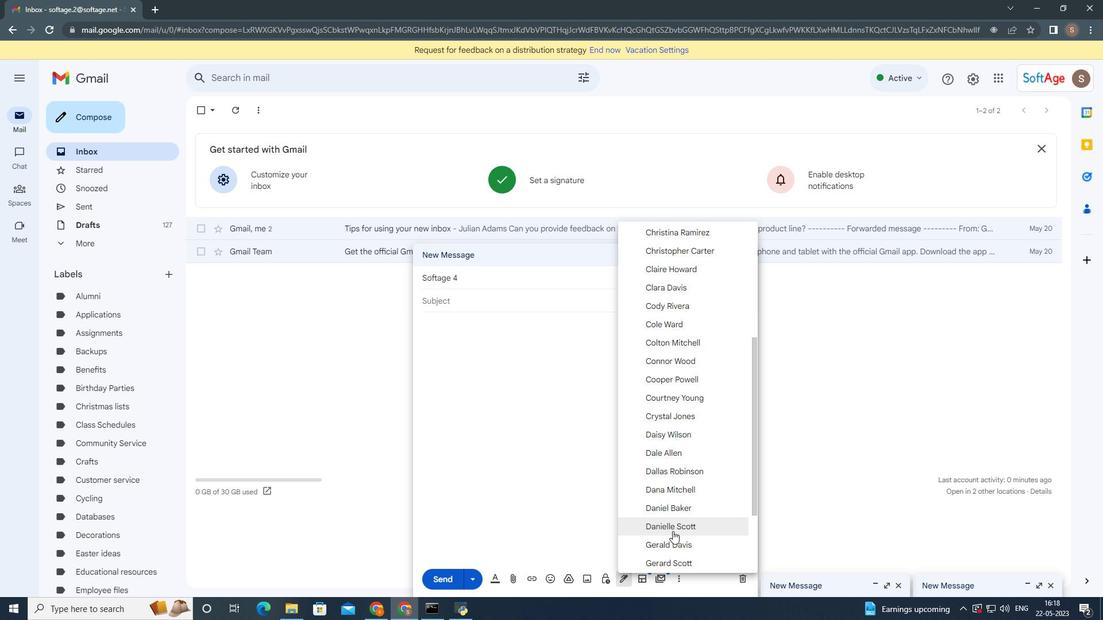 
Action: Mouse pressed left at (672, 528)
Screenshot: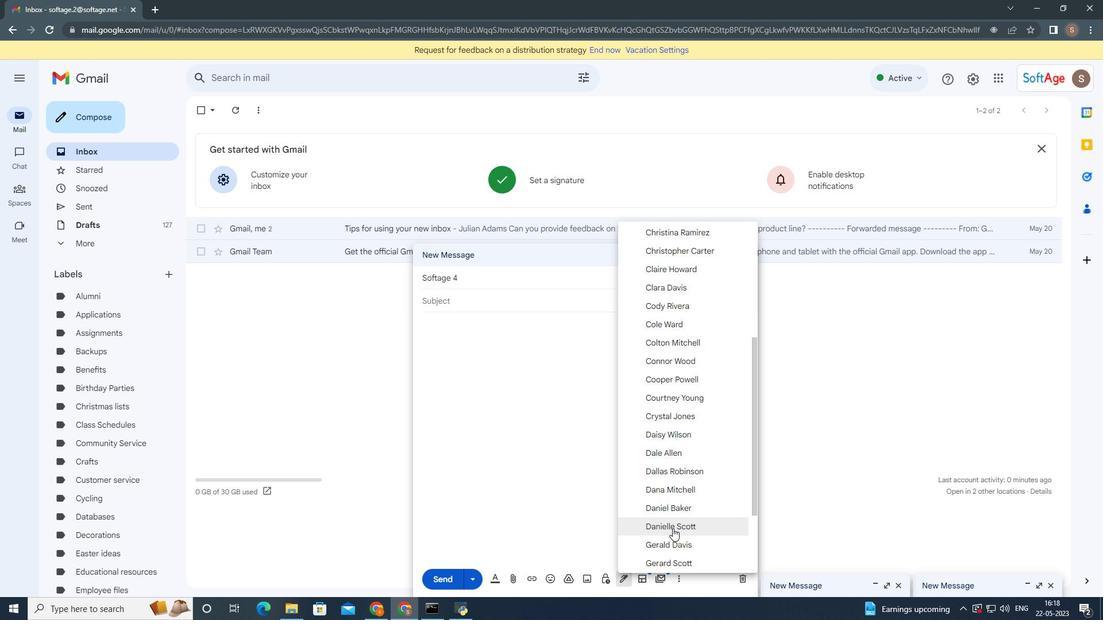 
Action: Mouse moved to (677, 581)
Screenshot: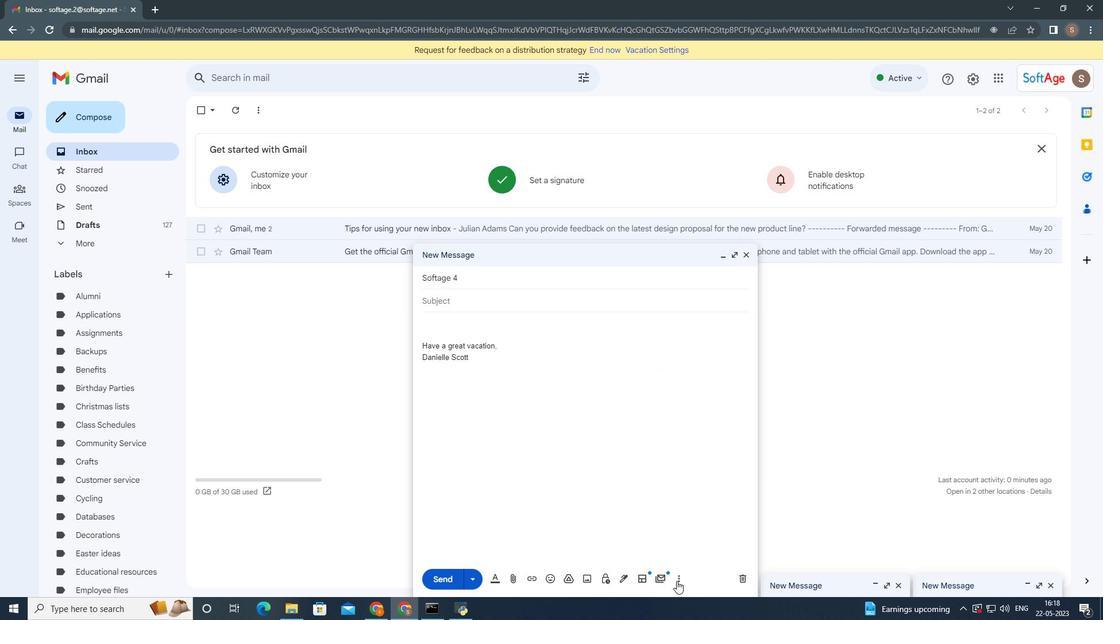 
Action: Mouse pressed left at (677, 581)
Screenshot: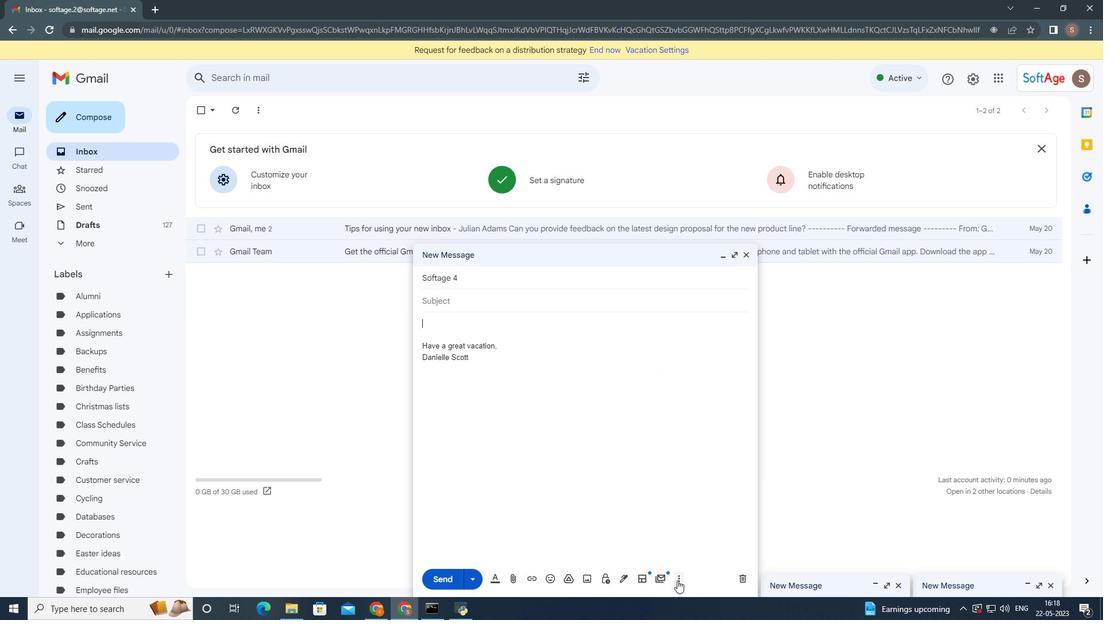 
Action: Mouse moved to (726, 466)
Screenshot: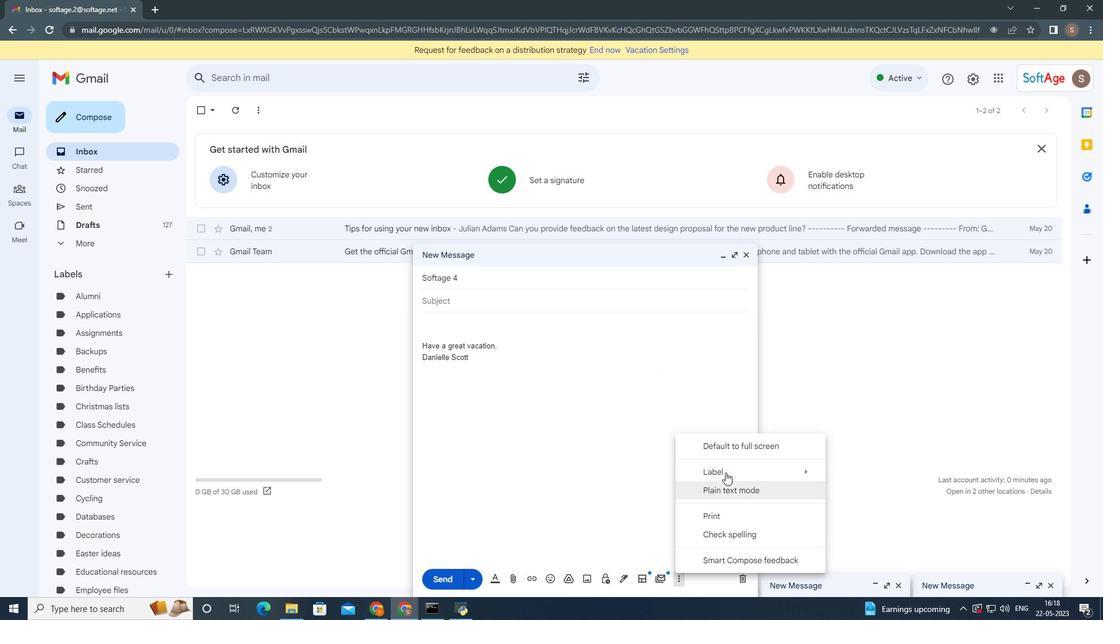 
Action: Mouse pressed left at (726, 466)
Screenshot: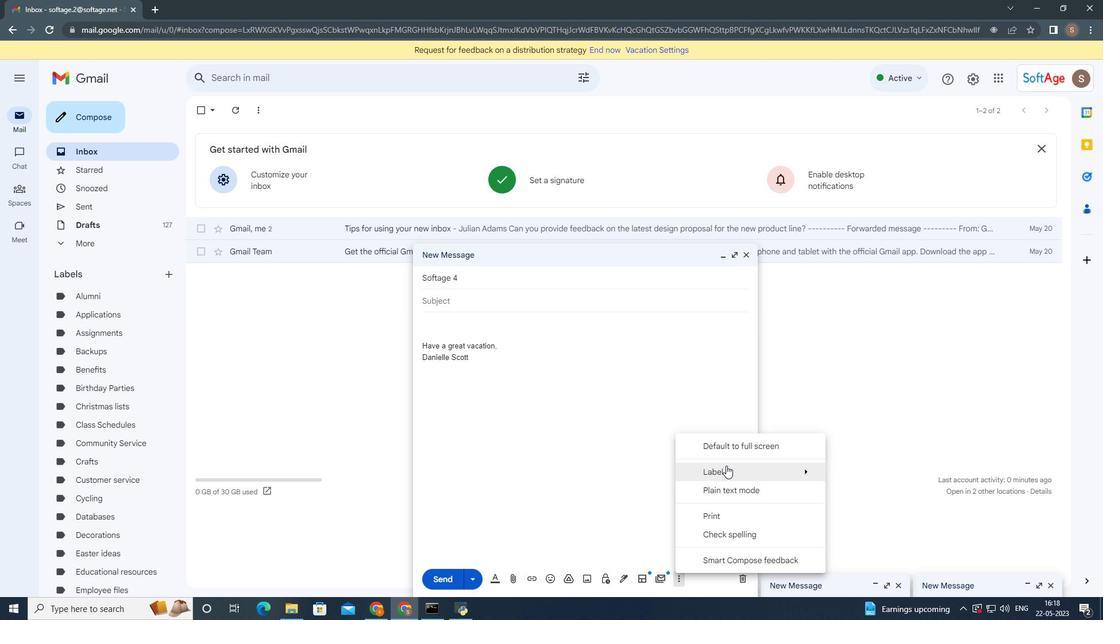 
Action: Mouse moved to (797, 464)
Screenshot: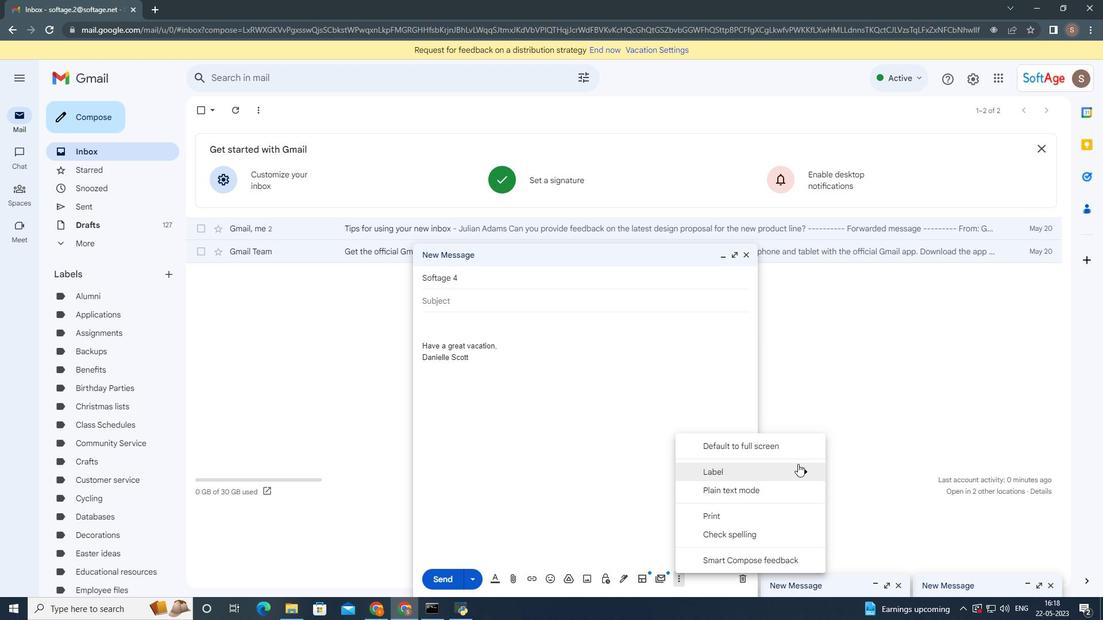 
Action: Mouse pressed left at (797, 464)
Screenshot: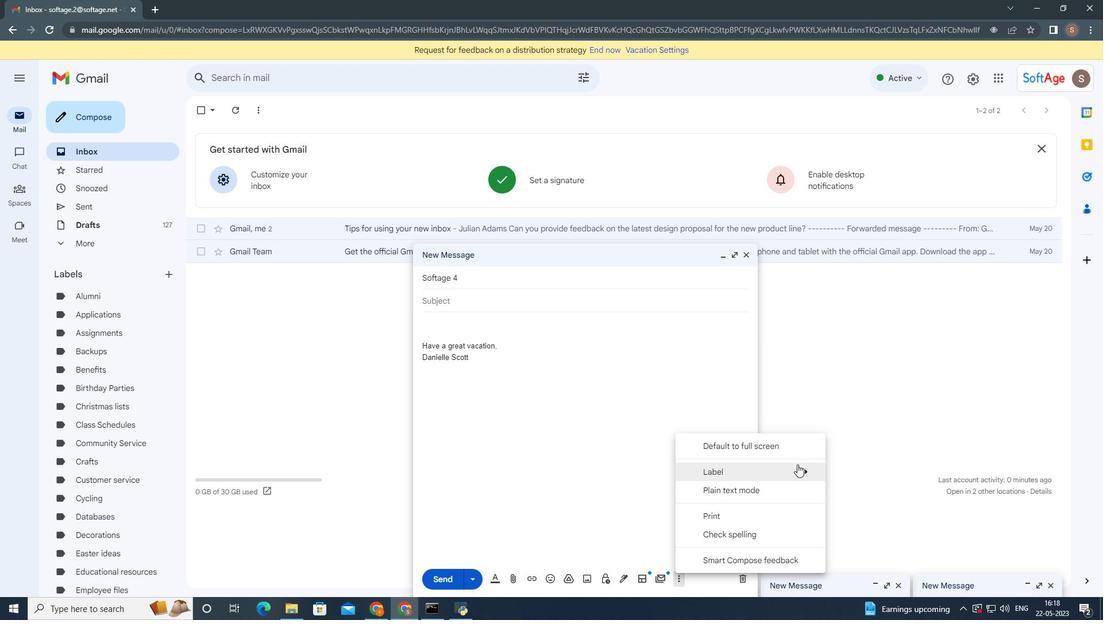 
Action: Mouse moved to (871, 303)
Screenshot: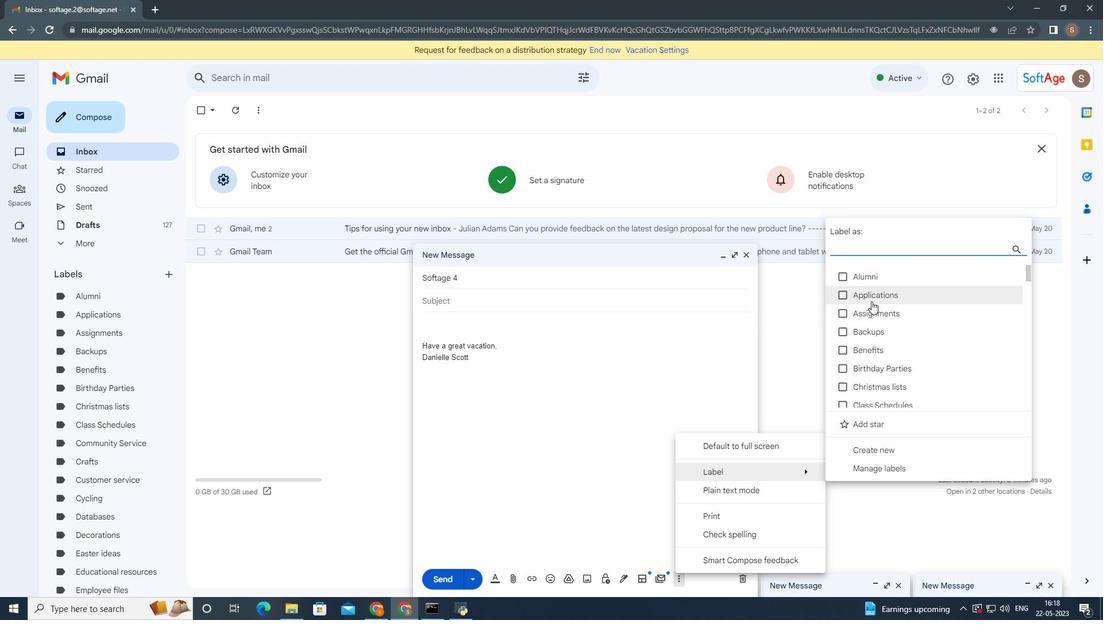 
Action: Mouse scrolled (871, 302) with delta (0, 0)
Screenshot: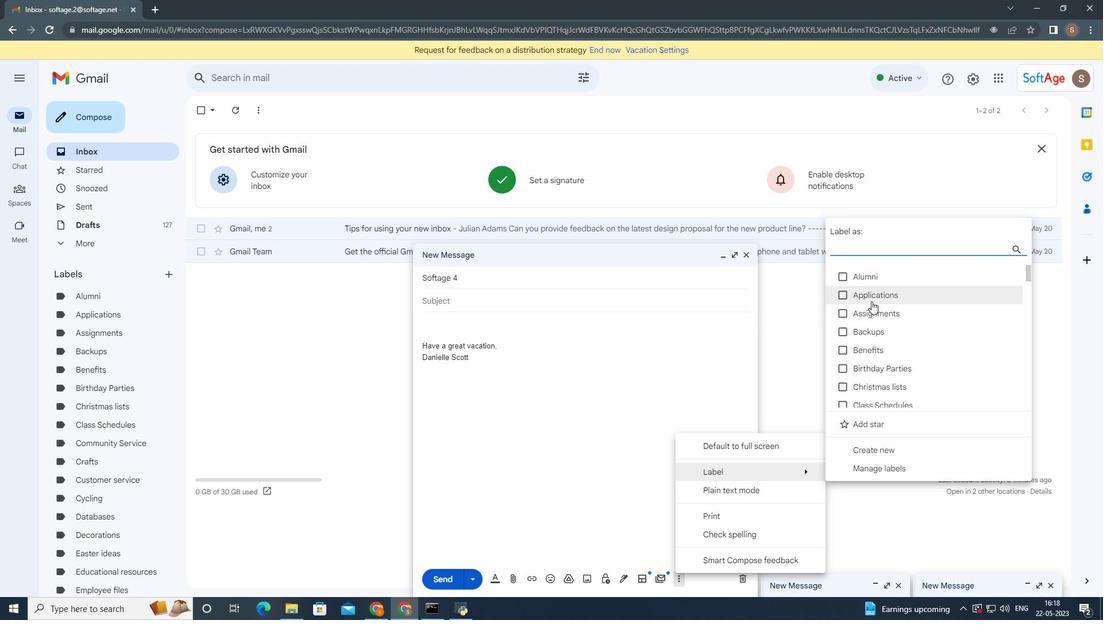 
Action: Mouse moved to (872, 304)
Screenshot: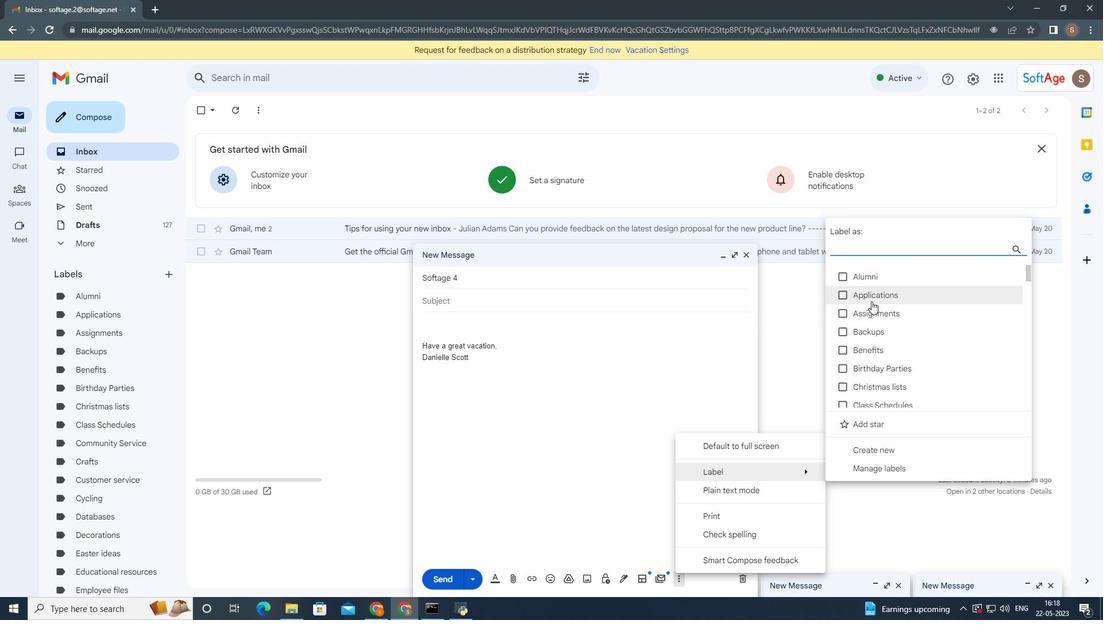 
Action: Mouse scrolled (872, 304) with delta (0, 0)
Screenshot: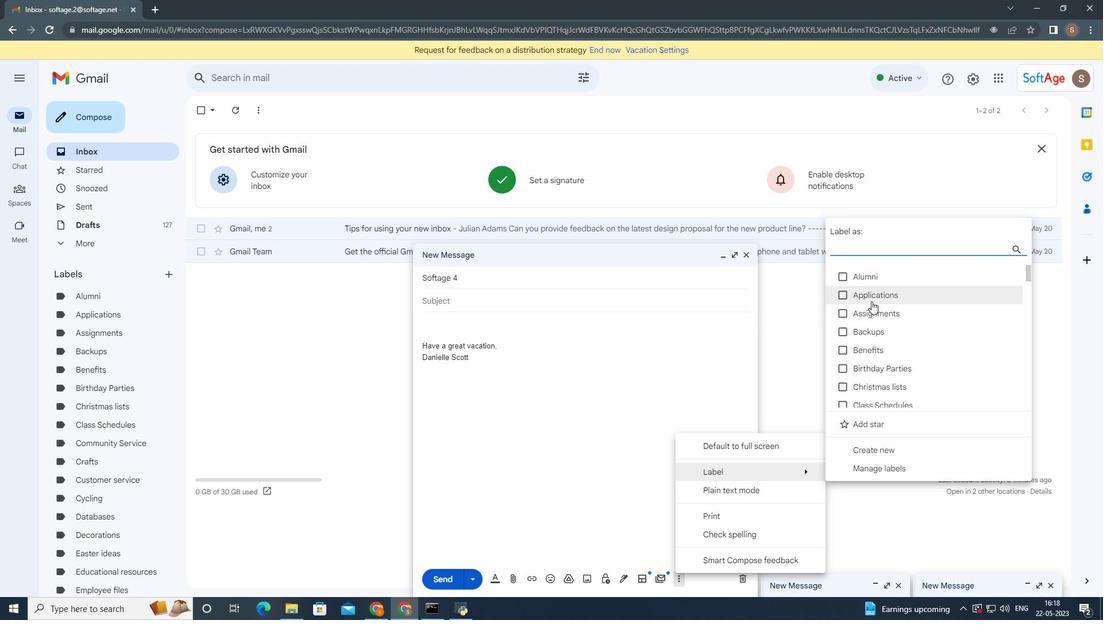 
Action: Mouse scrolled (872, 304) with delta (0, 0)
Screenshot: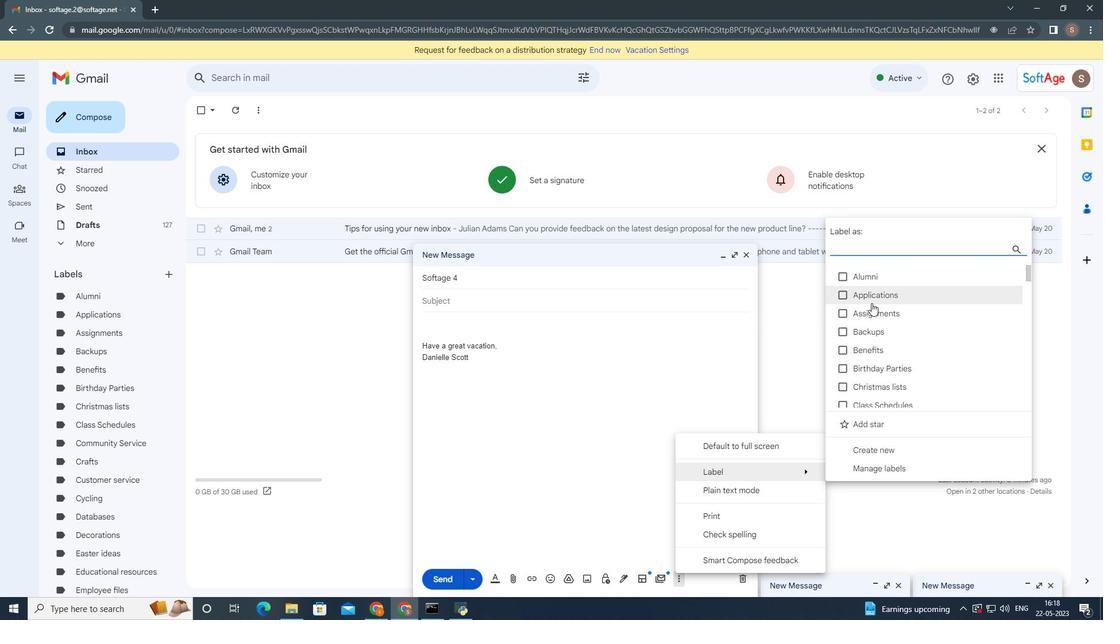 
Action: Mouse moved to (872, 305)
Screenshot: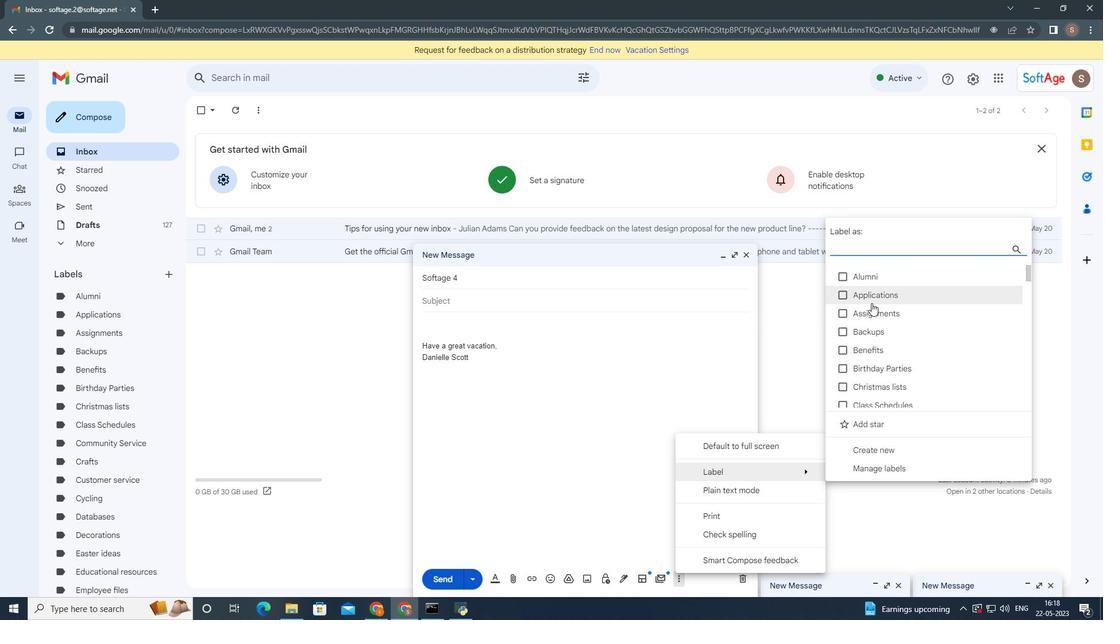 
Action: Mouse scrolled (872, 304) with delta (0, 0)
Screenshot: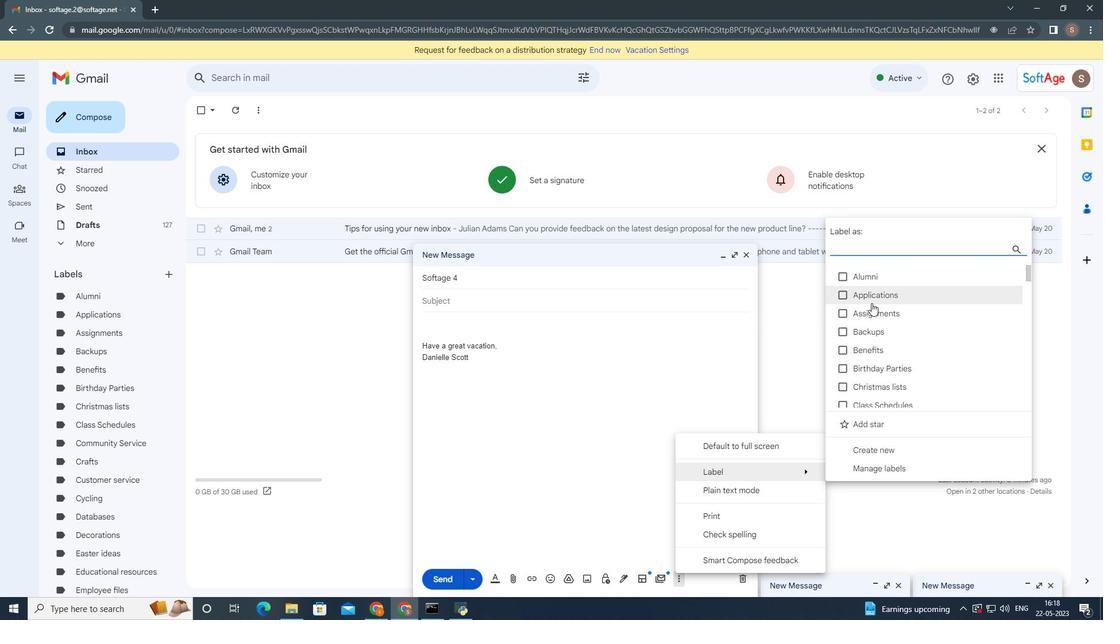 
Action: Mouse moved to (872, 313)
Screenshot: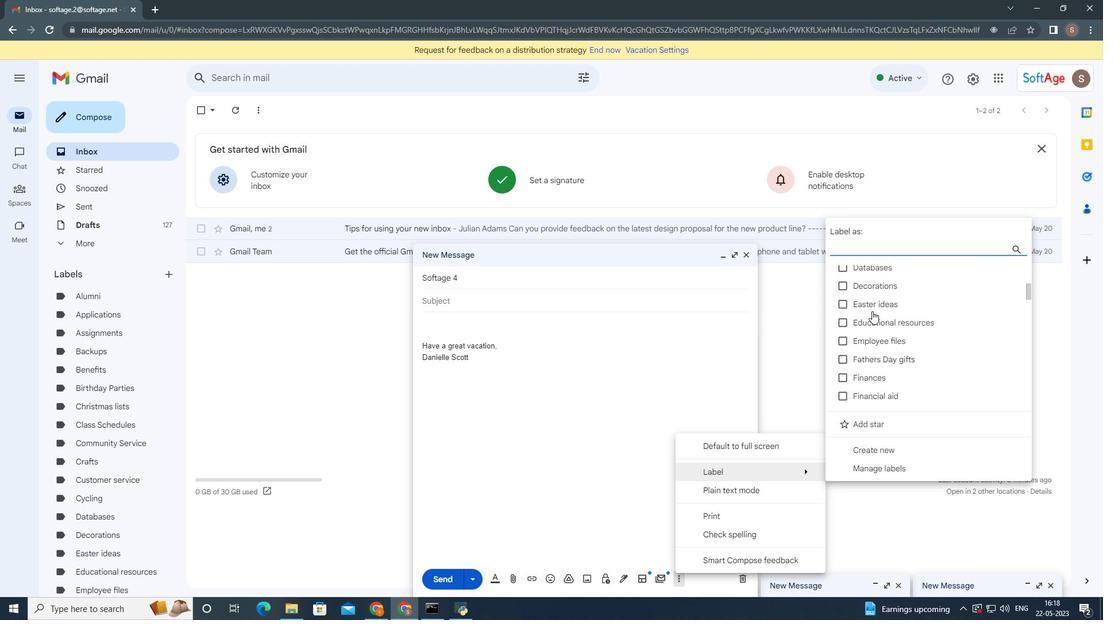 
Action: Mouse scrolled (872, 313) with delta (0, 0)
Screenshot: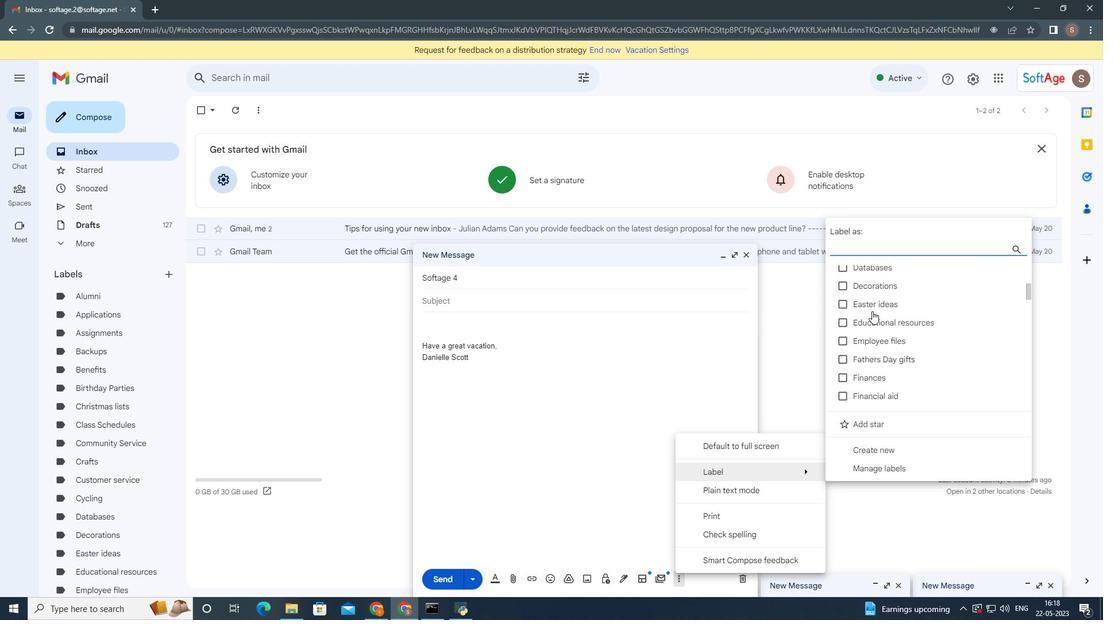 
Action: Mouse moved to (872, 314)
Screenshot: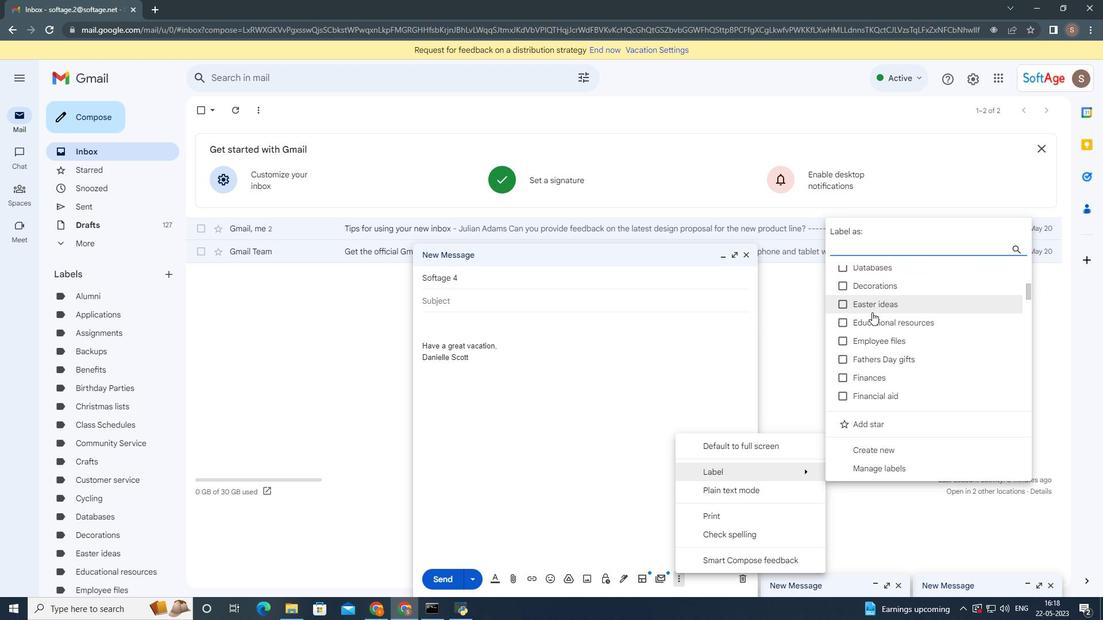 
Action: Mouse scrolled (872, 314) with delta (0, 0)
Screenshot: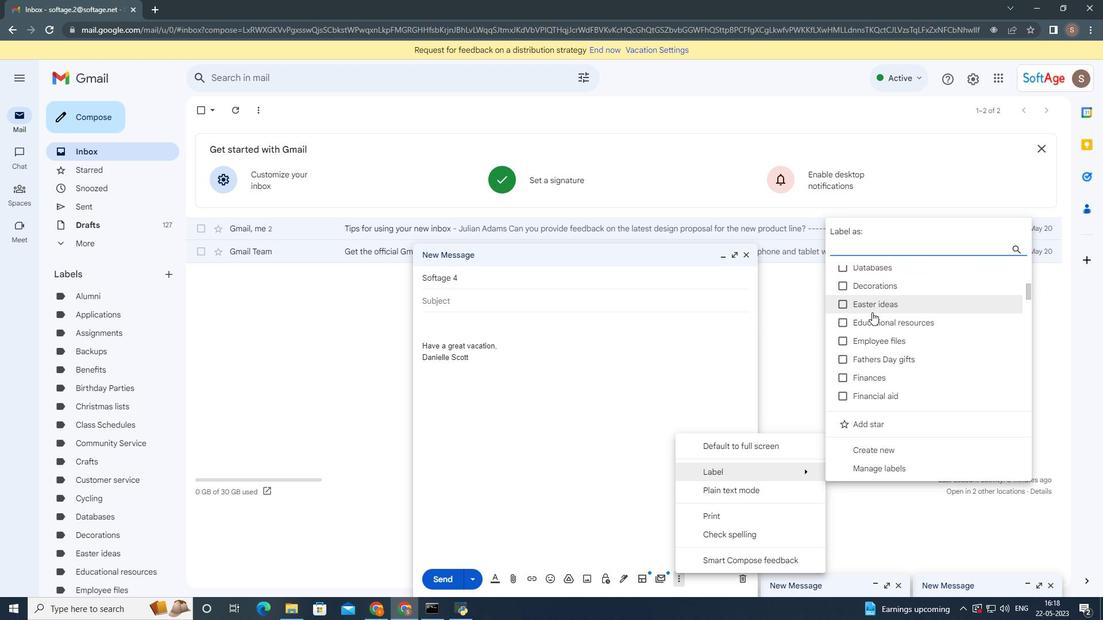 
Action: Mouse moved to (872, 314)
Screenshot: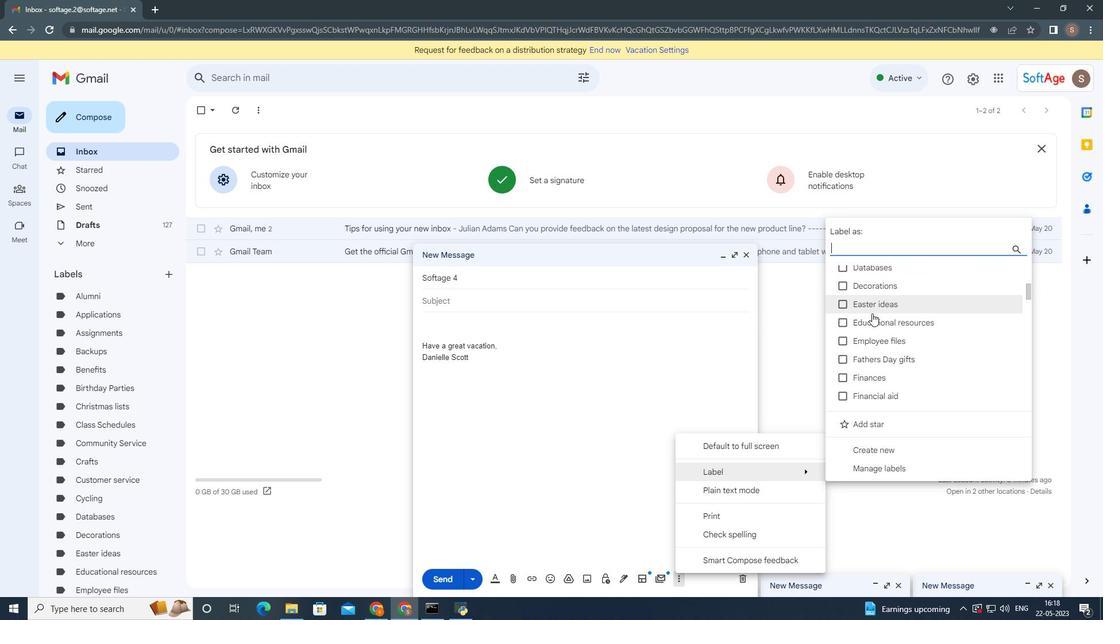 
Action: Mouse scrolled (872, 314) with delta (0, 0)
Screenshot: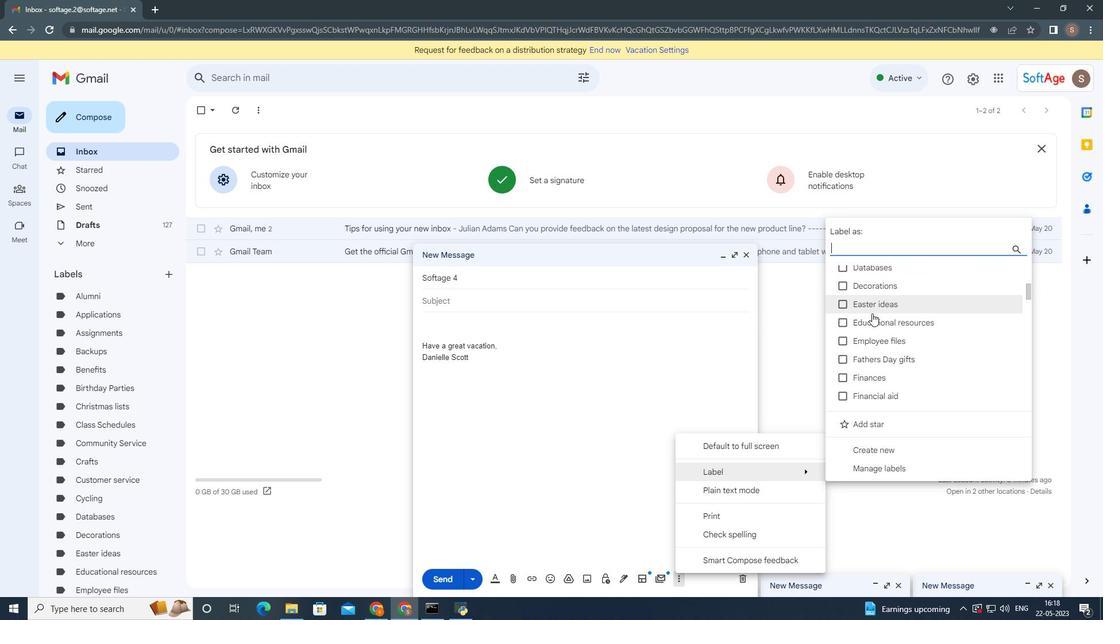 
Action: Mouse moved to (872, 315)
Screenshot: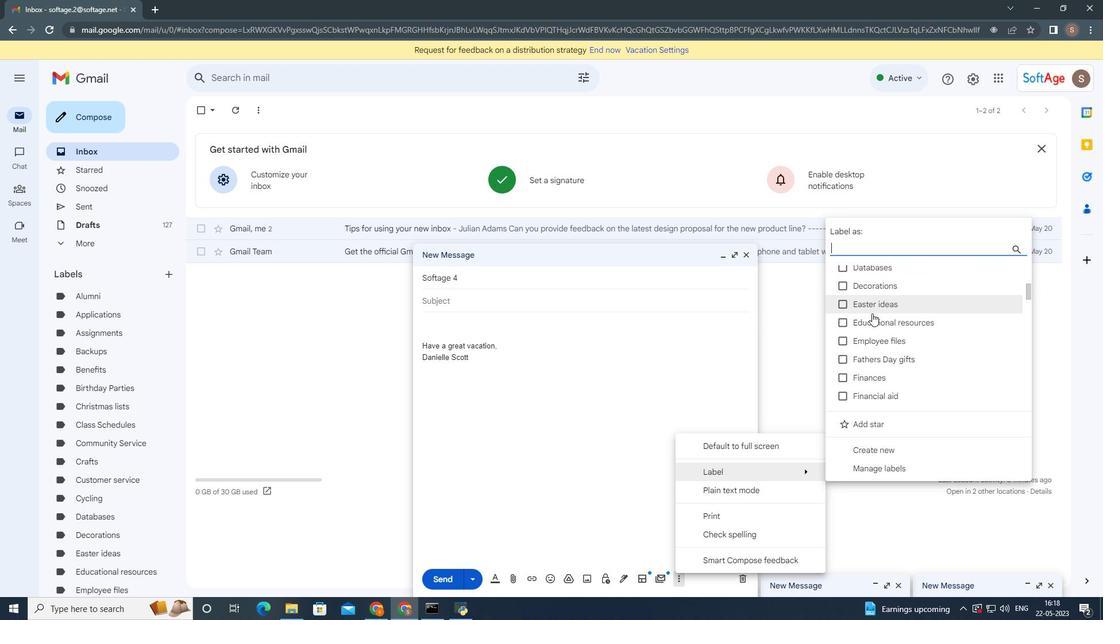 
Action: Mouse scrolled (872, 314) with delta (0, 0)
Screenshot: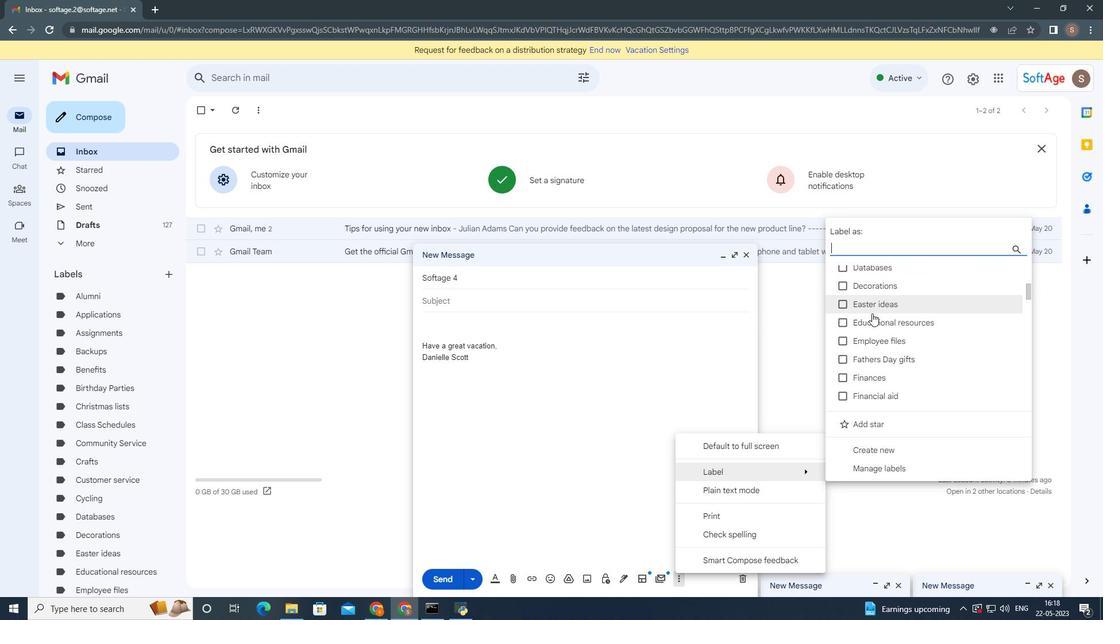 
Action: Mouse moved to (872, 316)
Screenshot: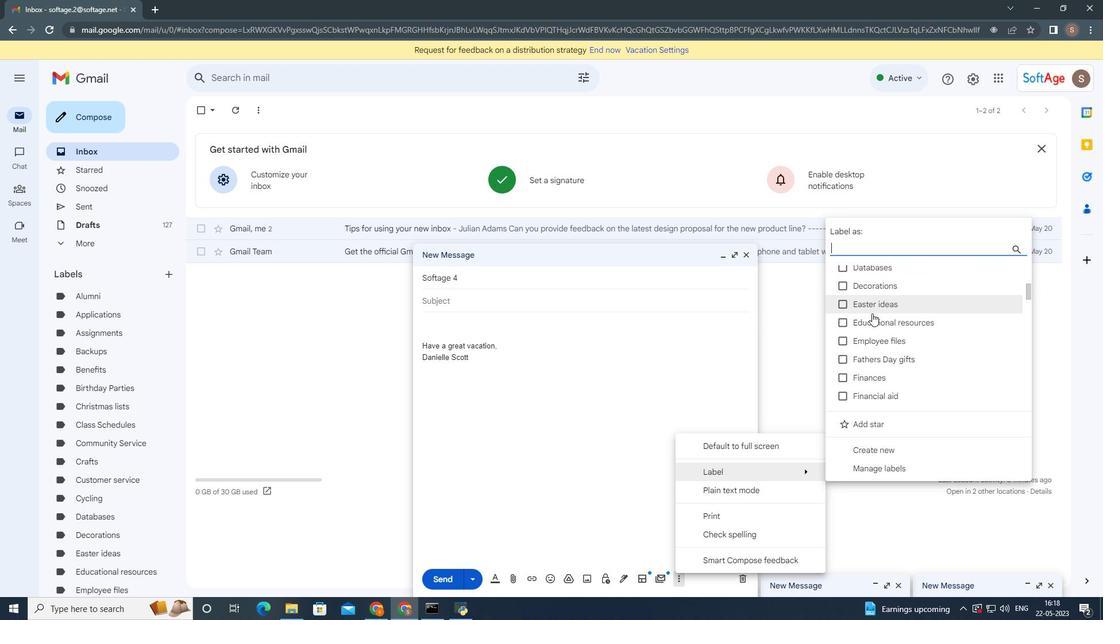 
Action: Mouse scrolled (872, 315) with delta (0, 0)
Screenshot: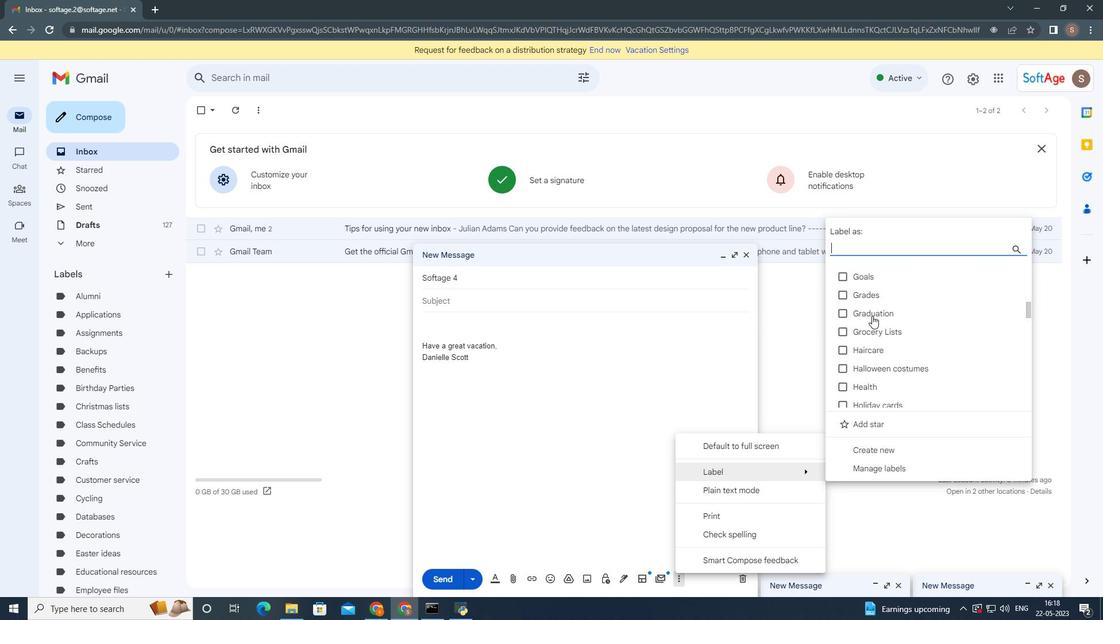
Action: Mouse scrolled (872, 315) with delta (0, 0)
Screenshot: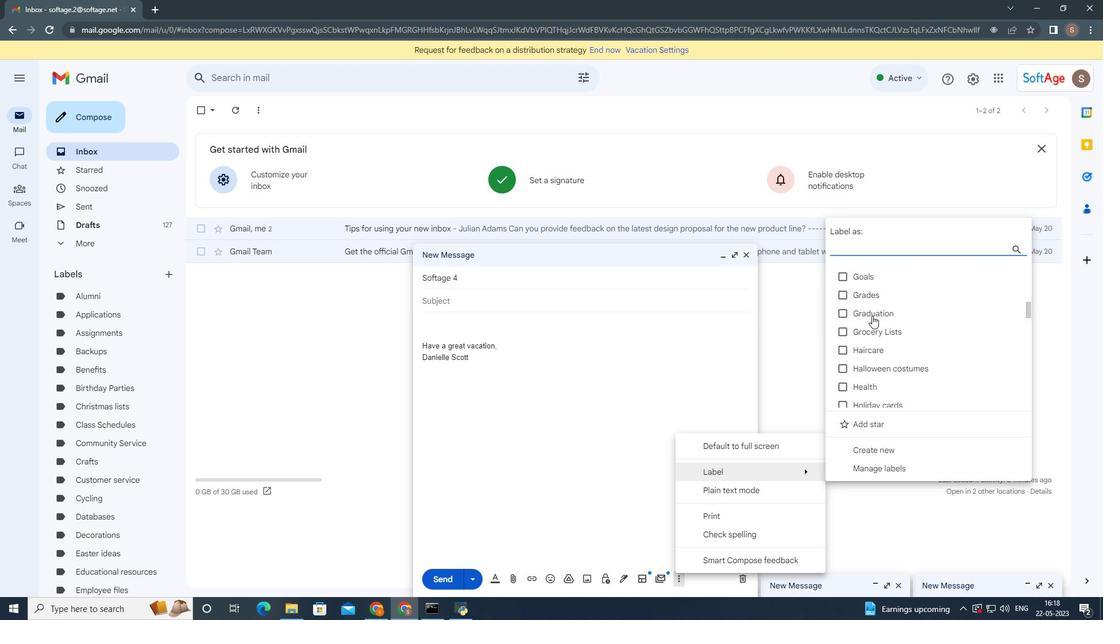 
Action: Mouse moved to (872, 316)
Screenshot: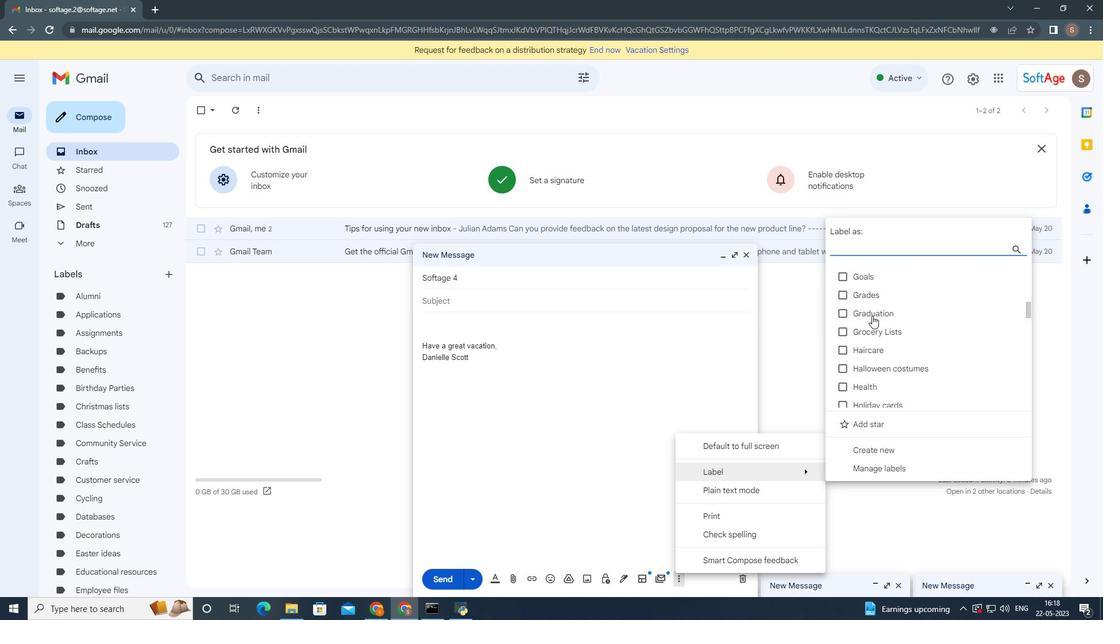 
Action: Mouse scrolled (872, 316) with delta (0, 0)
Screenshot: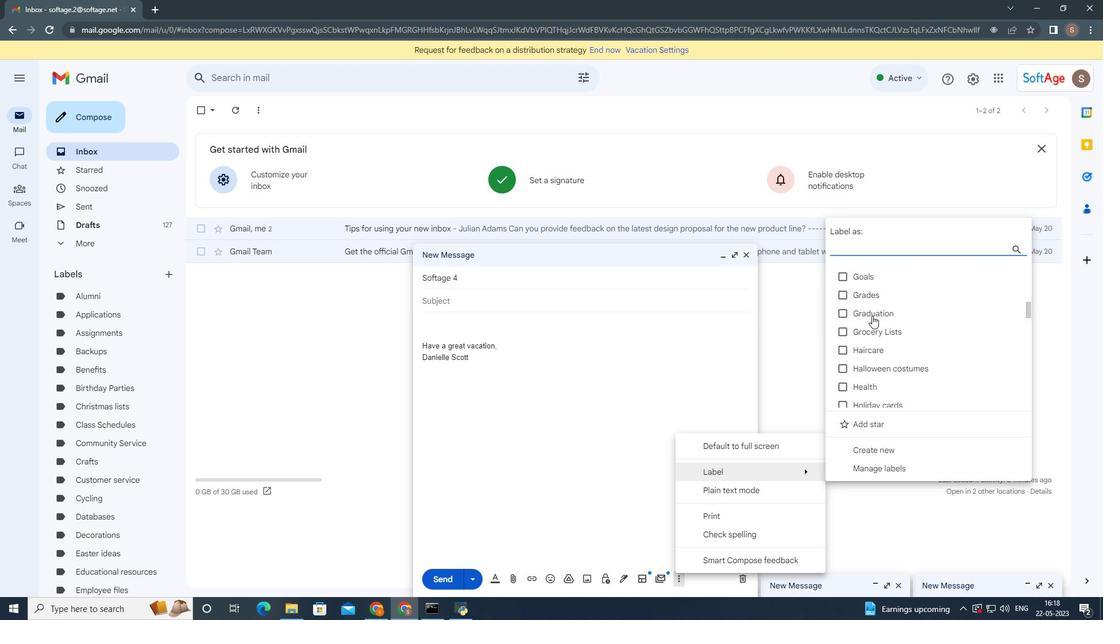 
Action: Mouse moved to (872, 321)
Screenshot: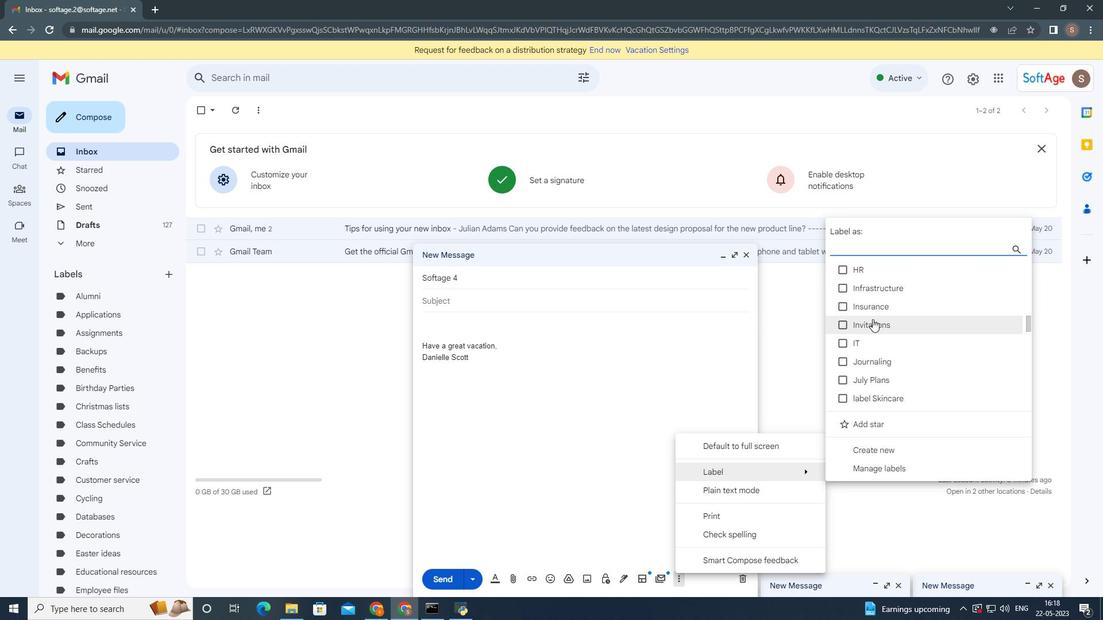 
Action: Mouse scrolled (872, 320) with delta (0, 0)
Screenshot: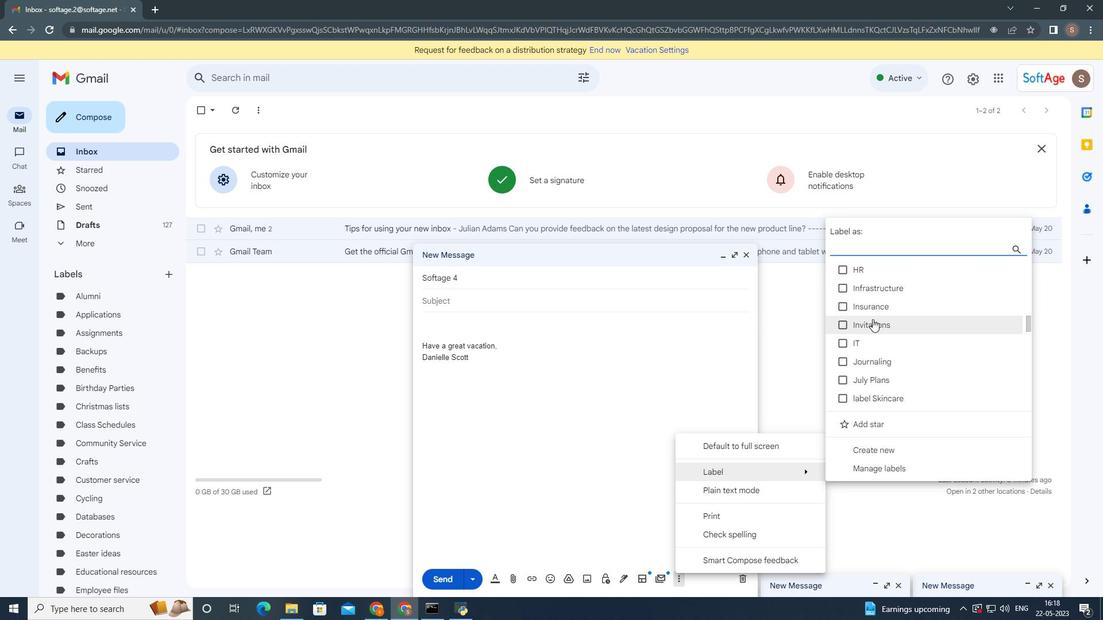 
Action: Mouse scrolled (872, 320) with delta (0, 0)
Screenshot: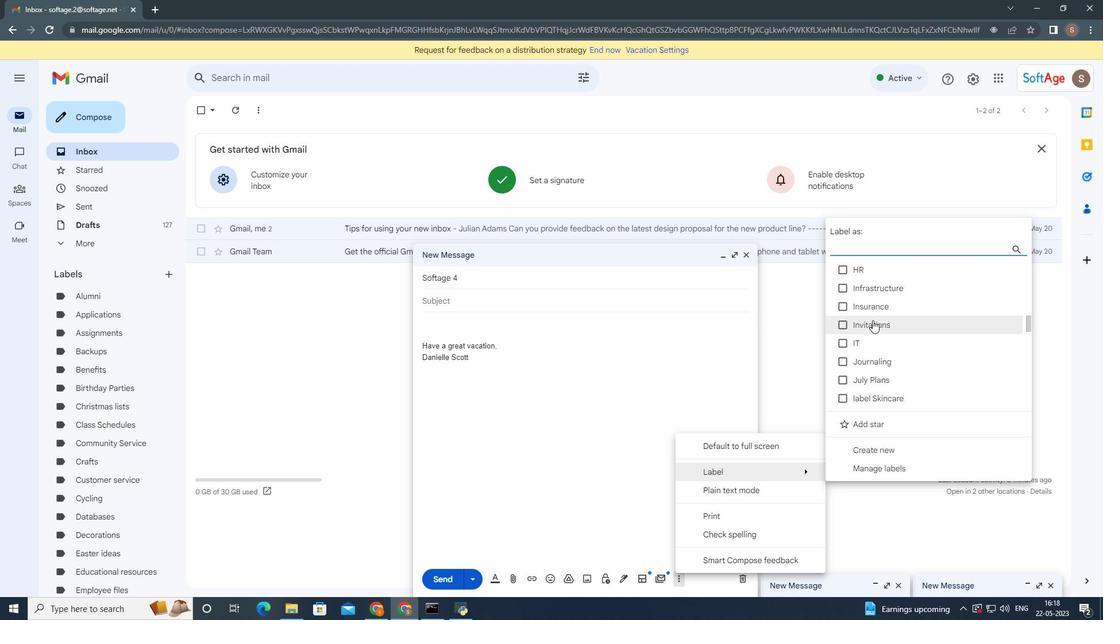 
Action: Mouse moved to (872, 325)
Screenshot: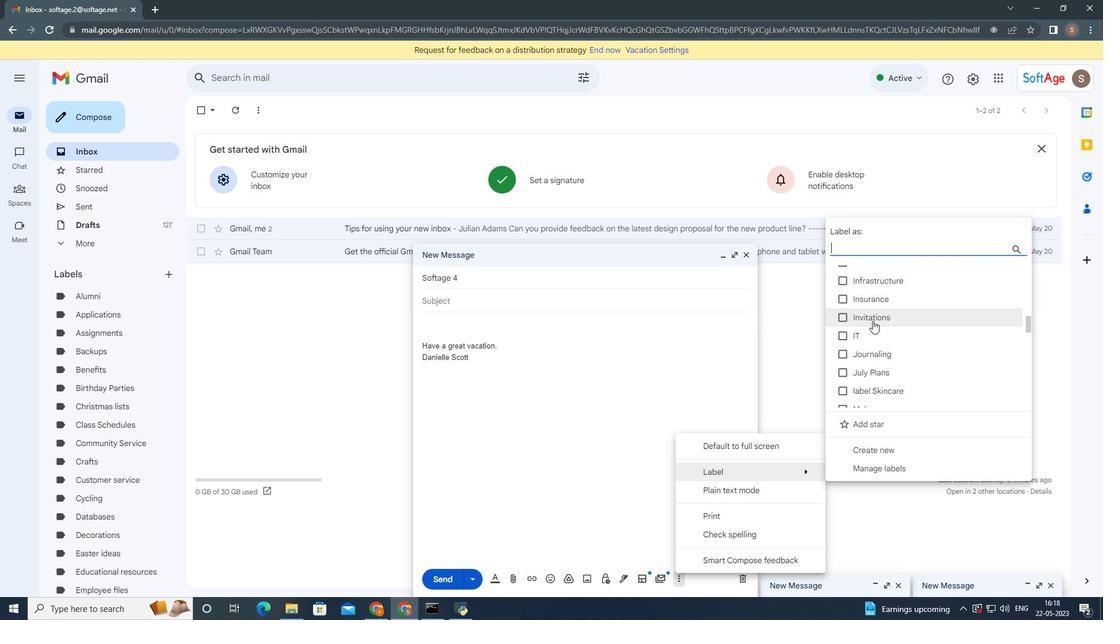 
Action: Mouse scrolled (872, 322) with delta (0, 0)
Screenshot: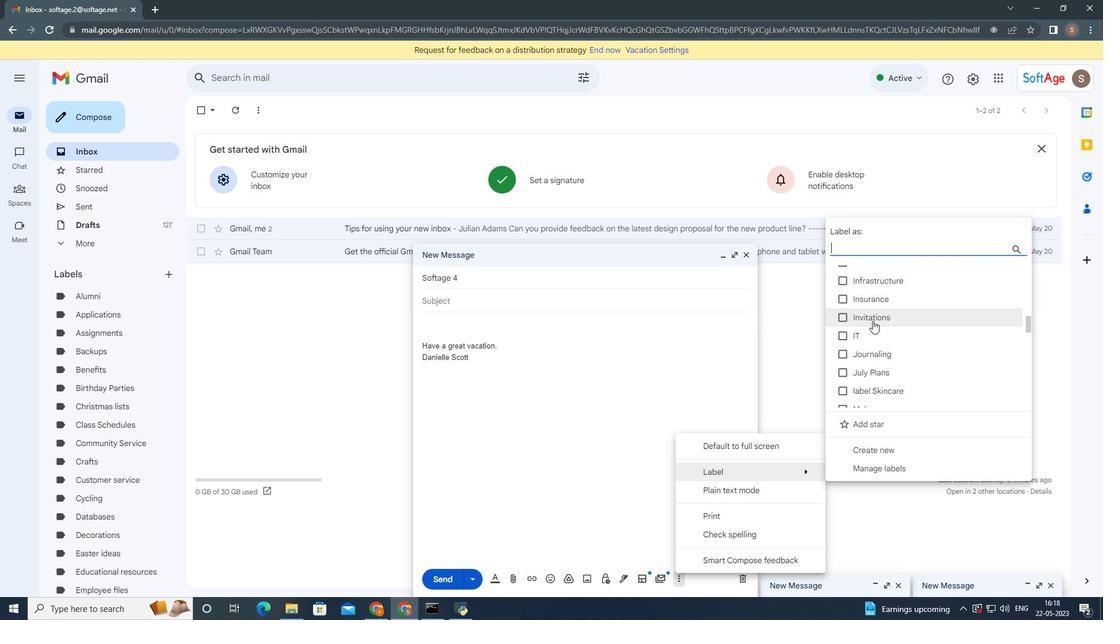 
Action: Mouse moved to (872, 327)
Screenshot: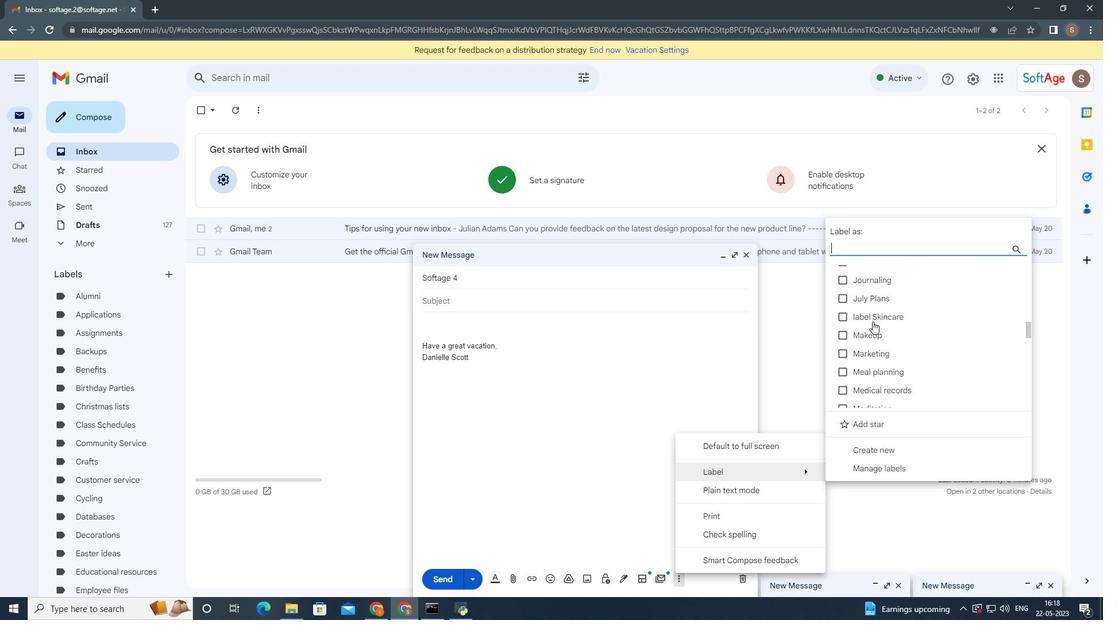 
Action: Mouse scrolled (872, 327) with delta (0, 0)
Screenshot: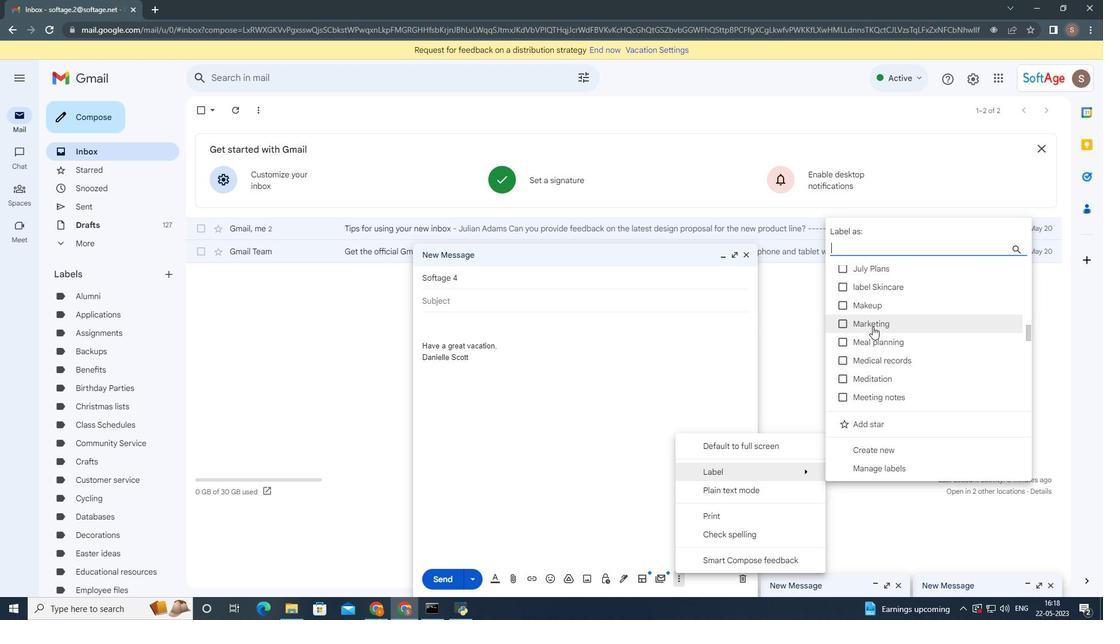 
Action: Mouse scrolled (872, 327) with delta (0, 0)
Screenshot: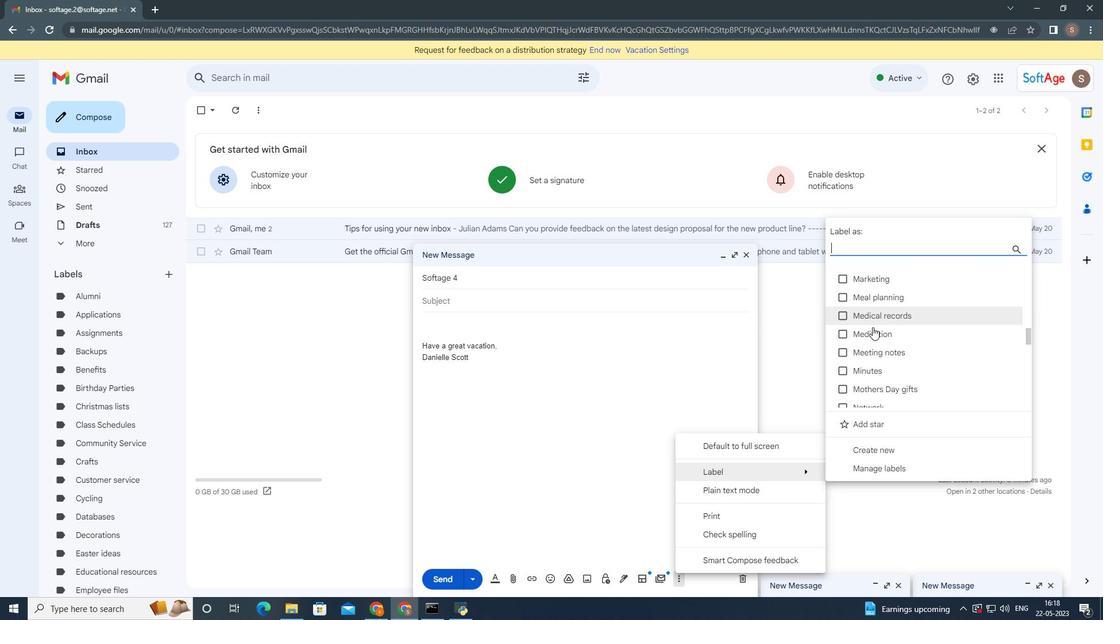 
Action: Mouse scrolled (872, 327) with delta (0, 0)
Screenshot: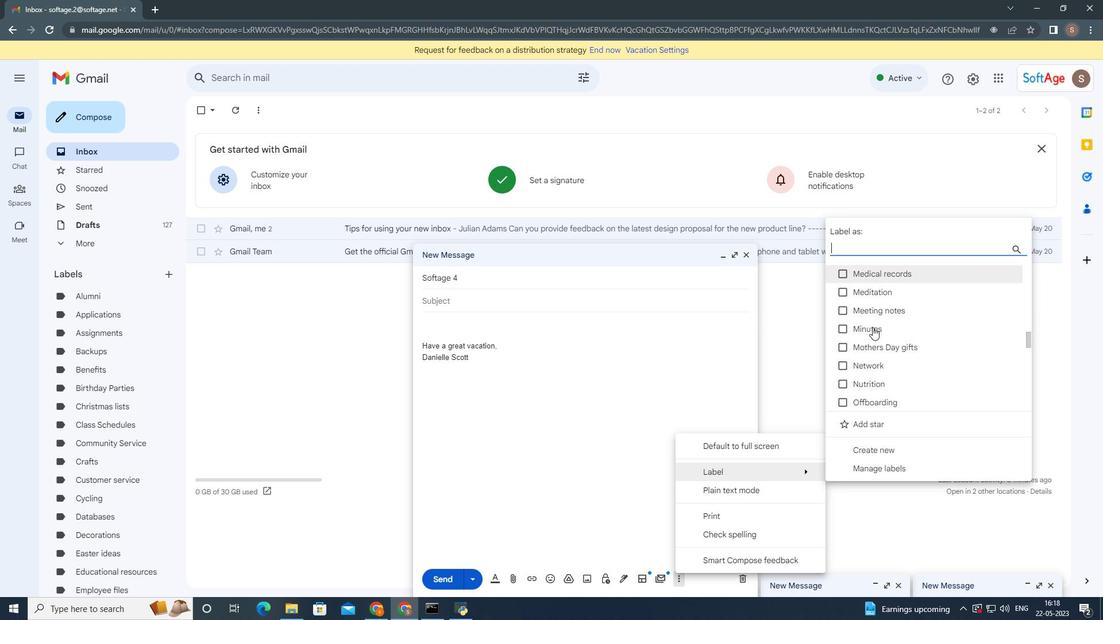 
Action: Mouse moved to (872, 328)
Screenshot: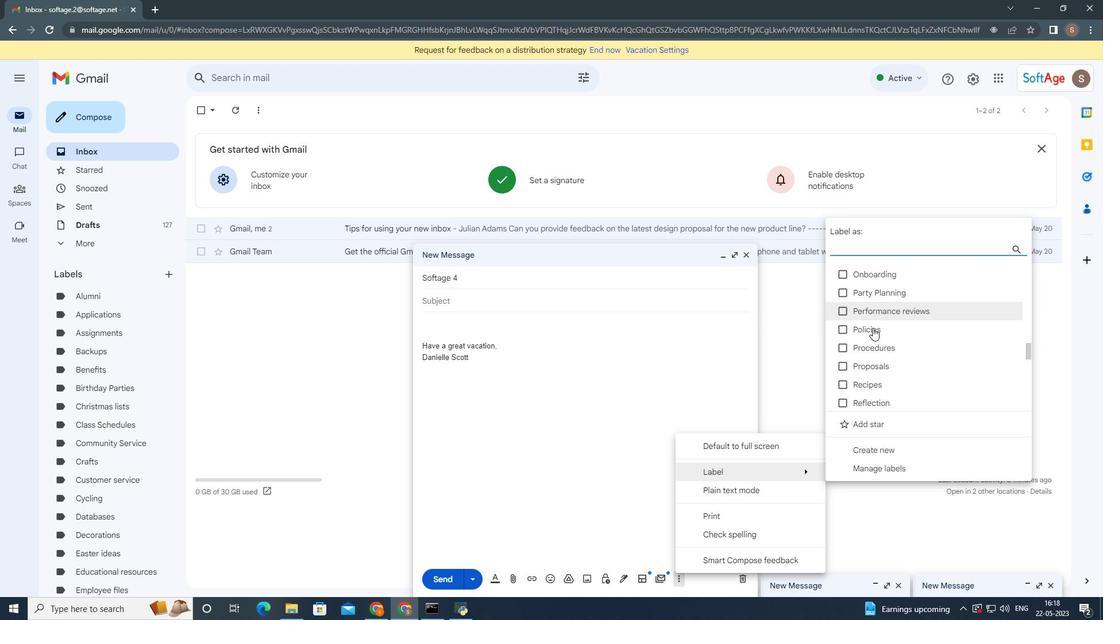 
Action: Mouse scrolled (872, 328) with delta (0, 0)
Screenshot: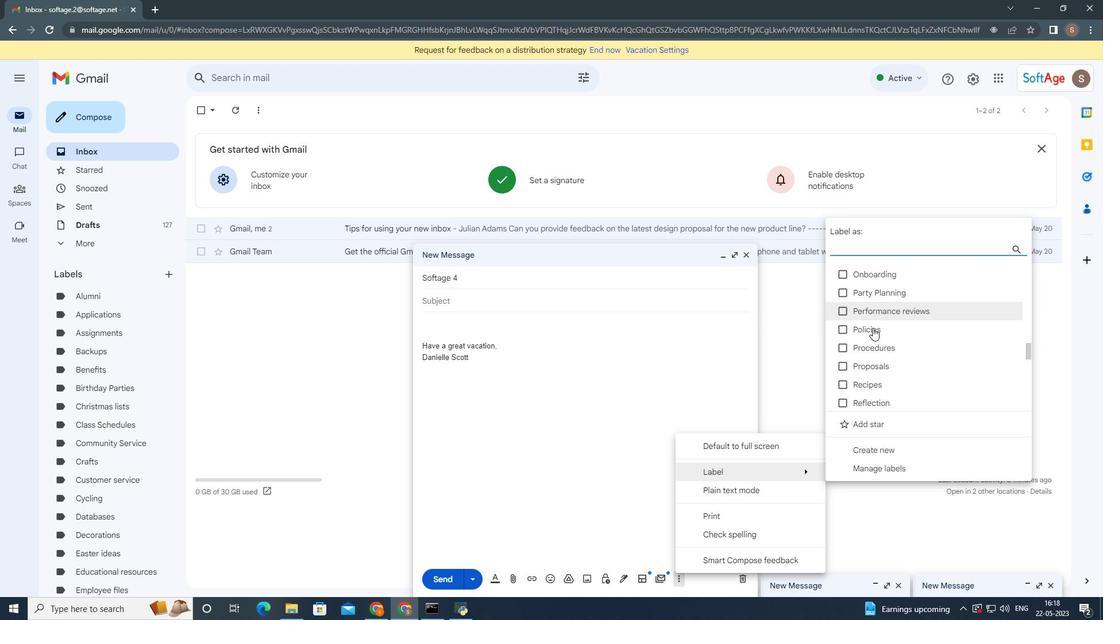 
Action: Mouse scrolled (872, 328) with delta (0, 0)
Screenshot: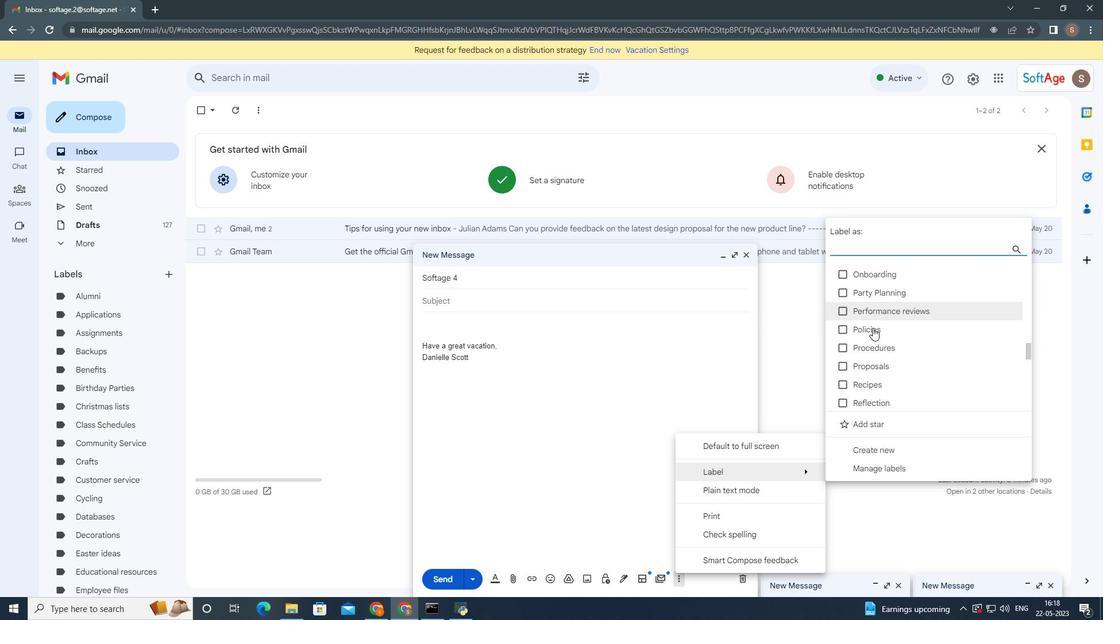 
Action: Mouse moved to (872, 329)
Screenshot: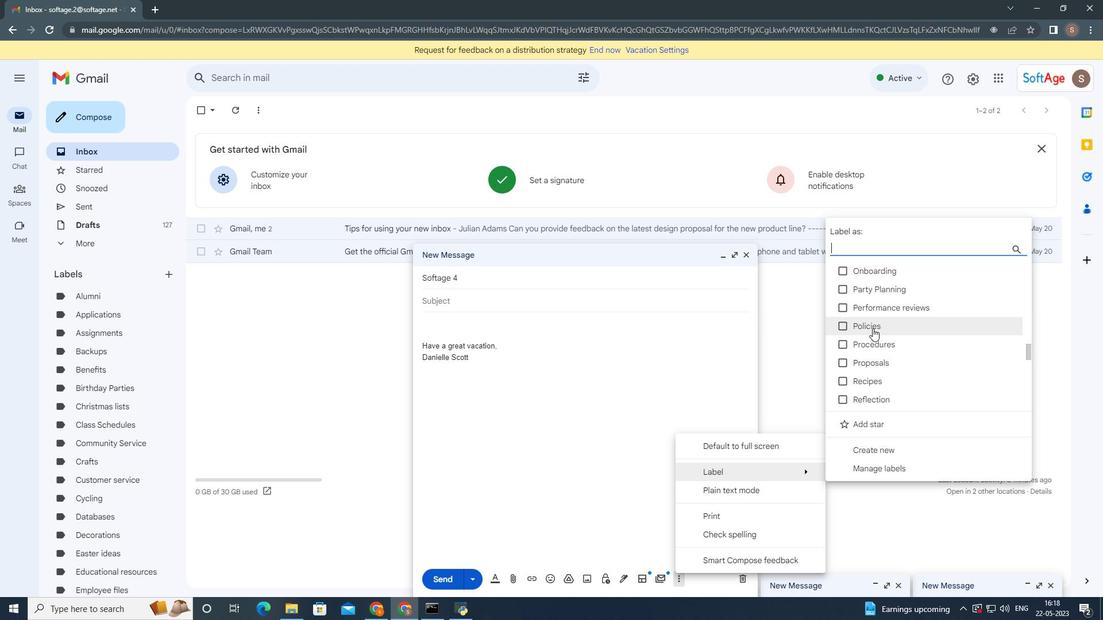 
Action: Mouse scrolled (872, 329) with delta (0, 0)
Screenshot: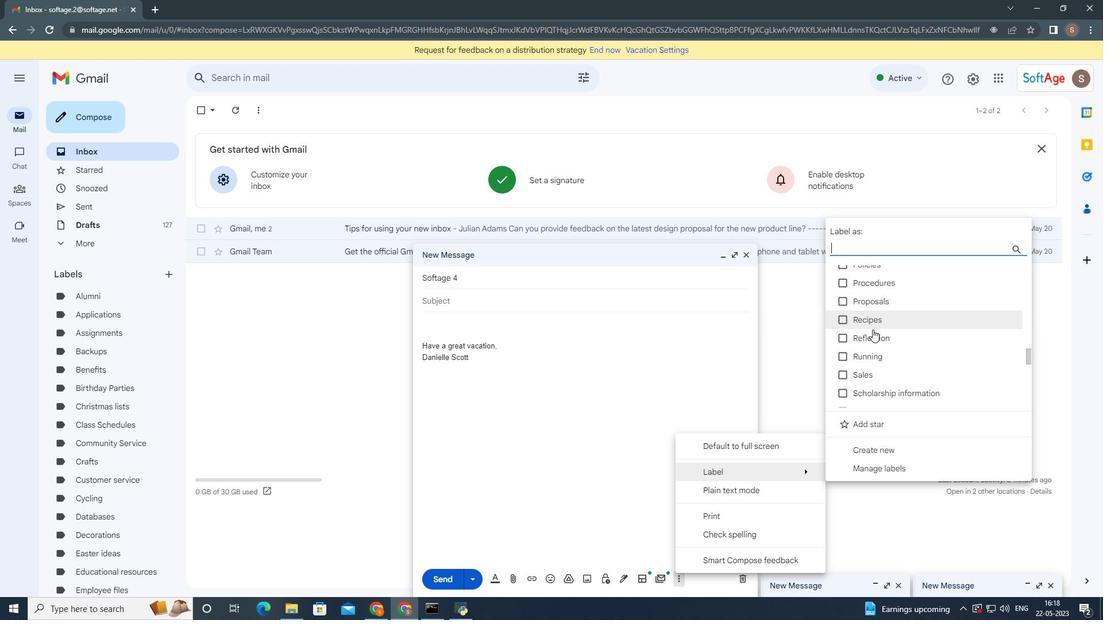 
Action: Mouse moved to (873, 331)
Screenshot: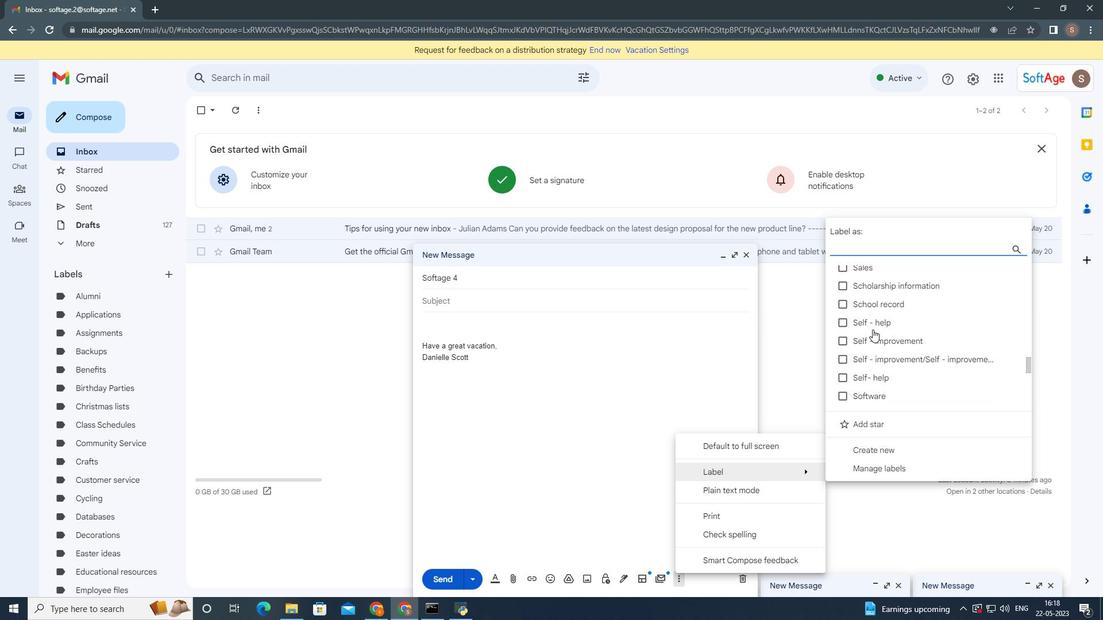 
Action: Mouse scrolled (873, 330) with delta (0, 0)
Screenshot: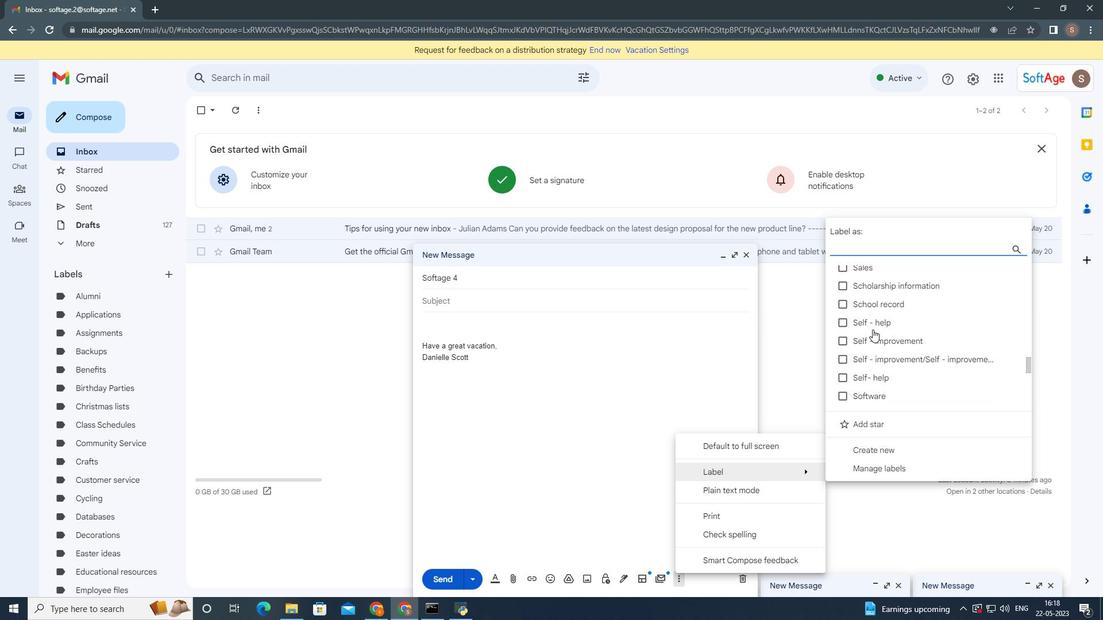 
Action: Mouse moved to (877, 341)
Screenshot: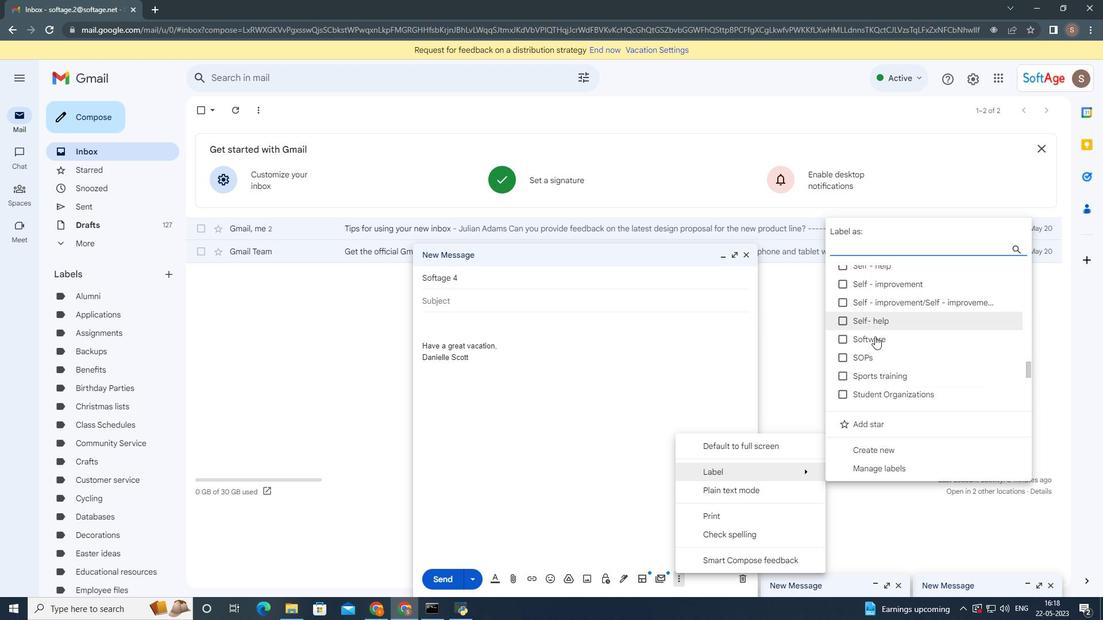 
Action: Mouse scrolled (877, 340) with delta (0, 0)
Screenshot: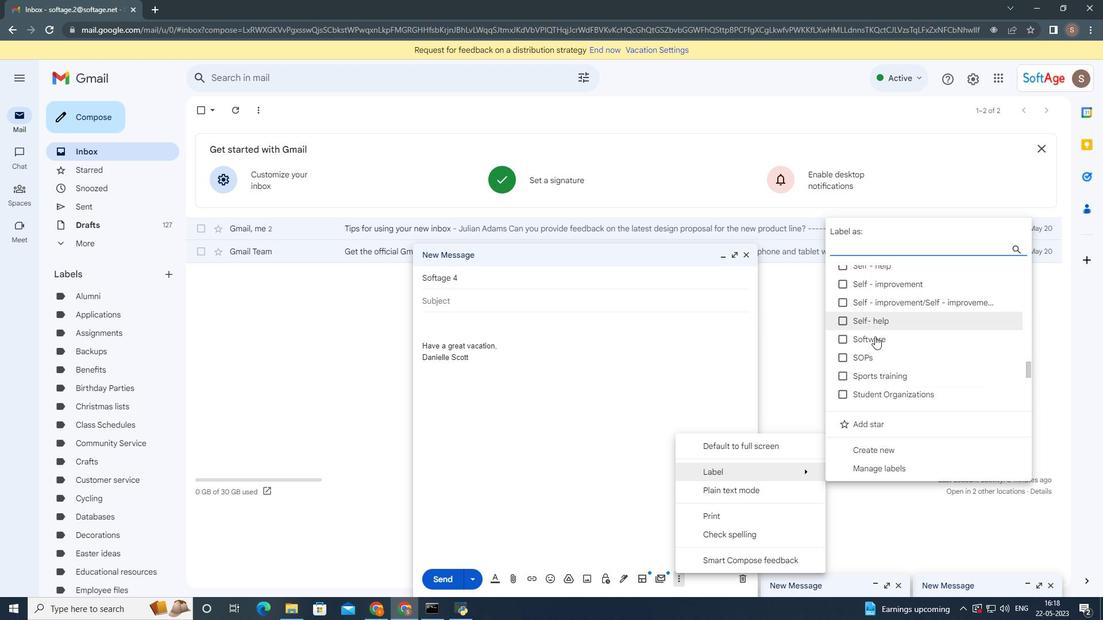 
Action: Mouse moved to (883, 374)
Screenshot: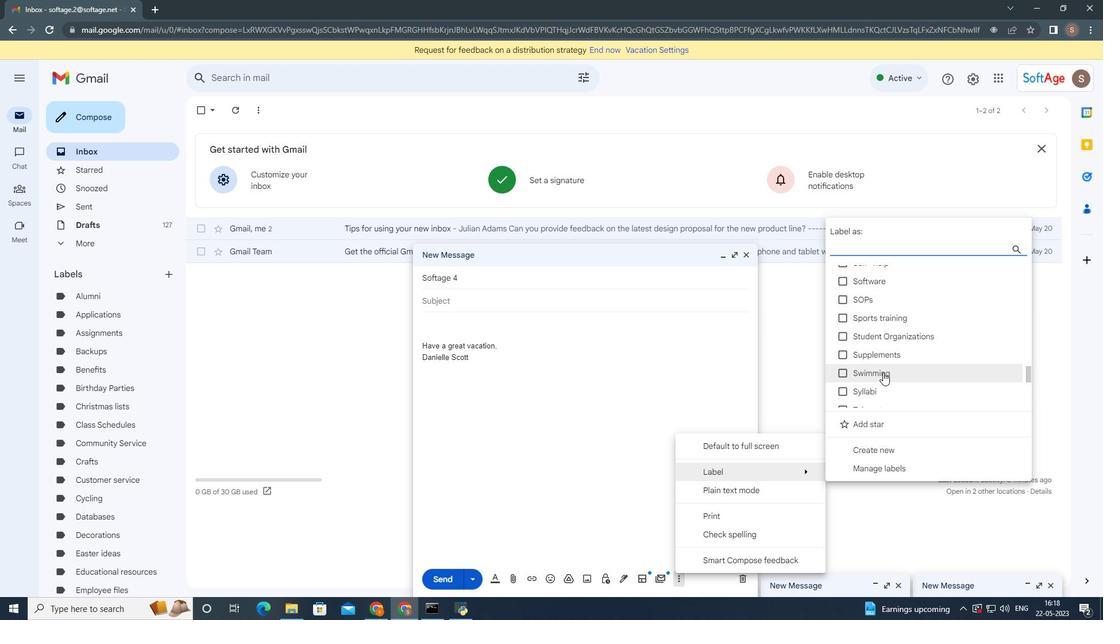 
Action: Mouse scrolled (883, 374) with delta (0, 0)
Screenshot: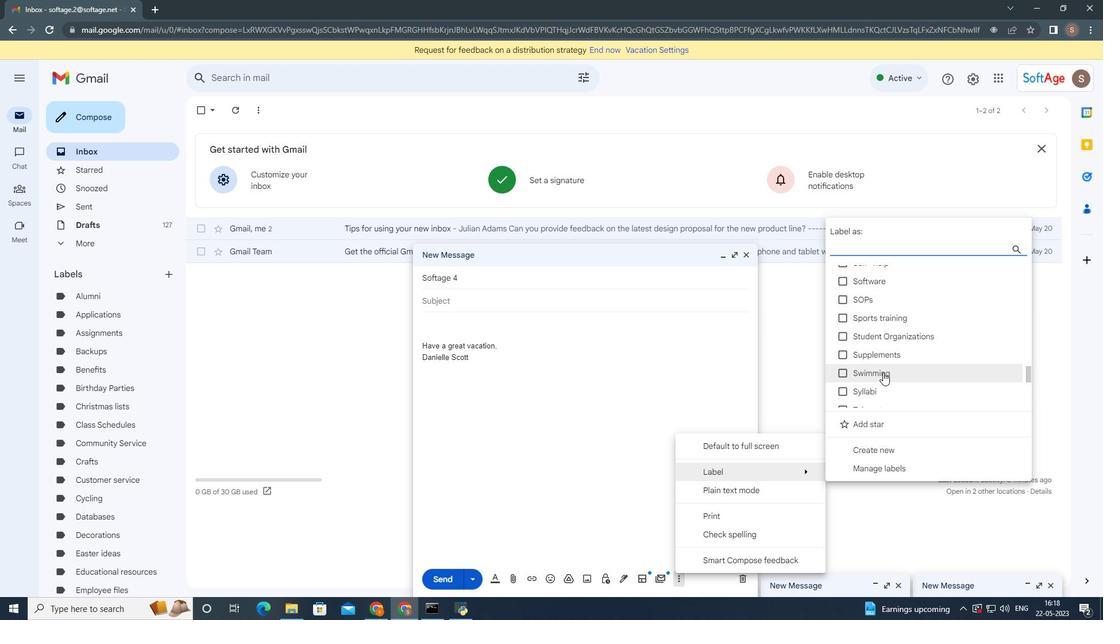 
Action: Mouse moved to (885, 450)
Screenshot: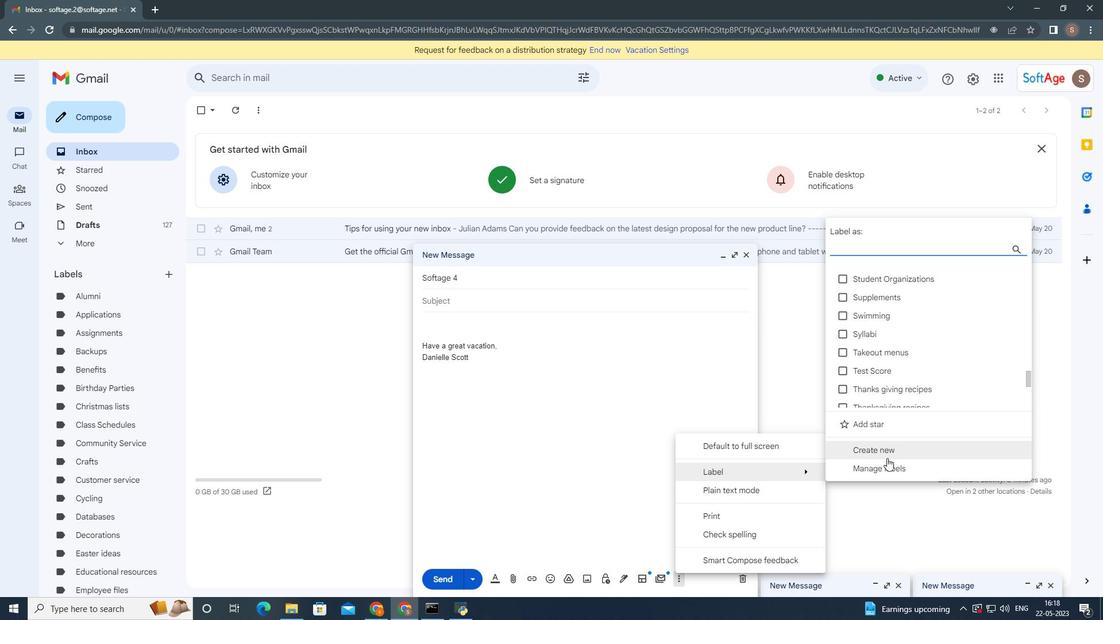 
Action: Mouse pressed left at (885, 450)
Screenshot: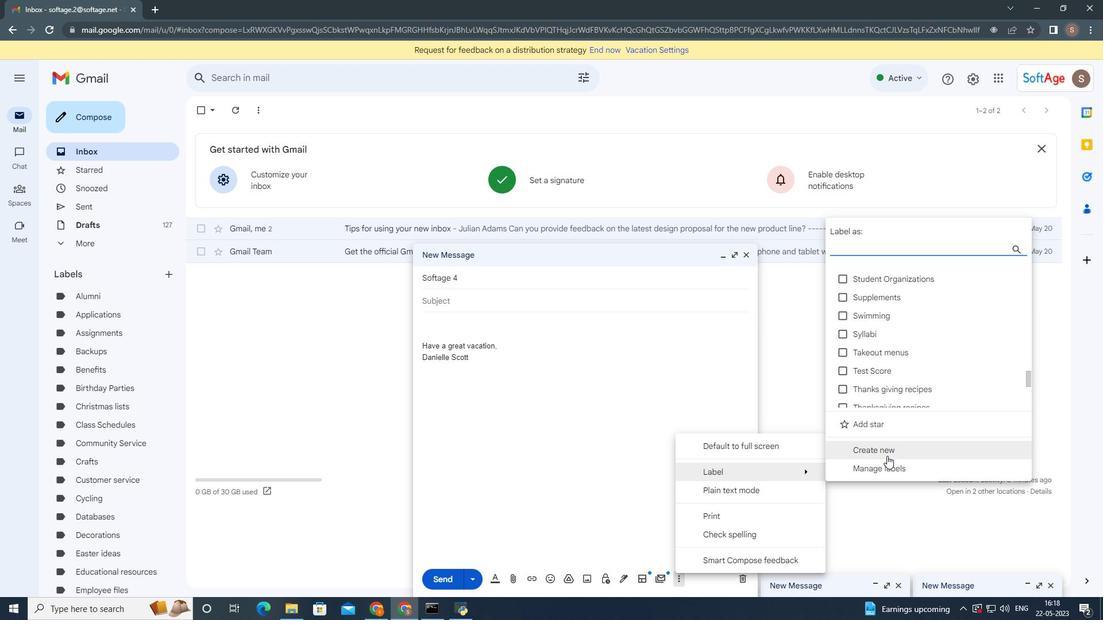 
Action: Mouse moved to (884, 450)
Screenshot: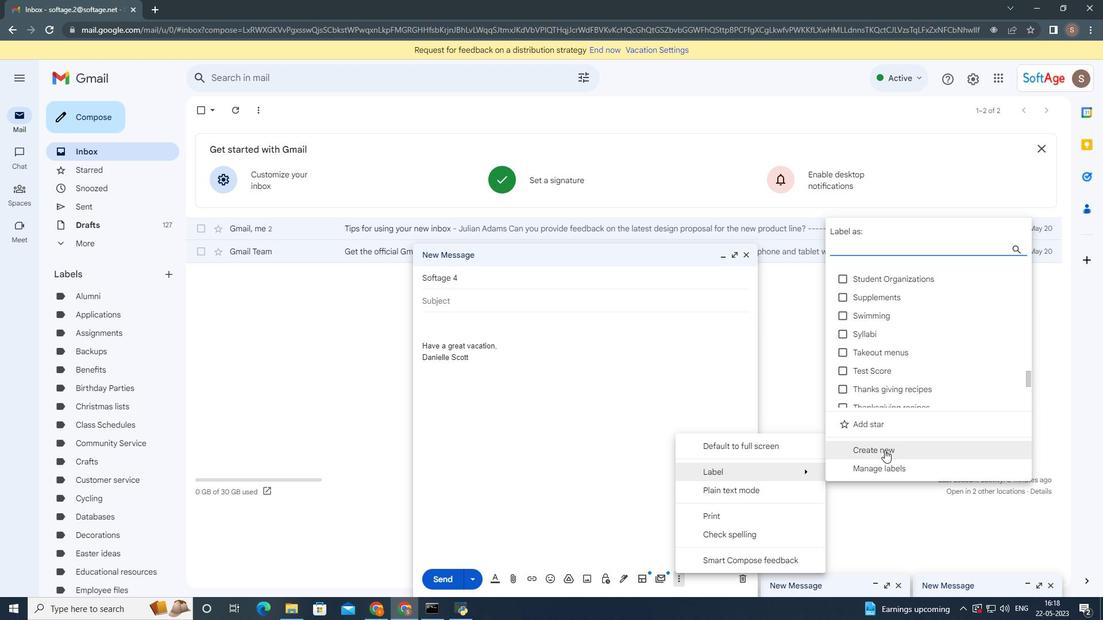 
Action: Key pressed s<Key.backspace><Key.shift>Security
Screenshot: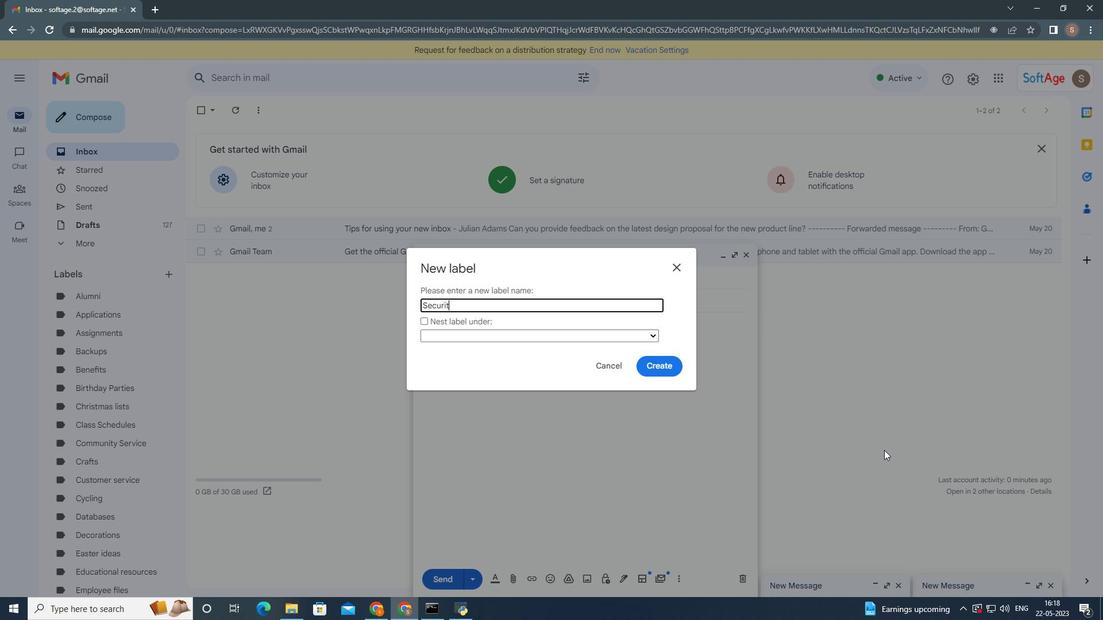 
Action: Mouse moved to (656, 365)
Screenshot: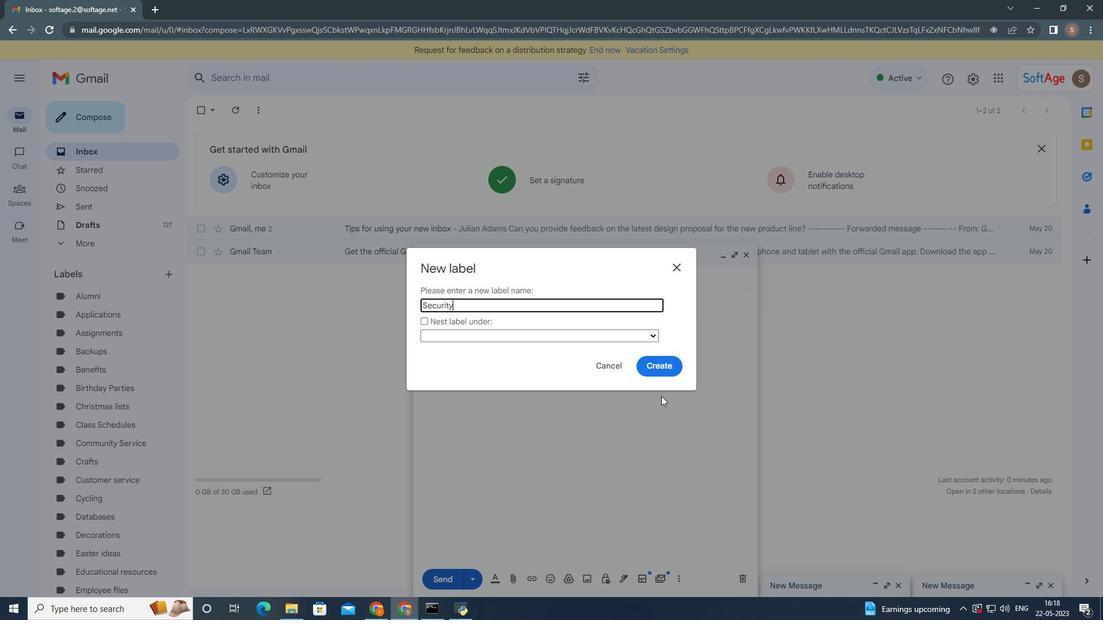
Action: Mouse pressed left at (656, 365)
Screenshot: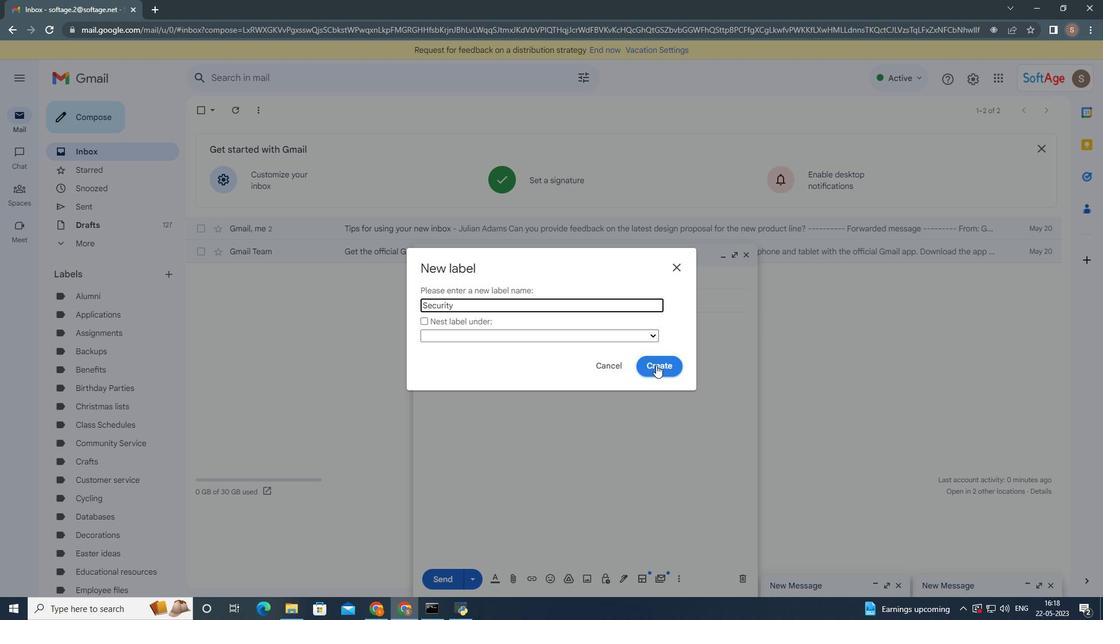 
